 Task: Measure the distance between San Francisco and Lake Merritt.
Action: Mouse moved to (302, 87)
Screenshot: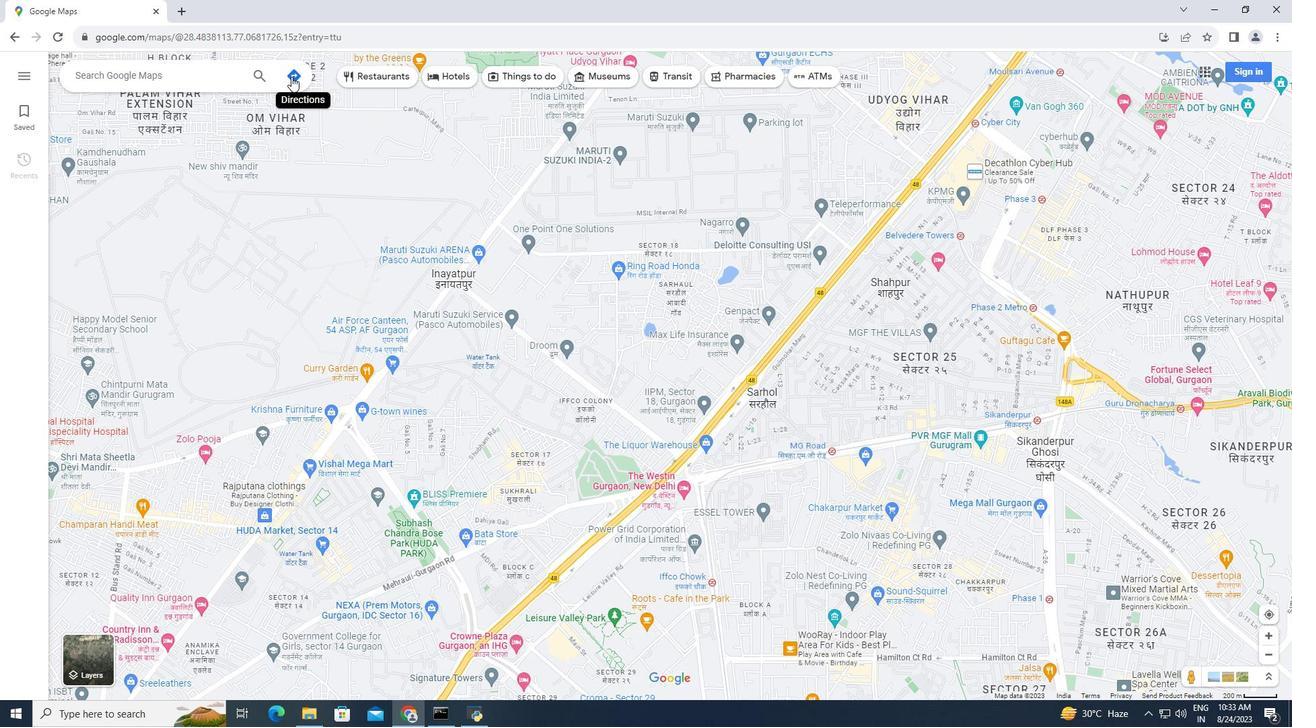 
Action: Mouse pressed left at (302, 87)
Screenshot: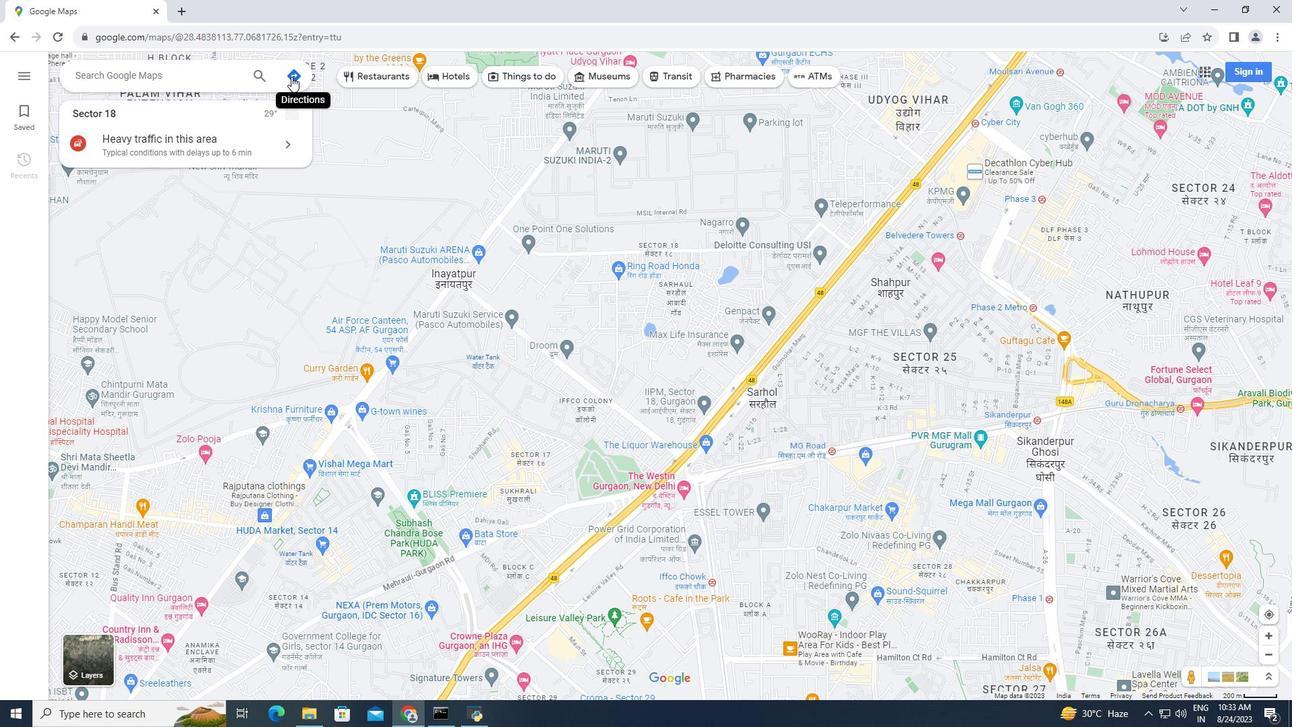 
Action: Mouse moved to (251, 125)
Screenshot: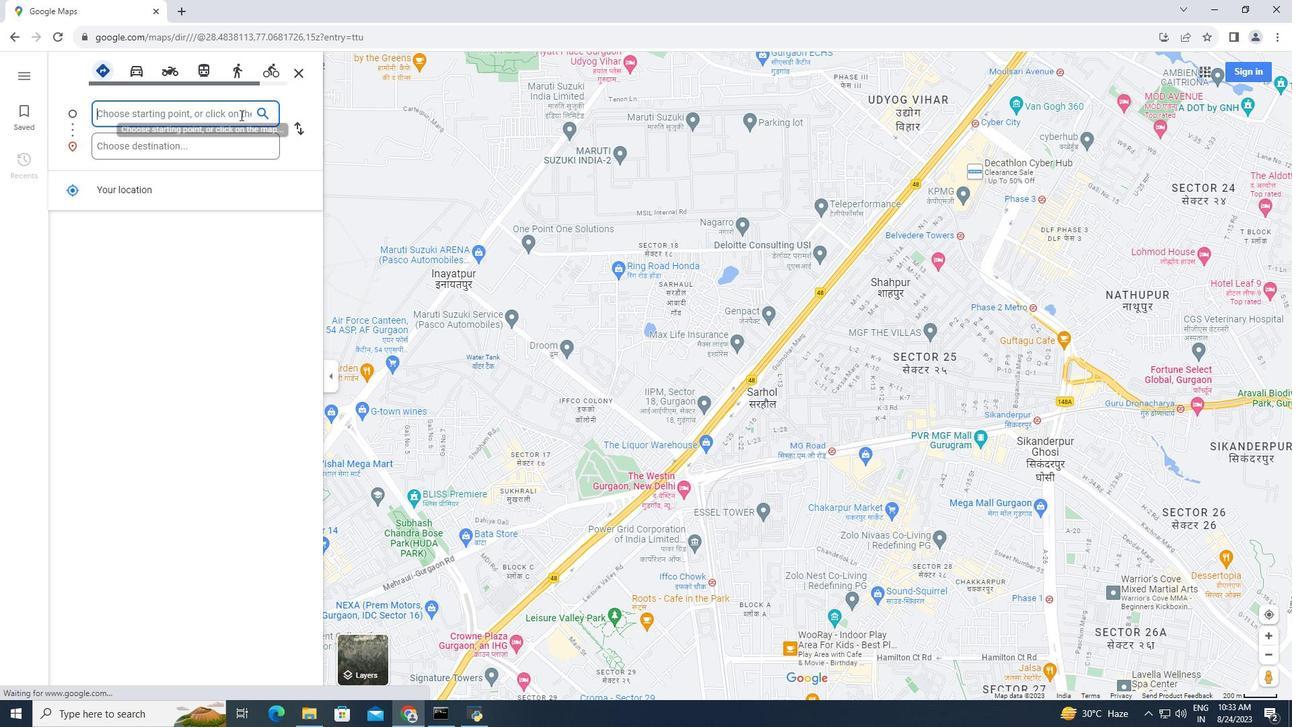 
Action: Key pressed <Key.caps_lock>S<Key.caps_lock>an<Key.space><Key.caps_lock>F<Key.caps_lock>rancisco
Screenshot: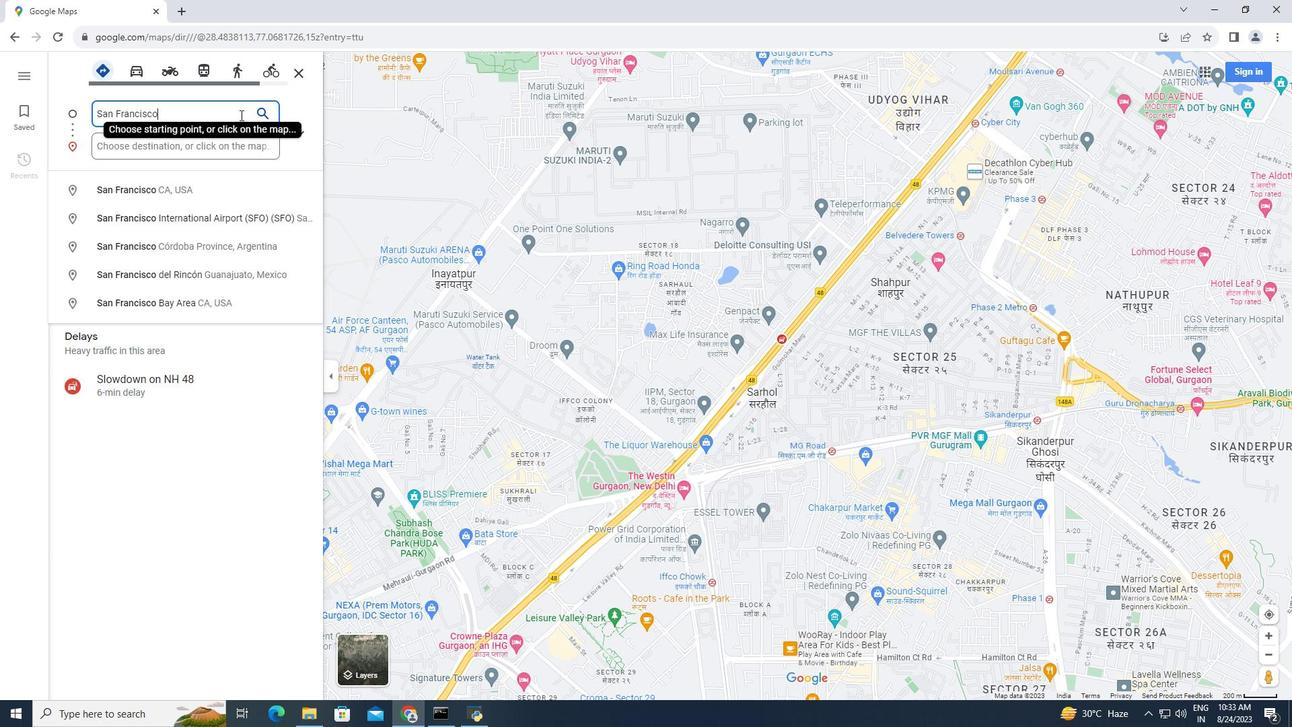 
Action: Mouse moved to (212, 156)
Screenshot: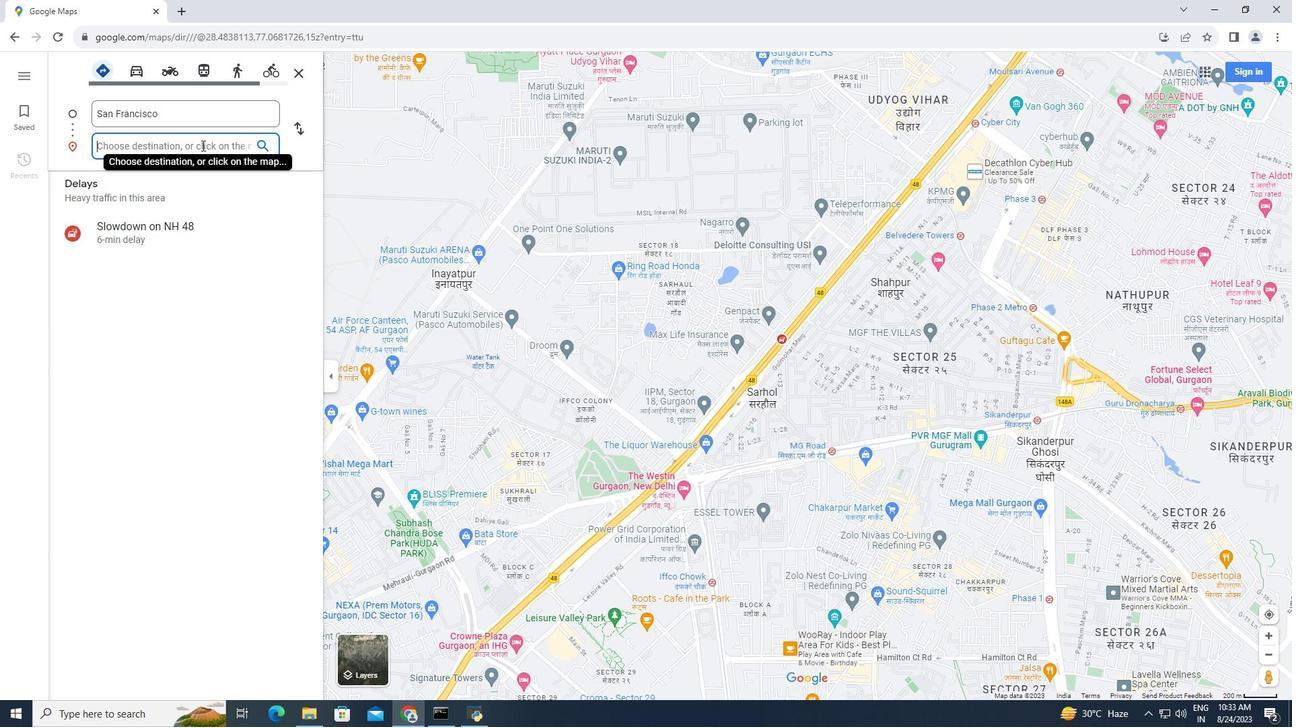 
Action: Mouse pressed left at (212, 156)
Screenshot: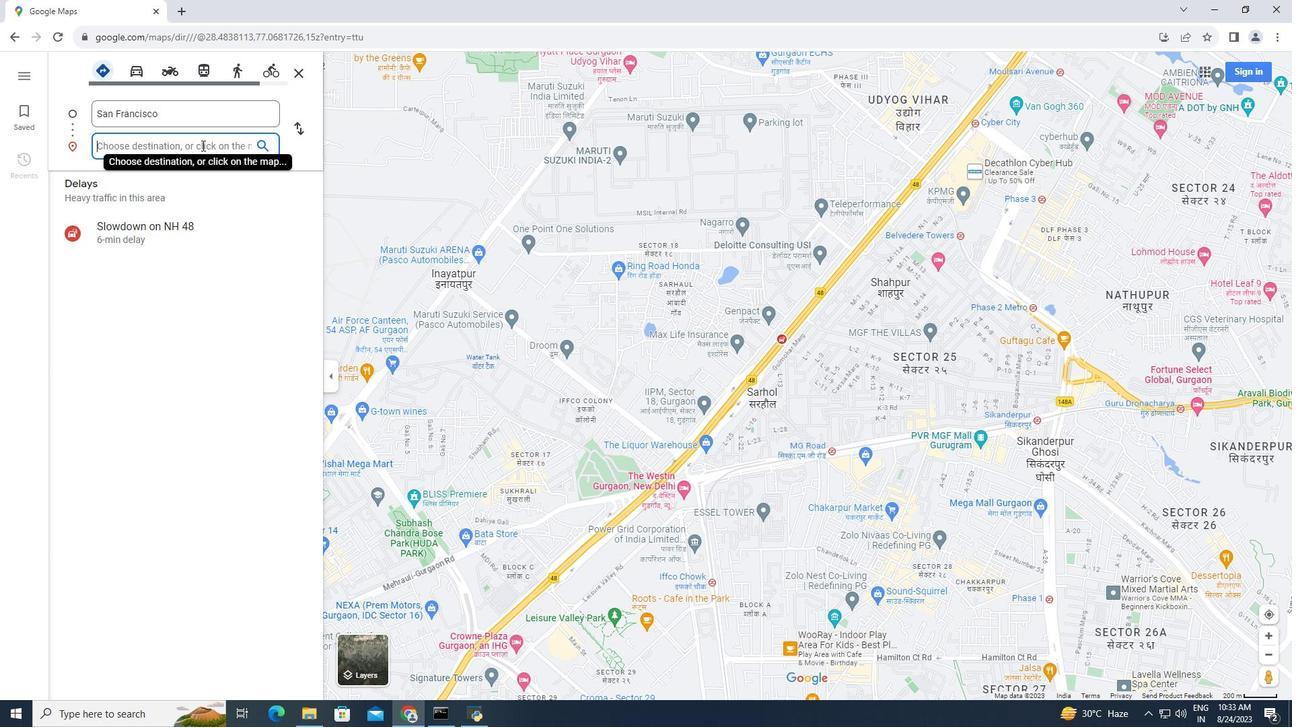
Action: Key pressed <Key.caps_lock>L<Key.caps_lock>ake<Key.space><Key.caps_lock>M<Key.caps_lock>erritt
Screenshot: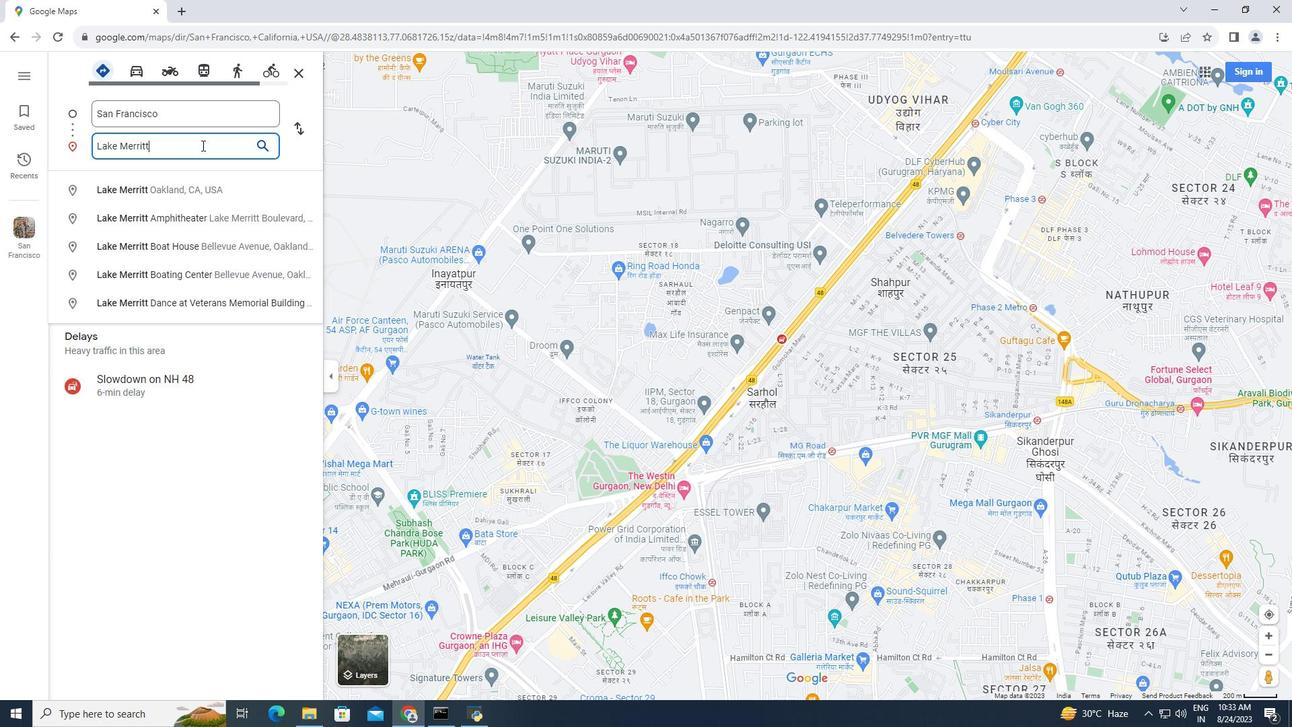 
Action: Mouse moved to (175, 199)
Screenshot: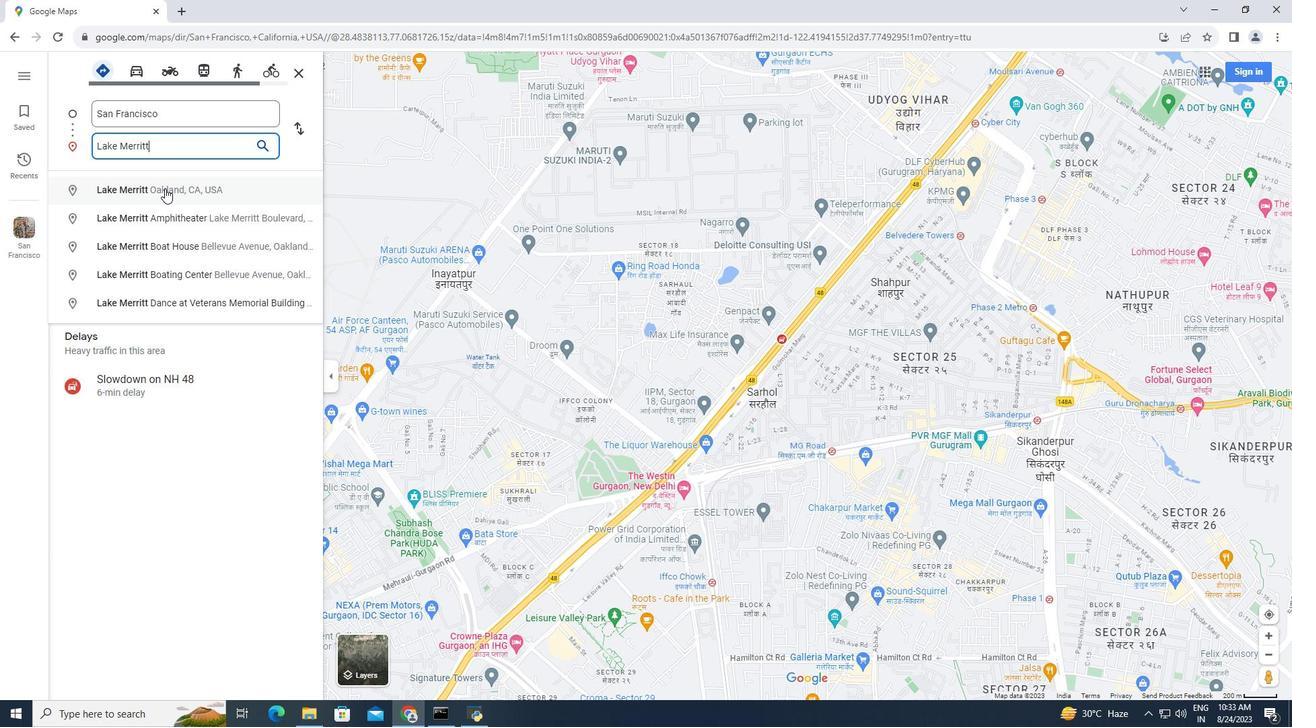 
Action: Mouse pressed left at (175, 199)
Screenshot: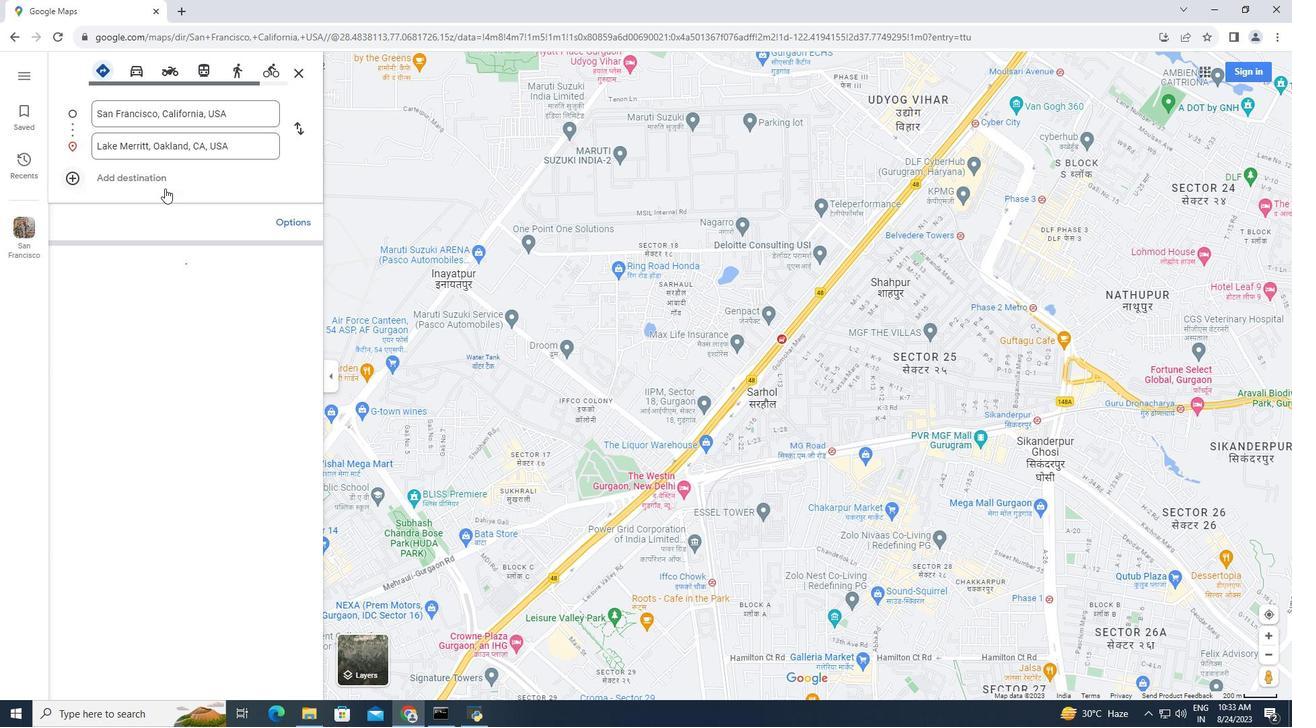 
Action: Mouse moved to (601, 667)
Screenshot: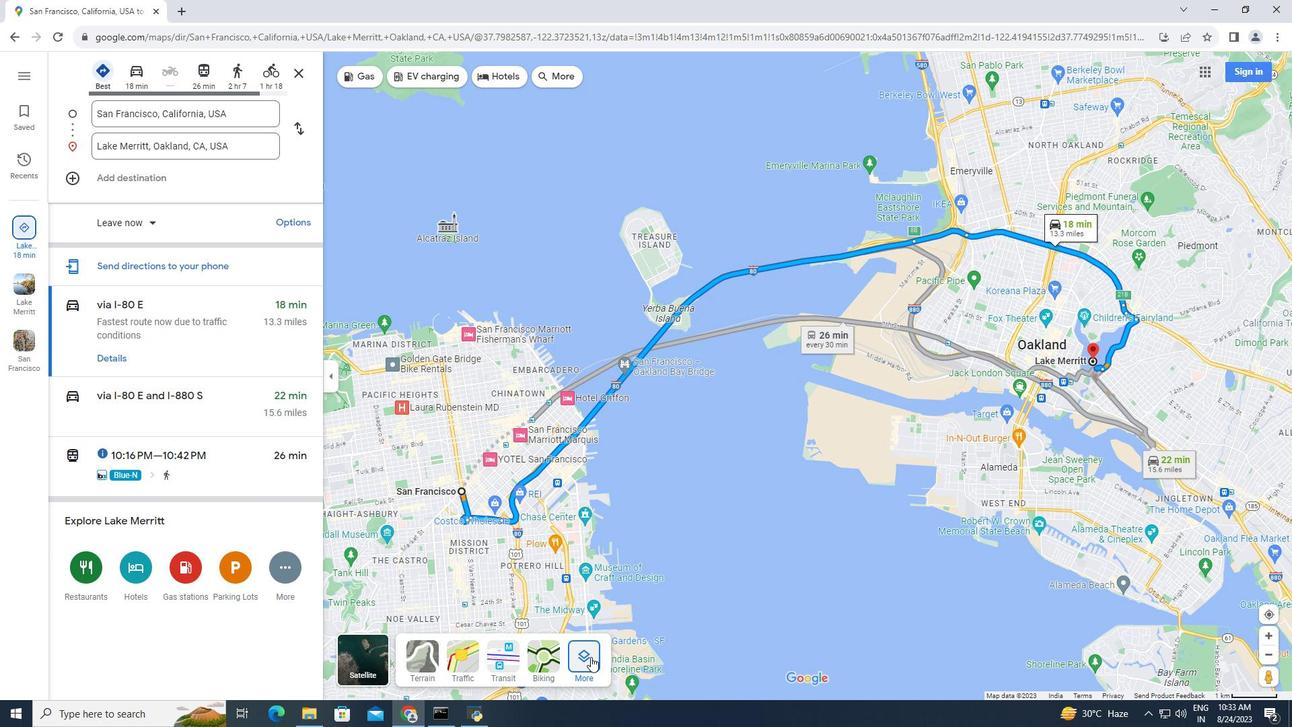 
Action: Mouse pressed left at (601, 667)
Screenshot: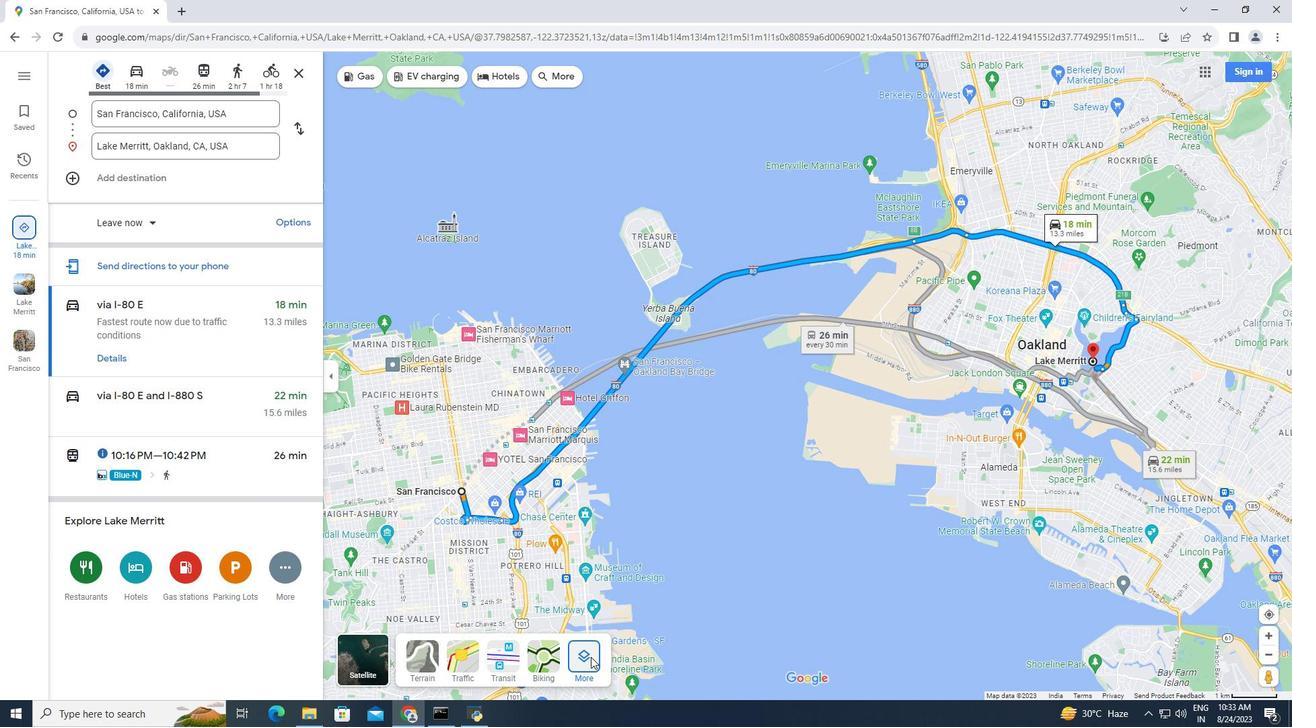 
Action: Mouse moved to (468, 544)
Screenshot: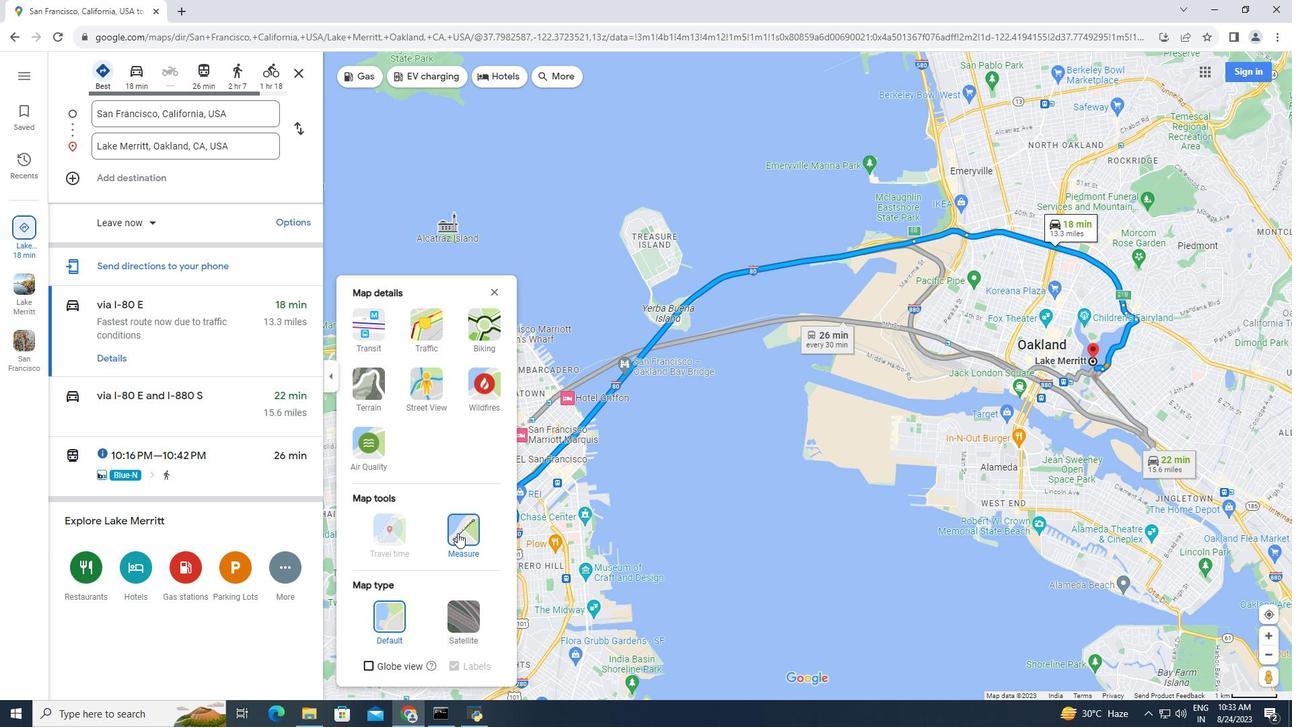 
Action: Mouse pressed left at (468, 544)
Screenshot: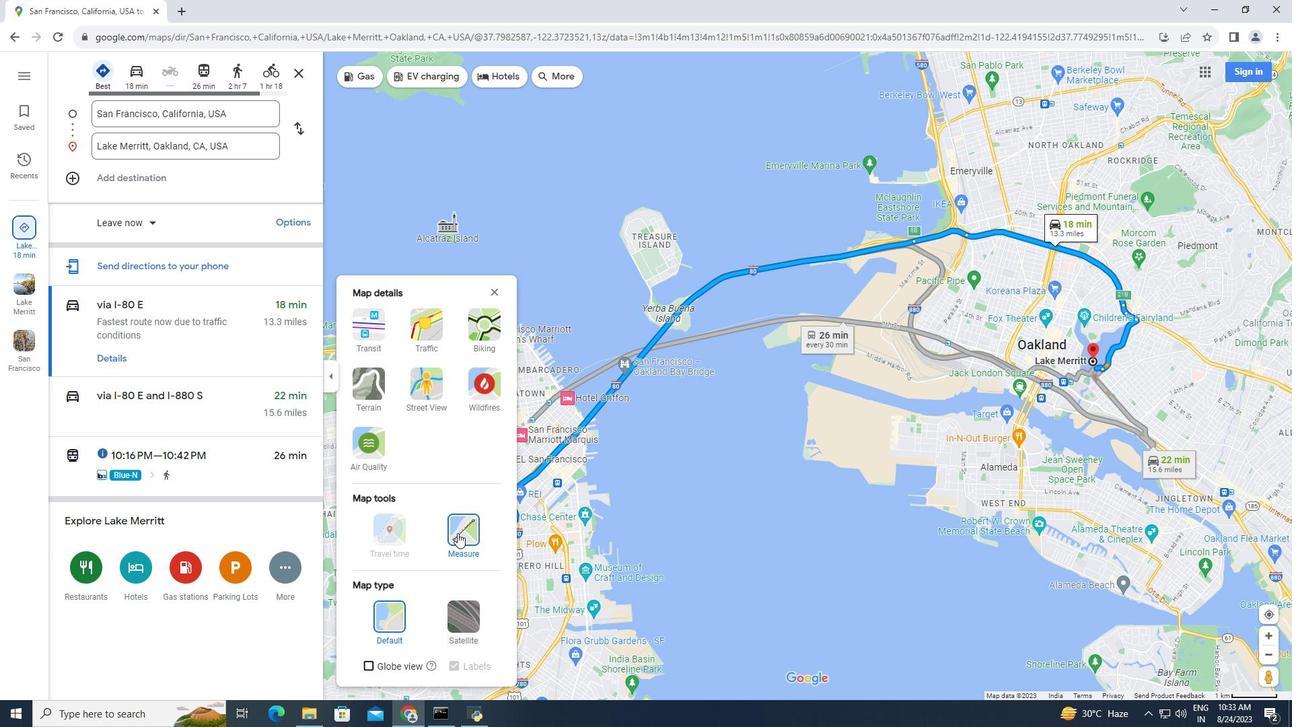 
Action: Mouse moved to (735, 509)
Screenshot: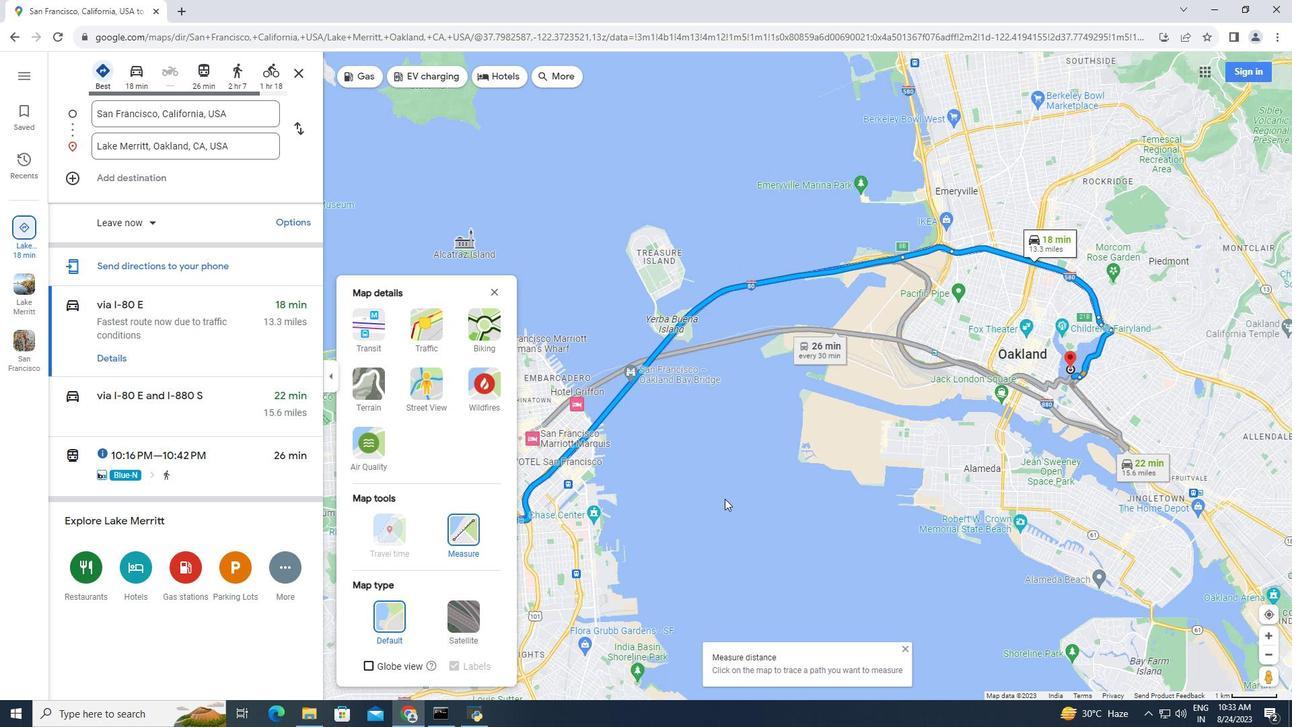 
Action: Mouse scrolled (735, 509) with delta (0, 0)
Screenshot: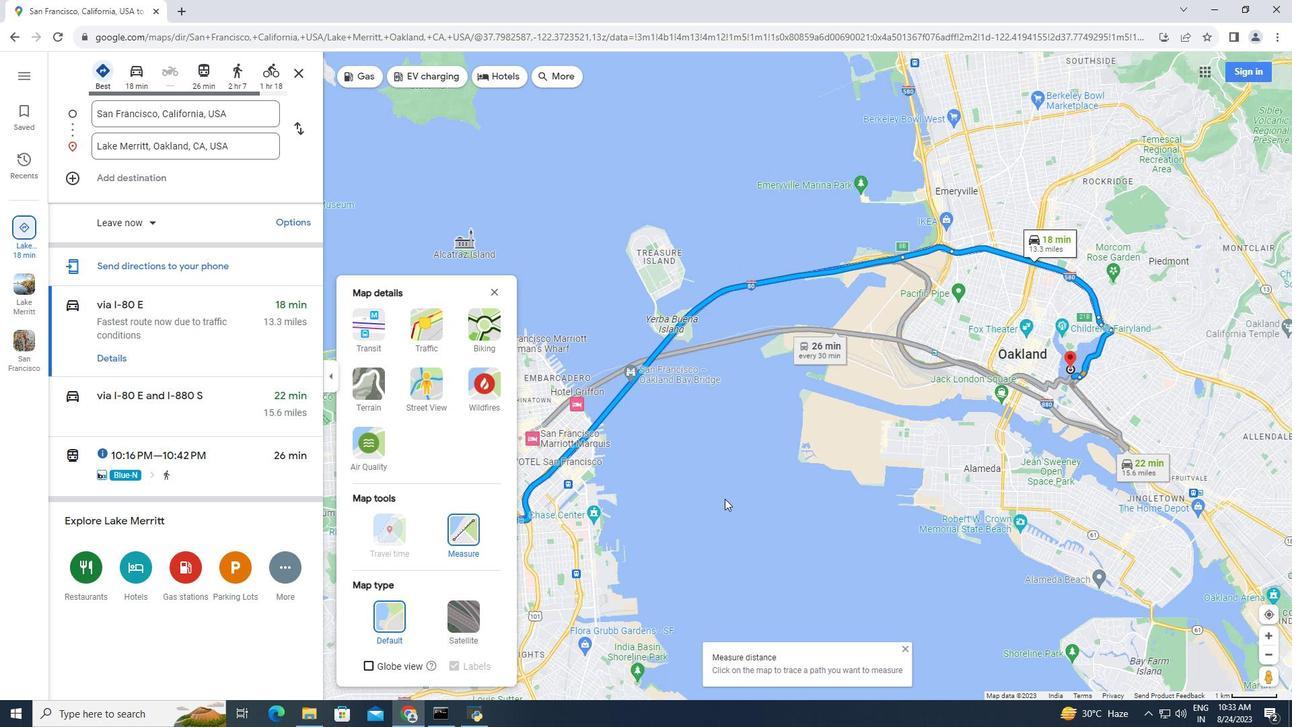
Action: Mouse scrolled (735, 509) with delta (0, 0)
Screenshot: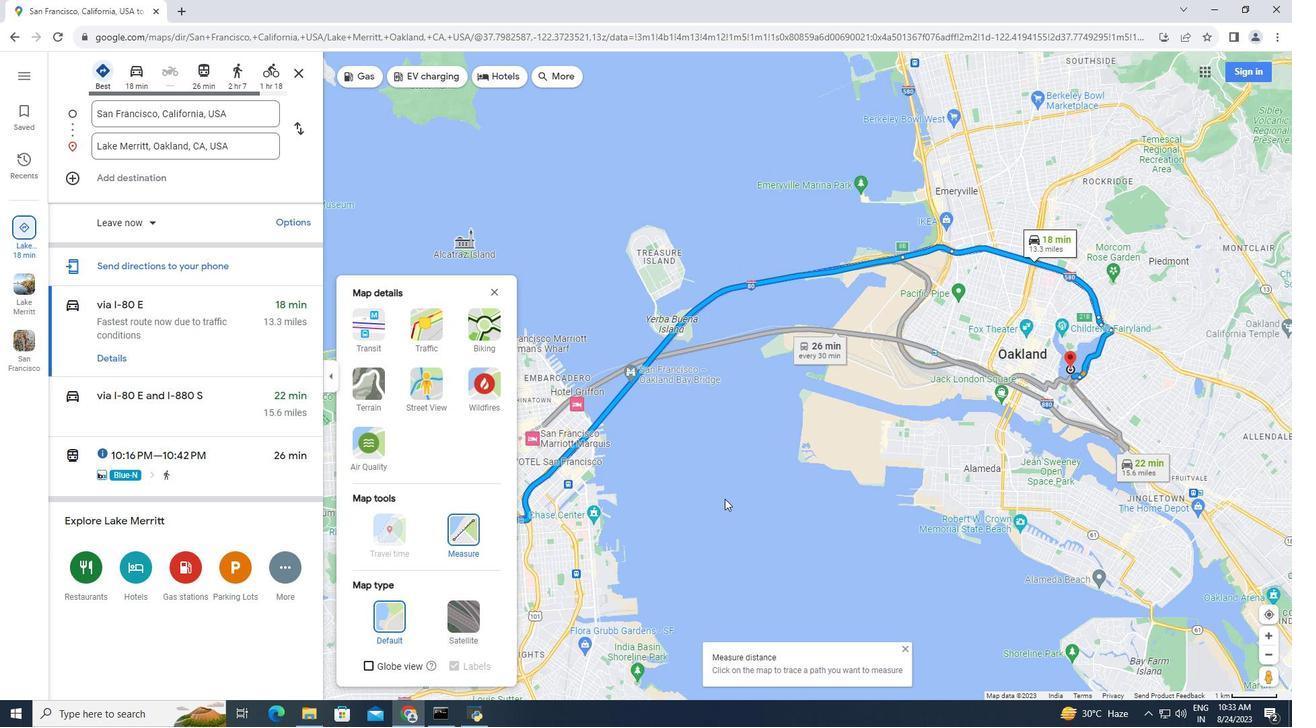 
Action: Mouse scrolled (735, 509) with delta (0, 0)
Screenshot: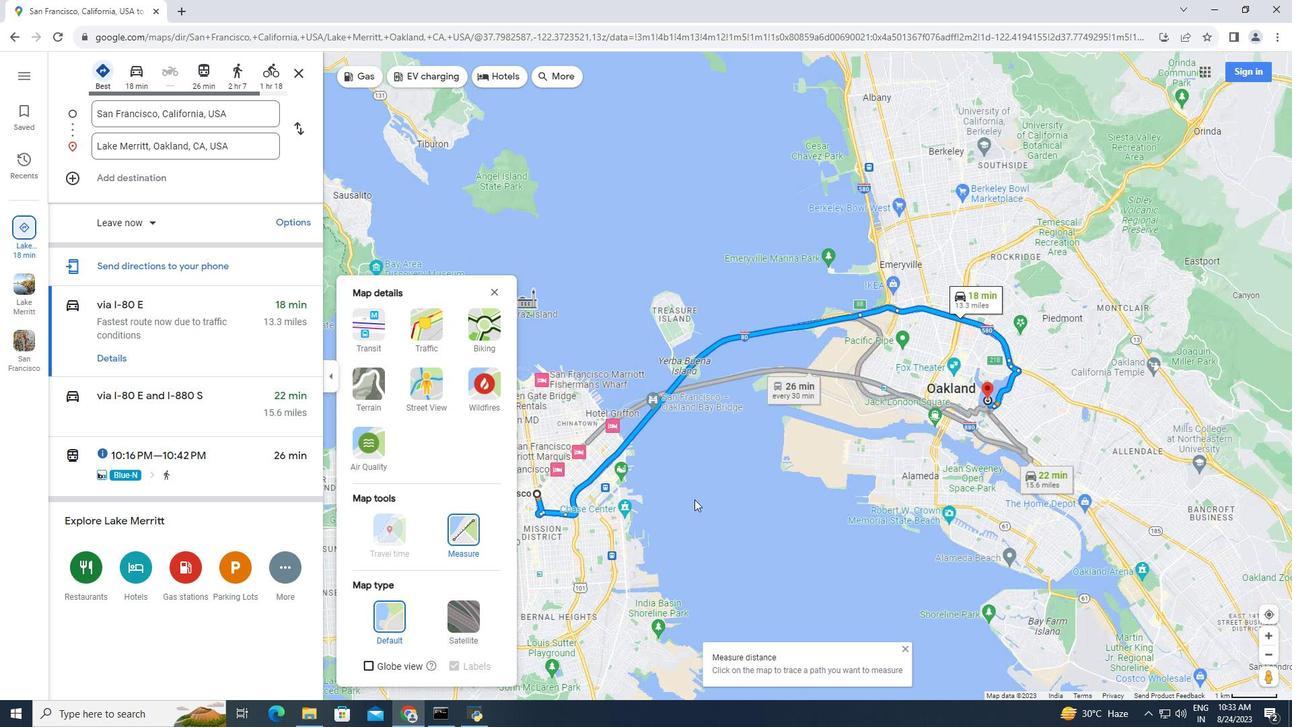 
Action: Mouse moved to (577, 505)
Screenshot: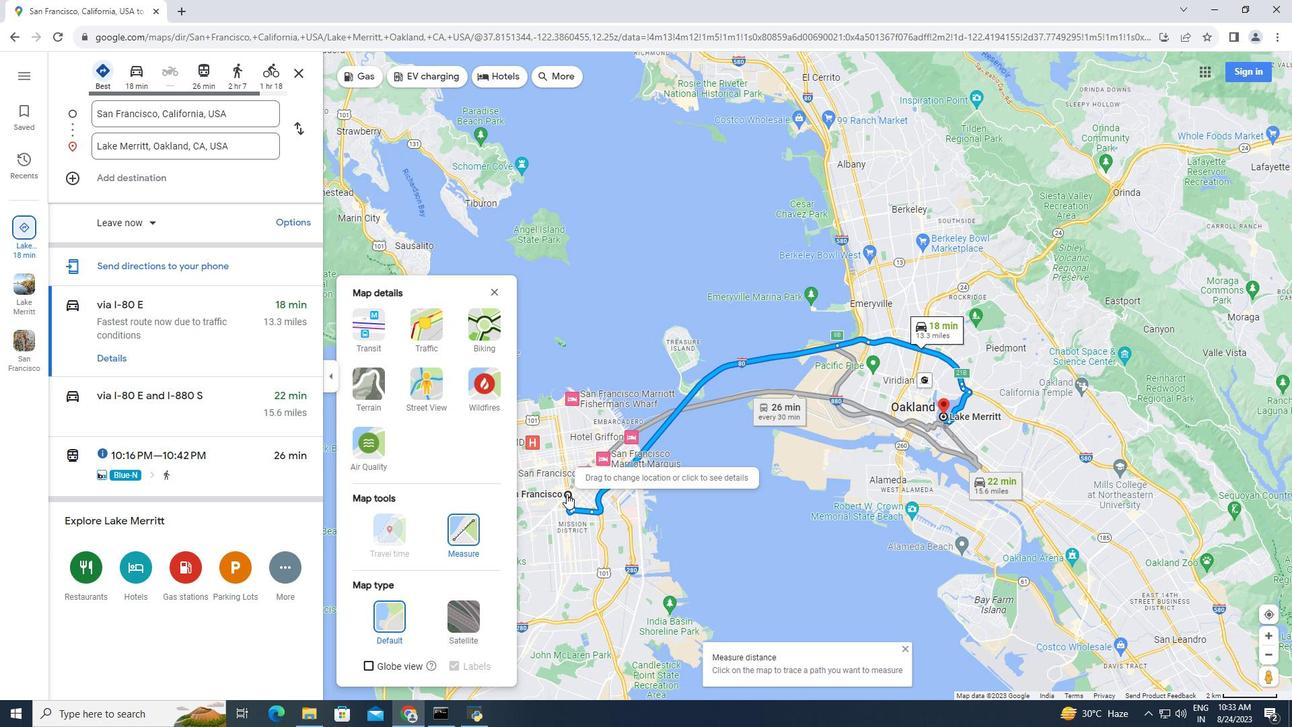 
Action: Mouse pressed left at (577, 505)
Screenshot: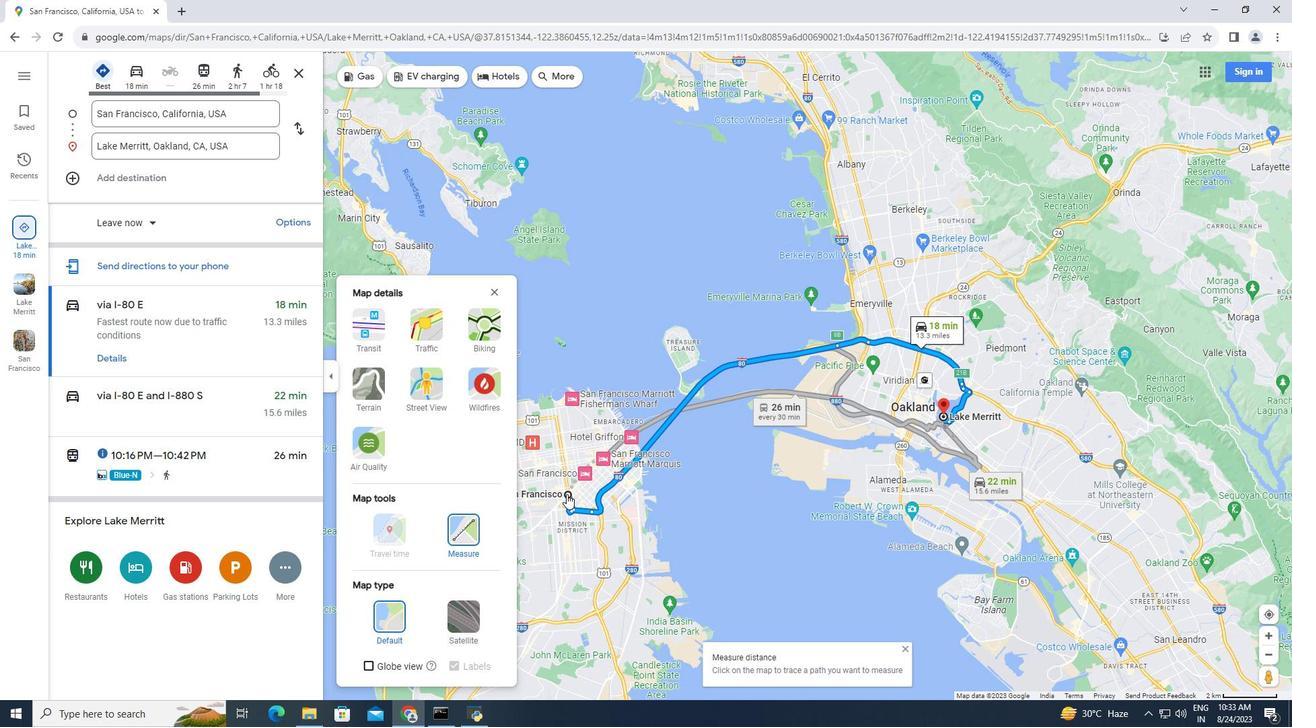 
Action: Mouse moved to (954, 427)
Screenshot: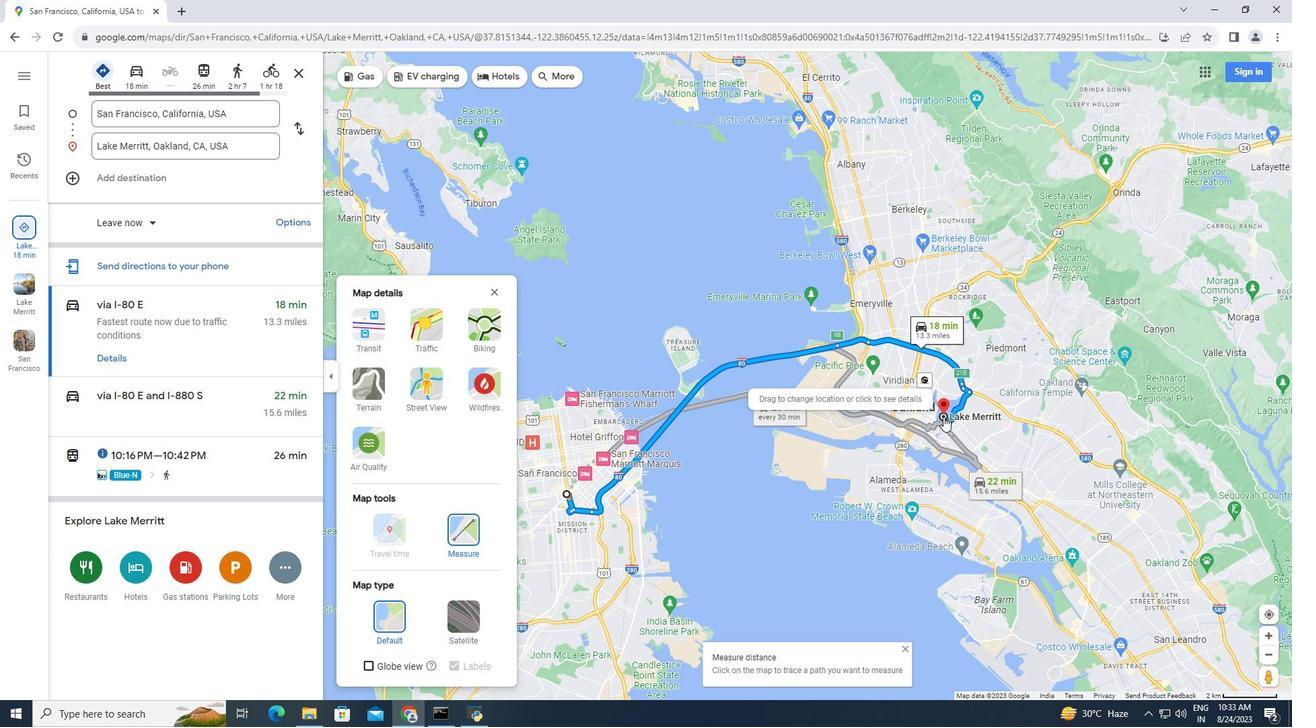 
Action: Mouse pressed left at (954, 427)
Screenshot: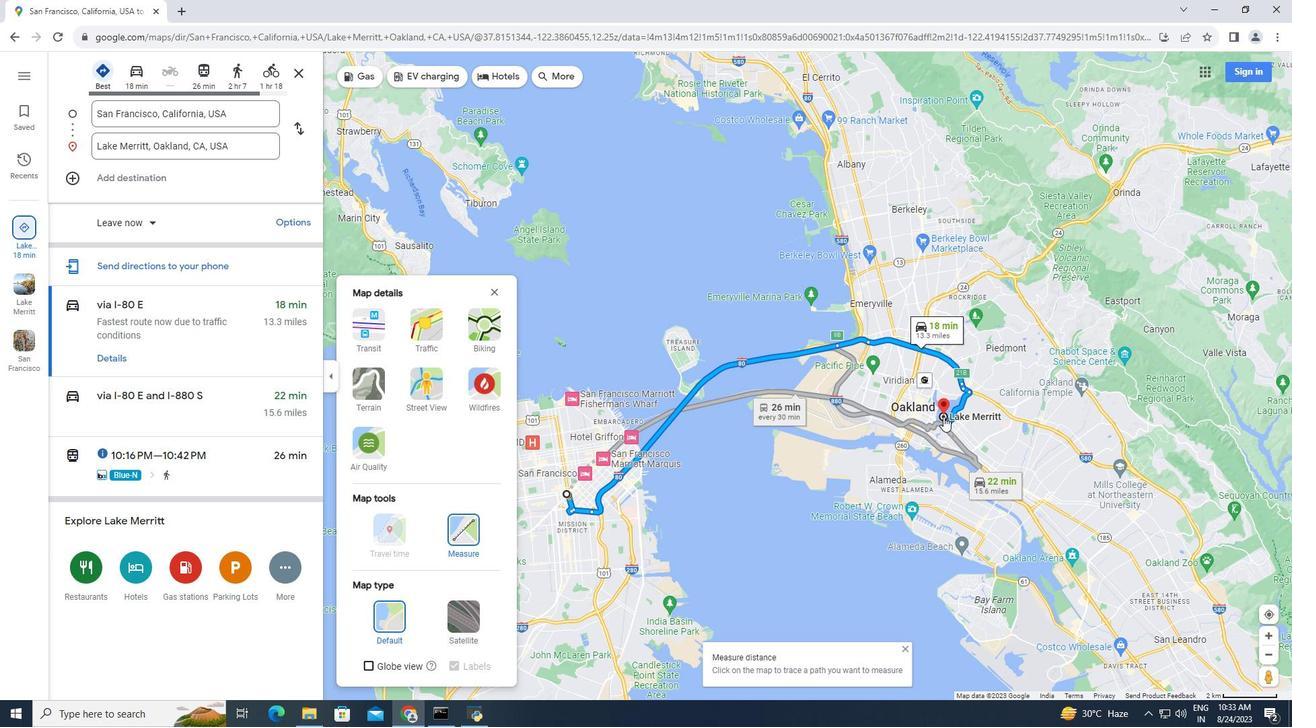 
Action: Mouse moved to (651, 521)
Screenshot: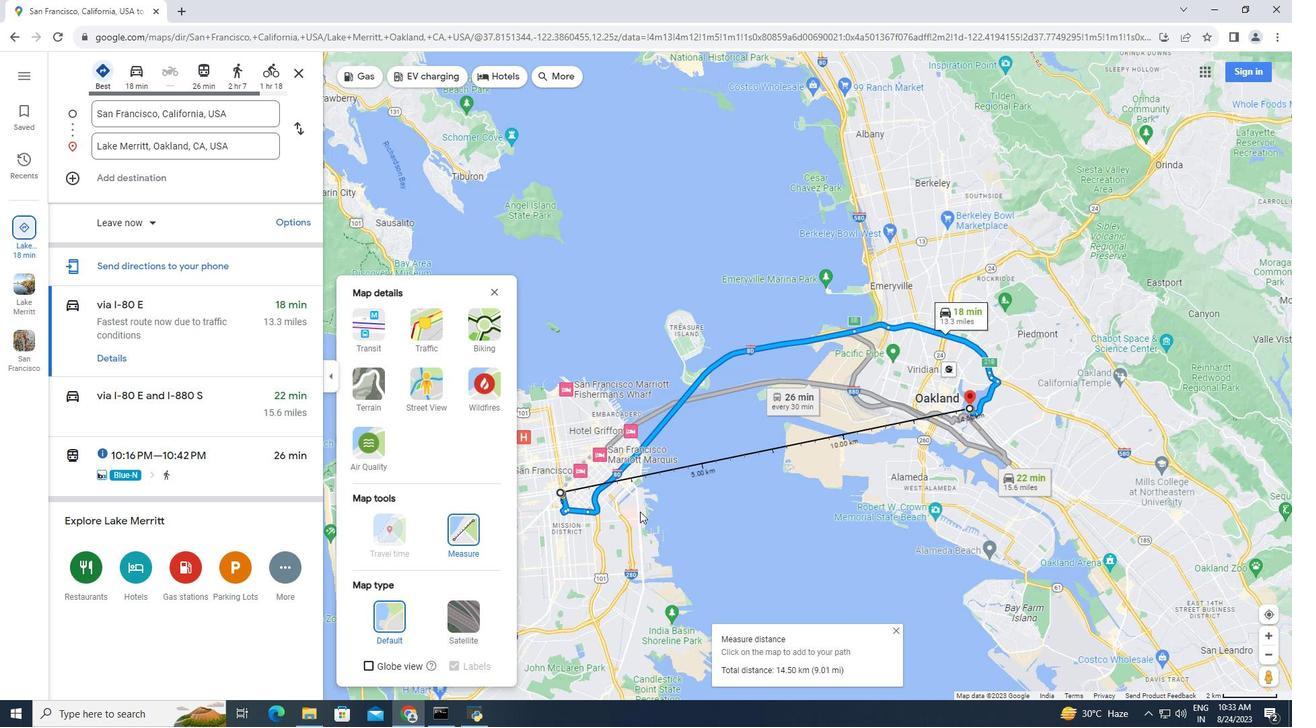 
Action: Mouse scrolled (651, 522) with delta (0, 0)
Screenshot: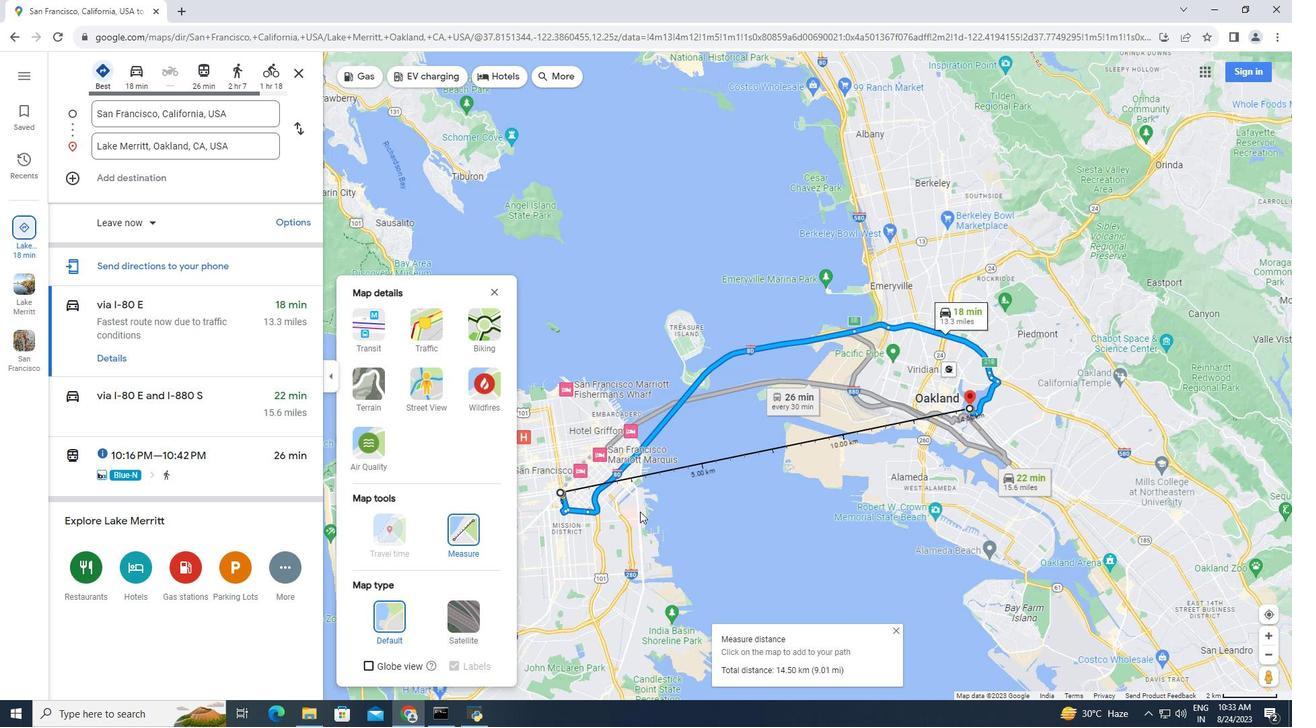 
Action: Mouse scrolled (651, 522) with delta (0, 0)
Screenshot: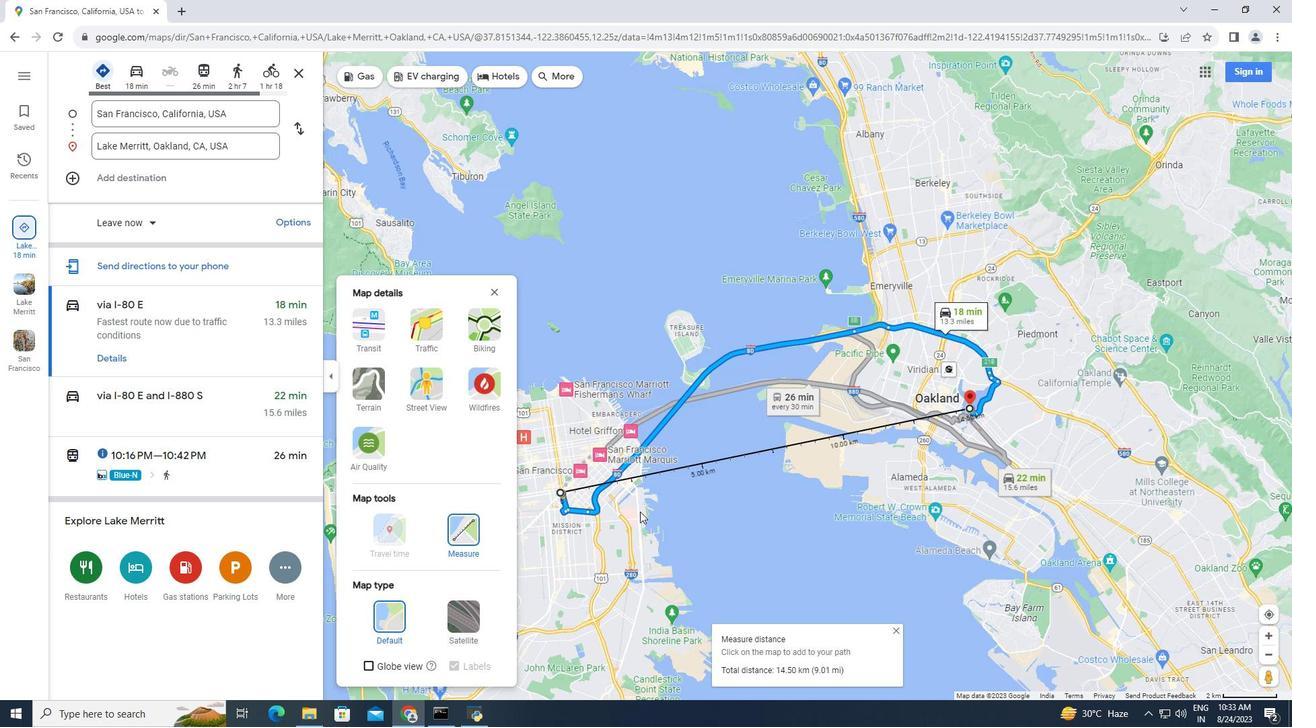 
Action: Mouse scrolled (651, 521) with delta (0, 0)
Screenshot: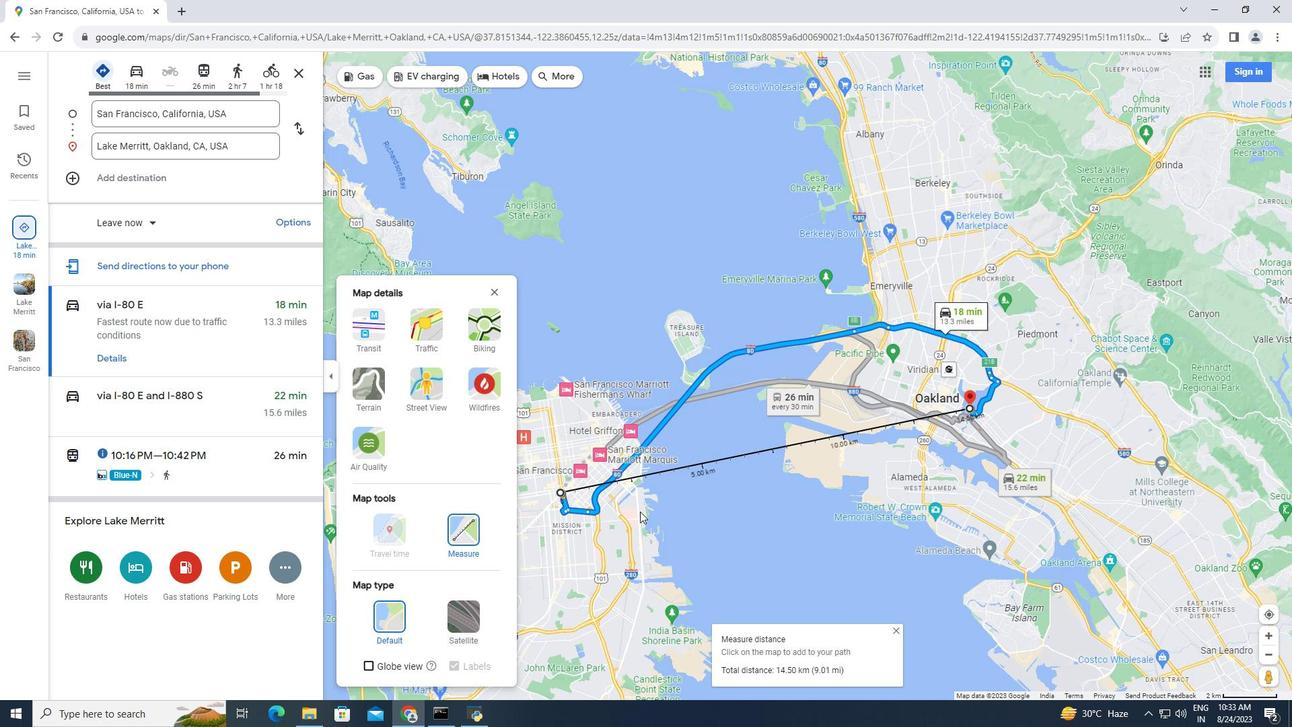 
Action: Mouse moved to (601, 558)
Screenshot: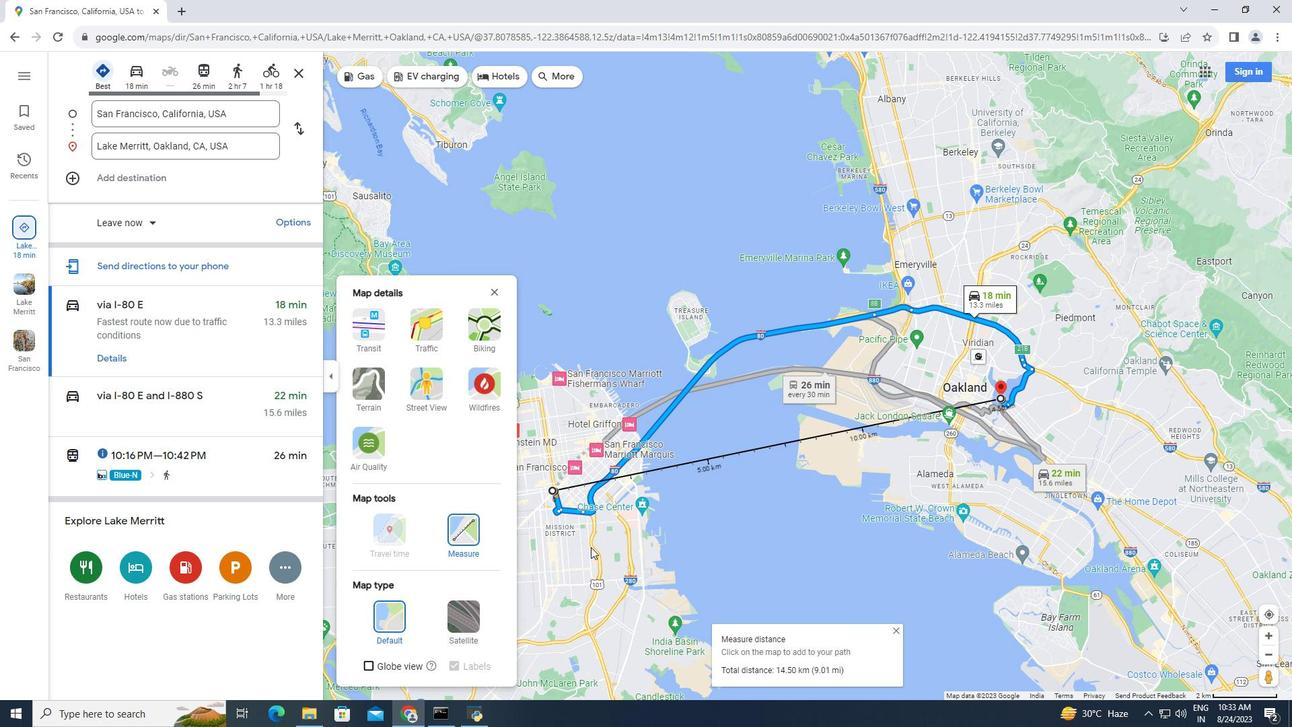 
Action: Mouse pressed left at (601, 558)
Screenshot: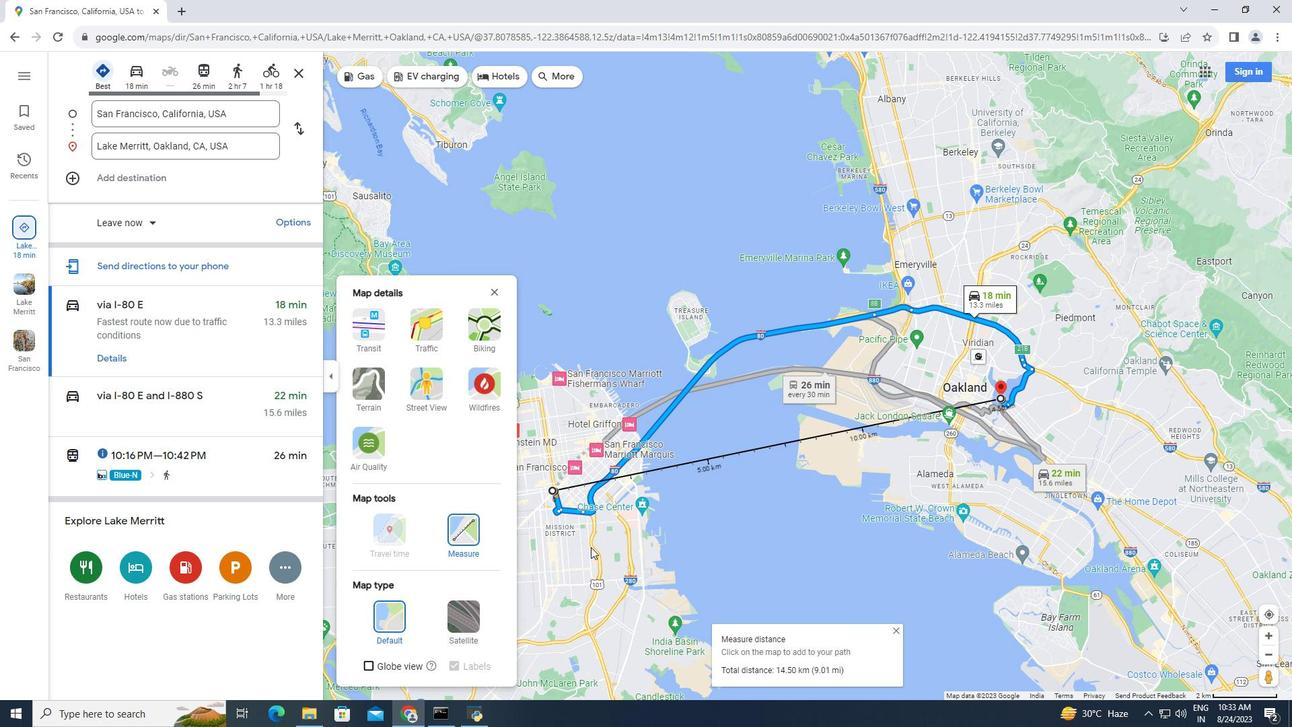 
Action: Mouse moved to (791, 544)
Screenshot: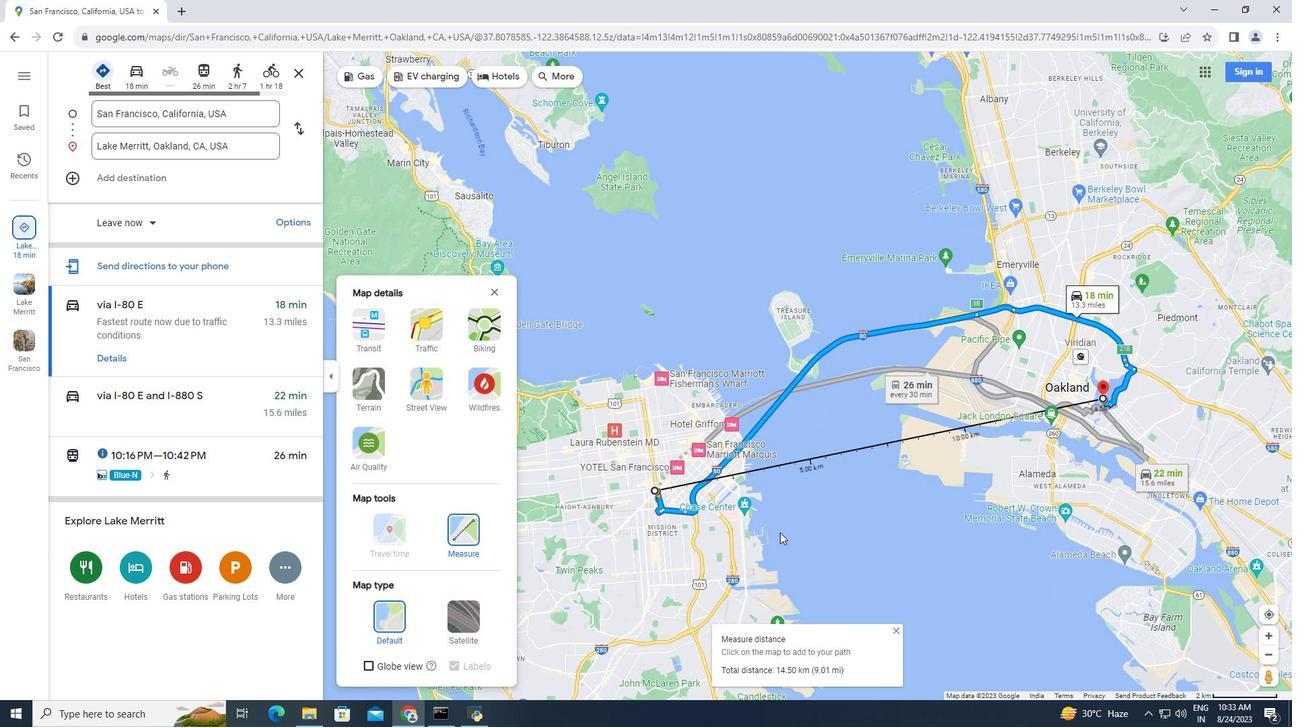 
Action: Mouse scrolled (791, 544) with delta (0, 0)
Screenshot: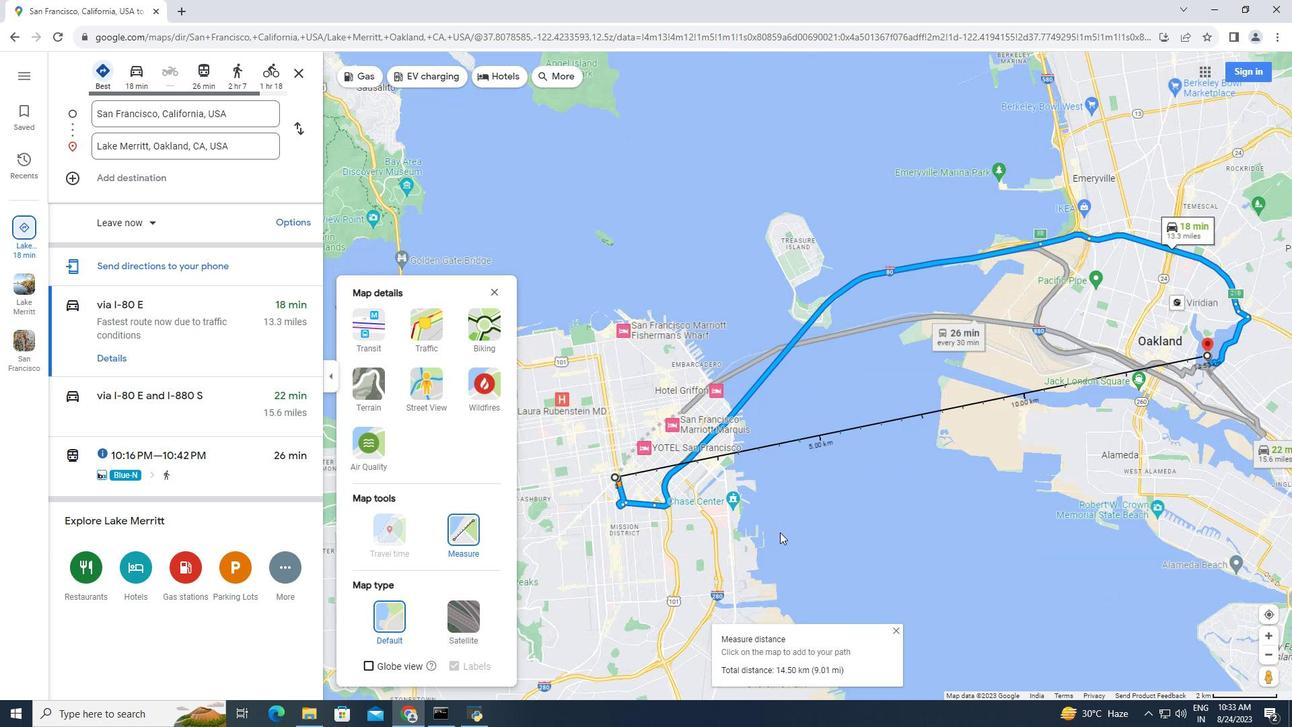 
Action: Mouse scrolled (791, 544) with delta (0, 0)
Screenshot: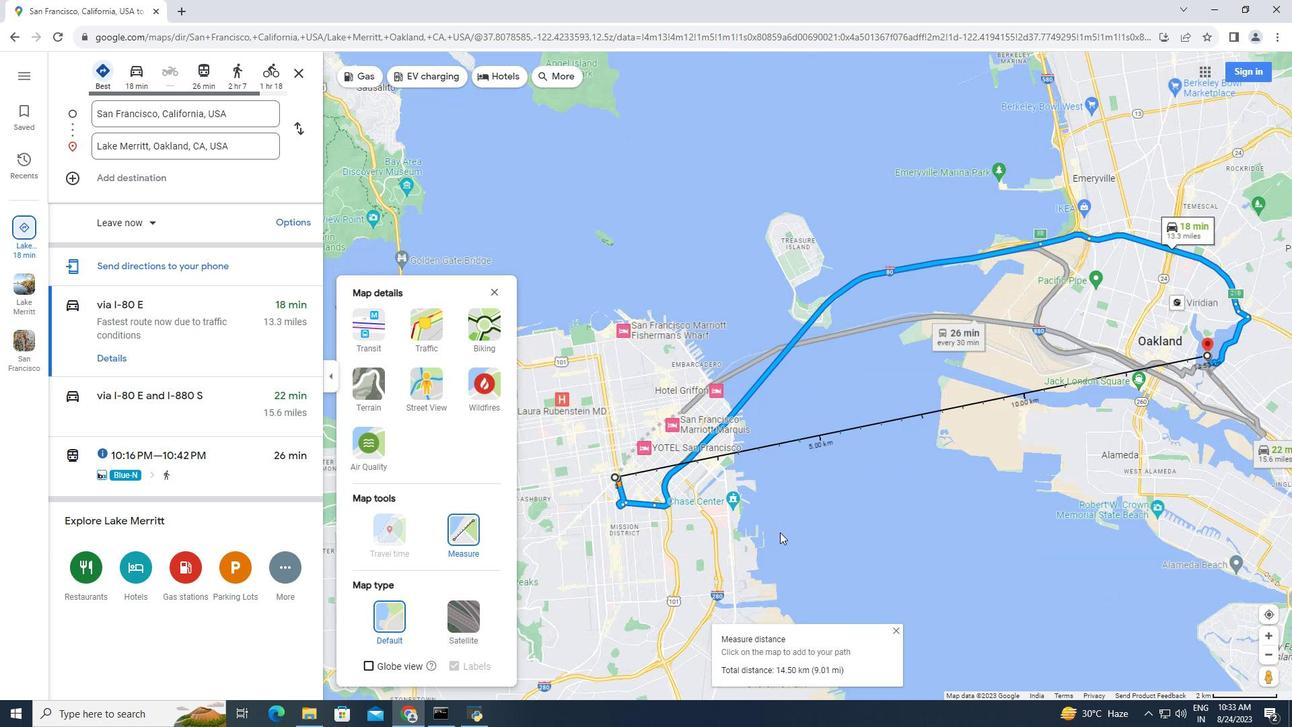 
Action: Mouse moved to (791, 543)
Screenshot: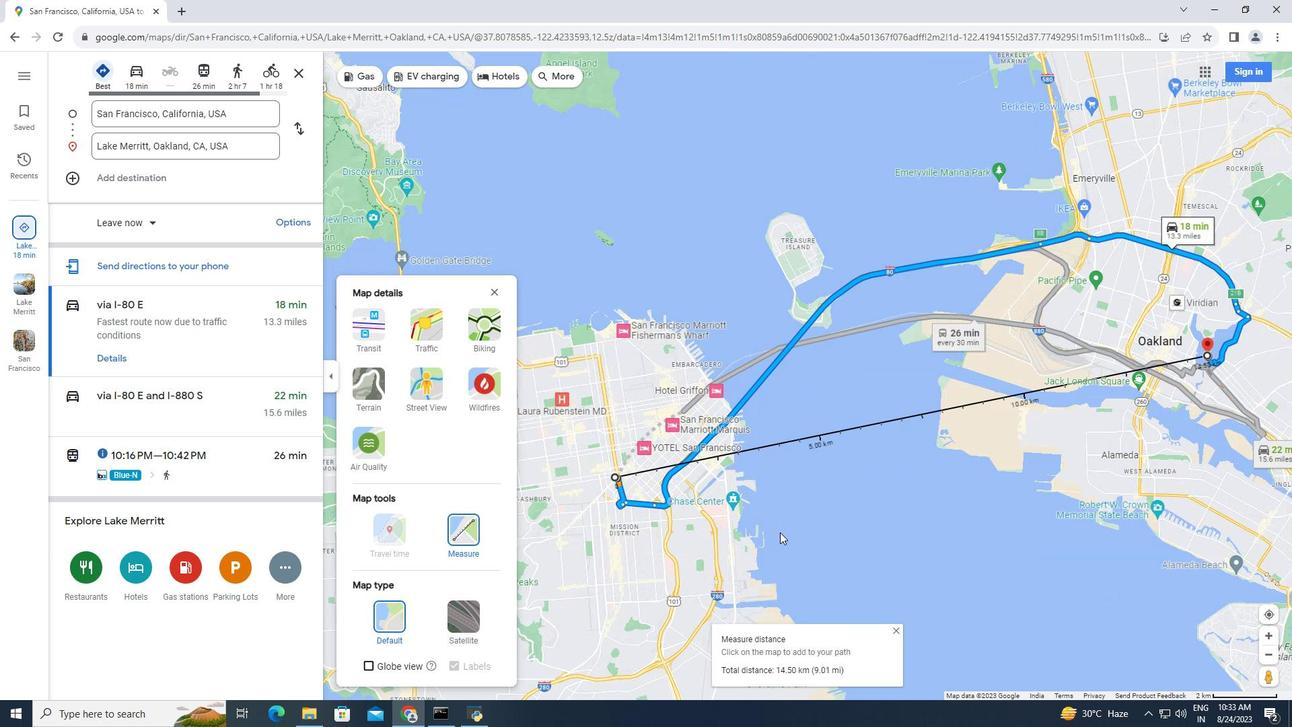 
Action: Mouse scrolled (791, 544) with delta (0, 0)
Screenshot: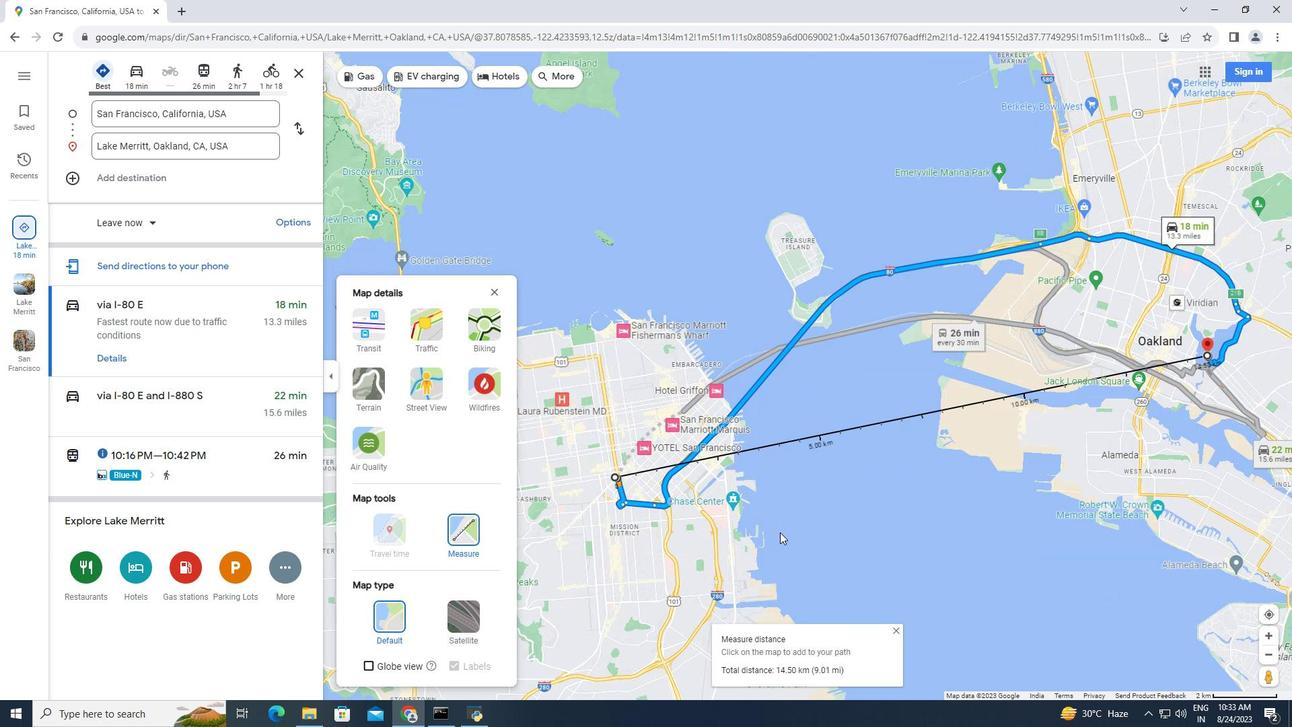 
Action: Mouse scrolled (791, 544) with delta (0, 0)
Screenshot: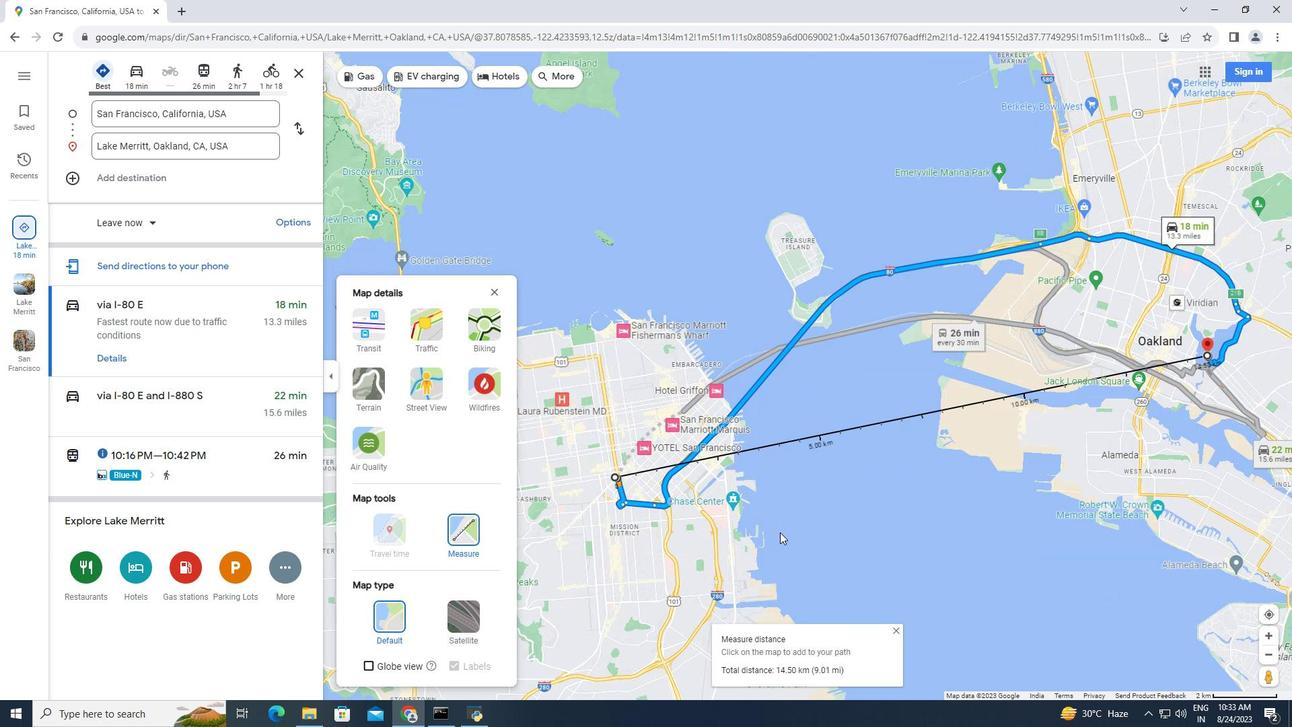 
Action: Mouse scrolled (791, 544) with delta (0, 0)
Screenshot: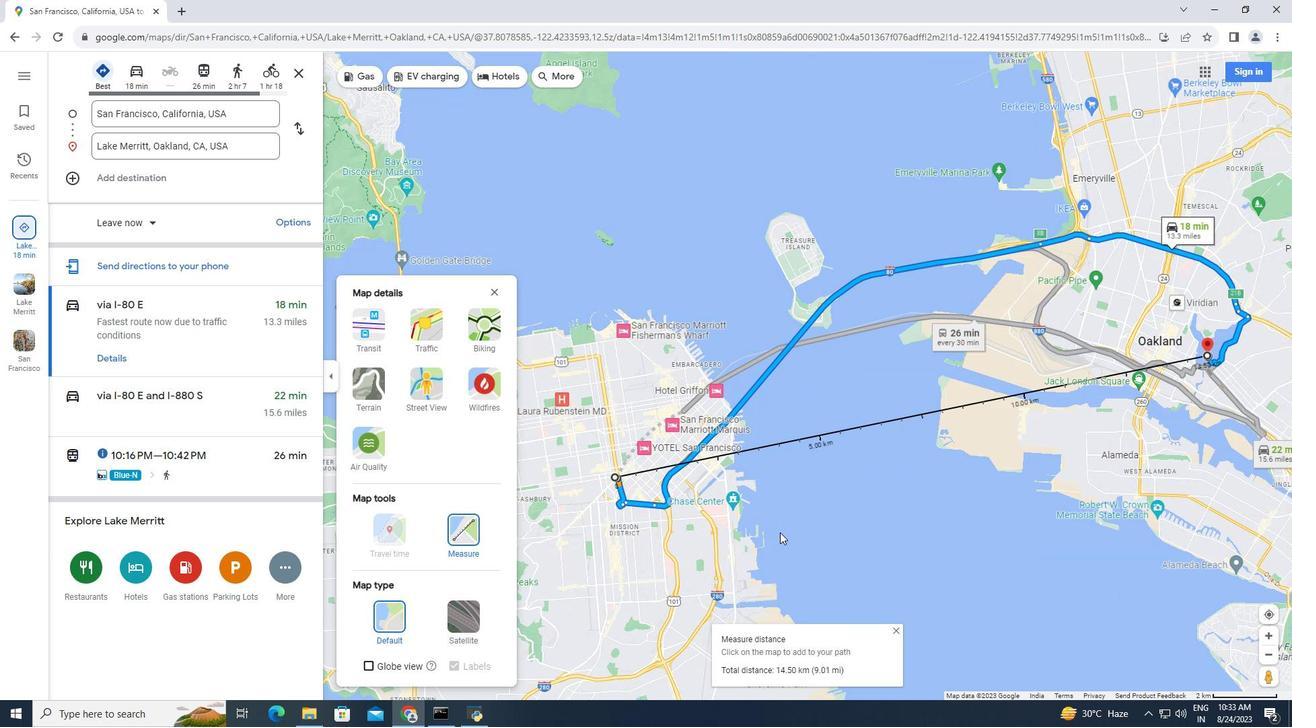 
Action: Mouse moved to (701, 531)
Screenshot: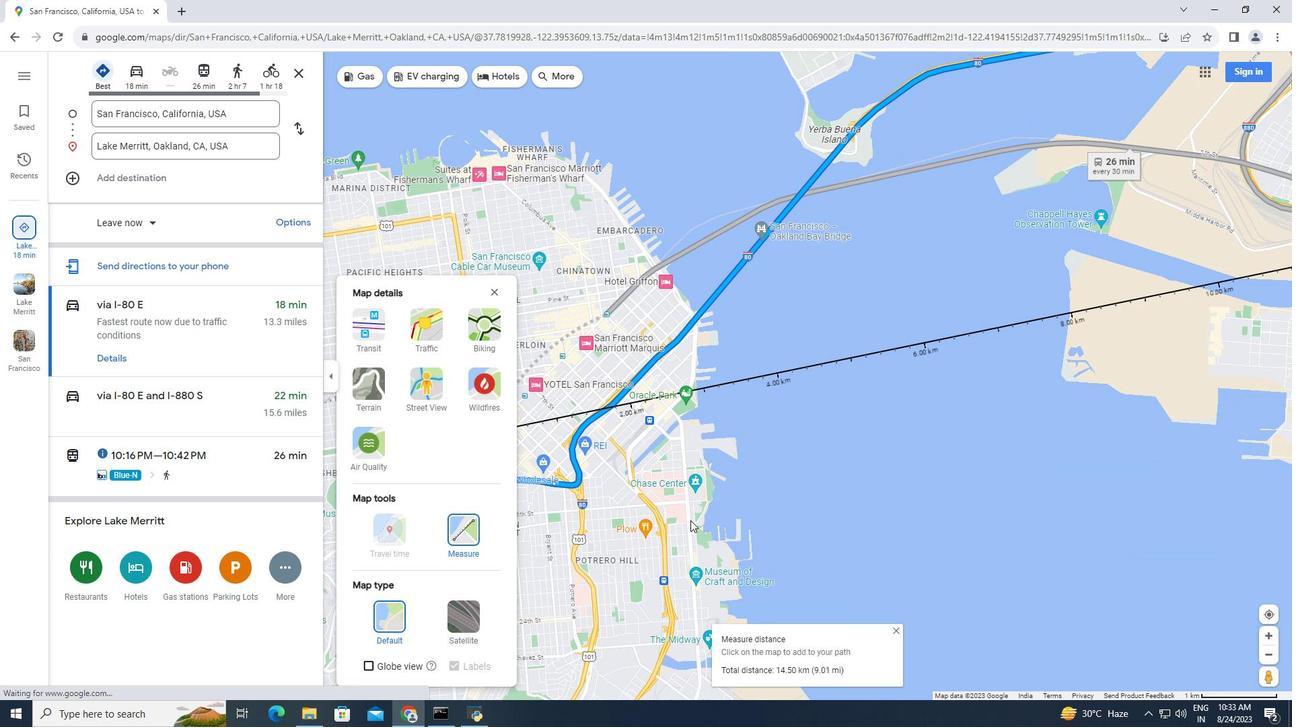 
Action: Mouse scrolled (701, 531) with delta (0, 0)
Screenshot: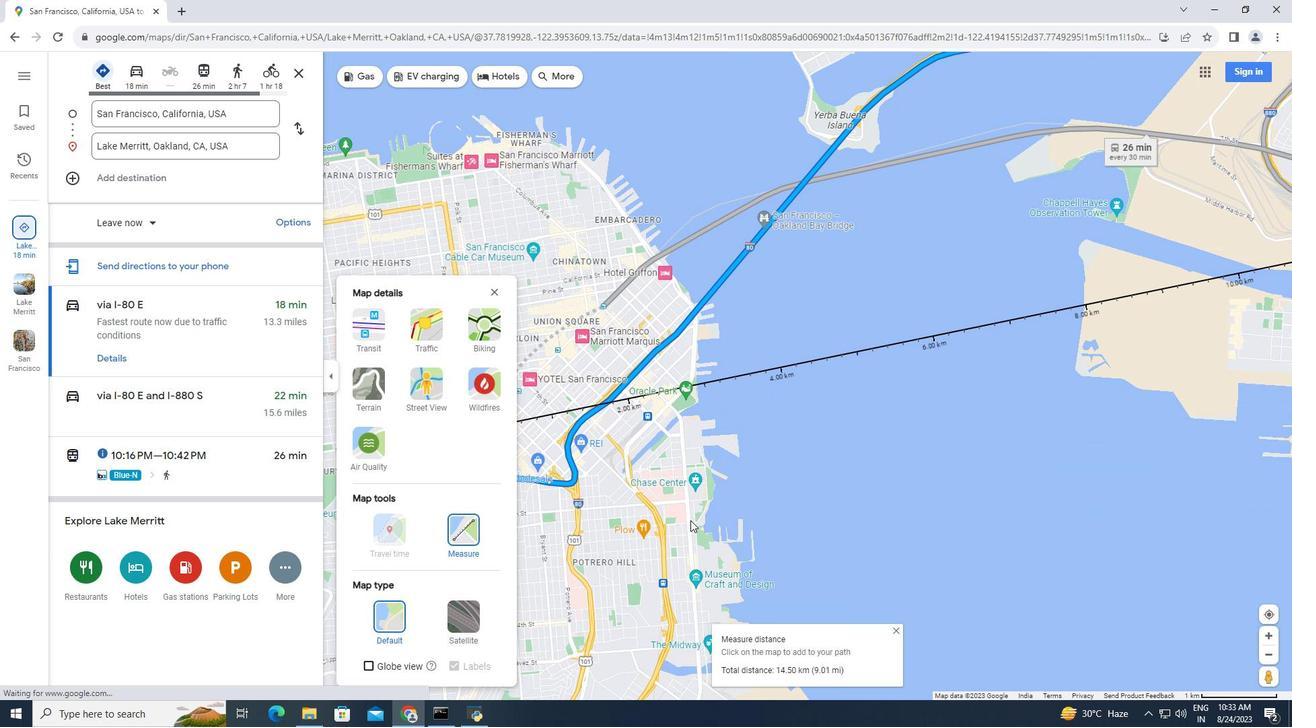 
Action: Mouse scrolled (701, 531) with delta (0, 0)
Screenshot: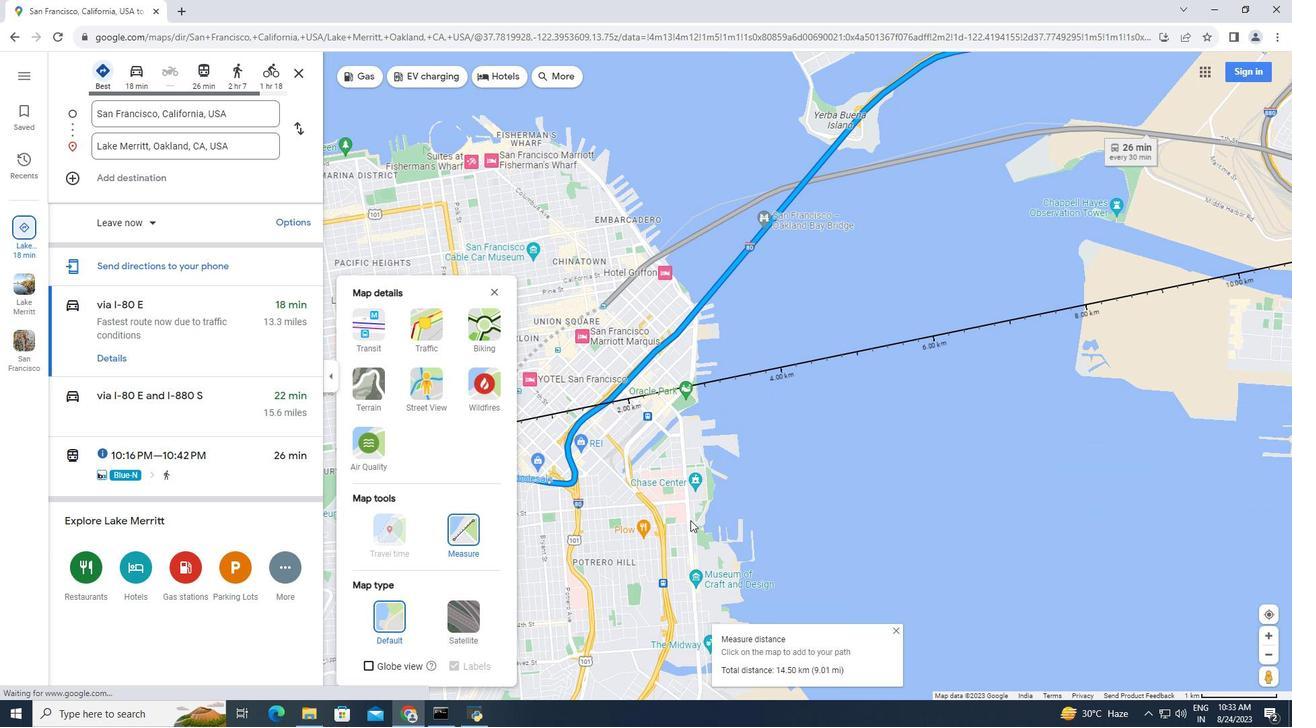 
Action: Mouse scrolled (701, 531) with delta (0, 0)
Screenshot: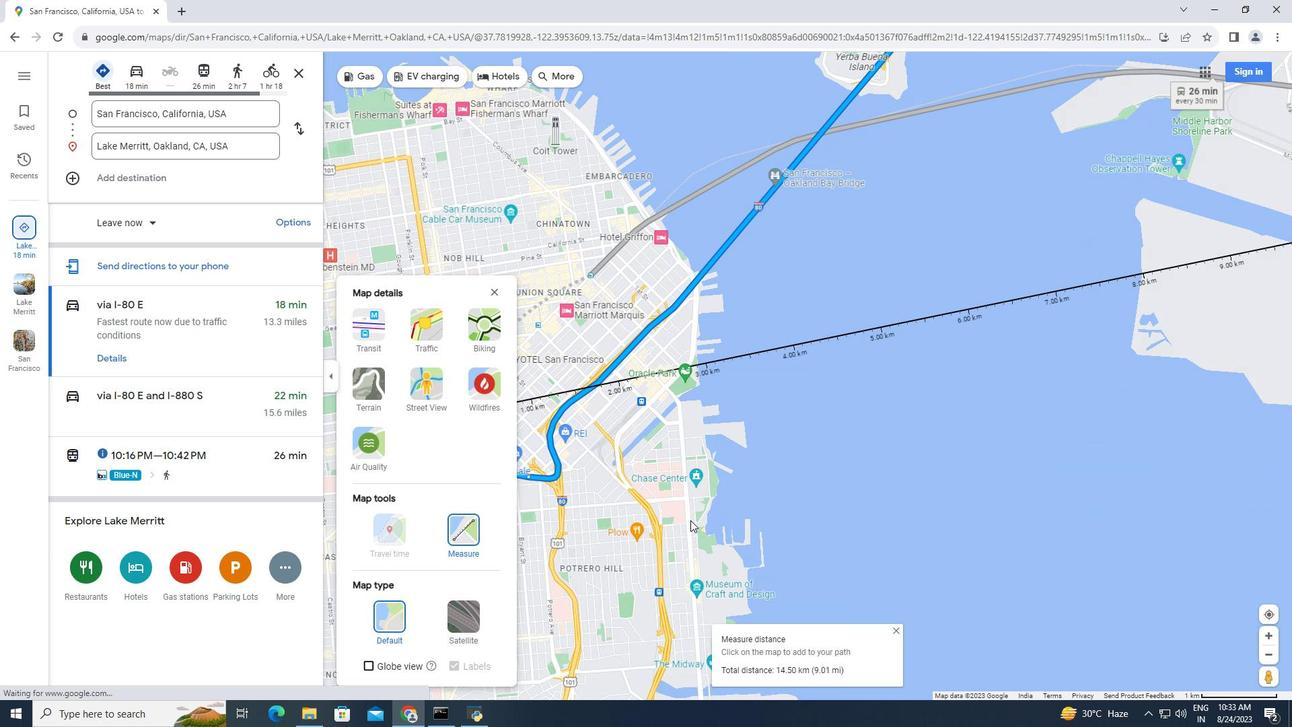 
Action: Mouse scrolled (701, 531) with delta (0, 0)
Screenshot: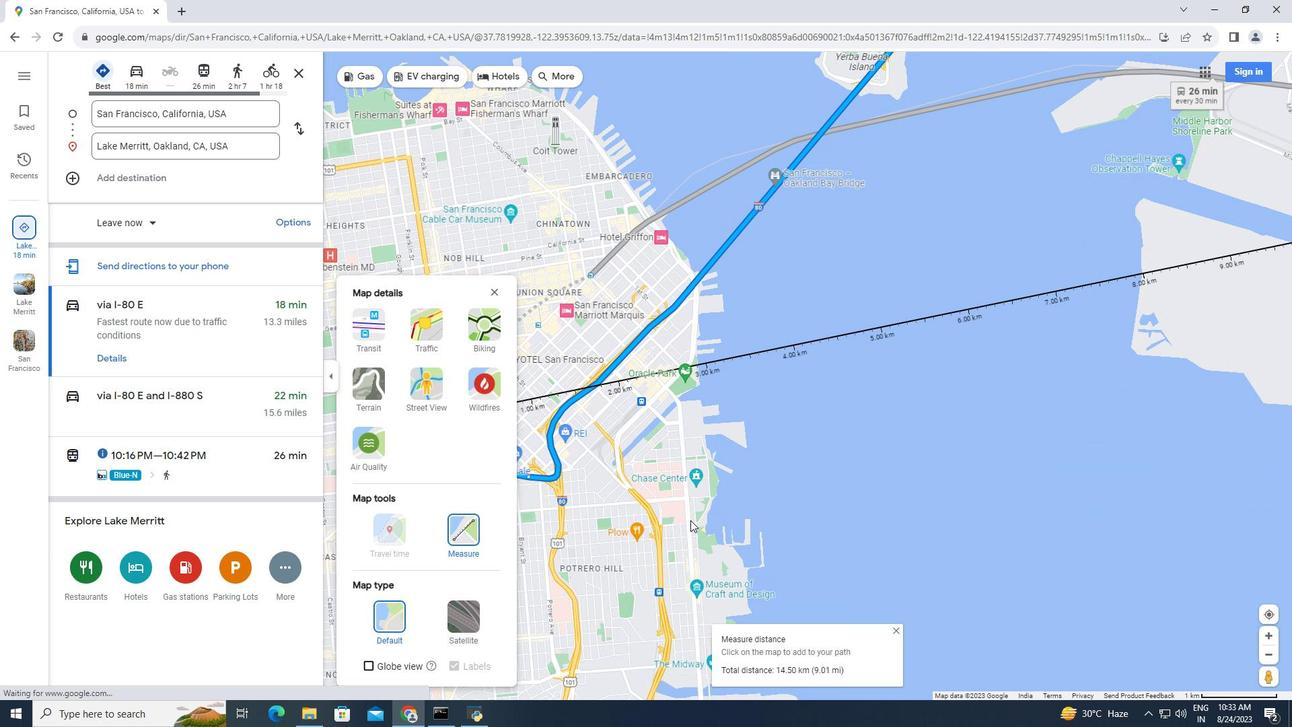 
Action: Mouse moved to (677, 531)
Screenshot: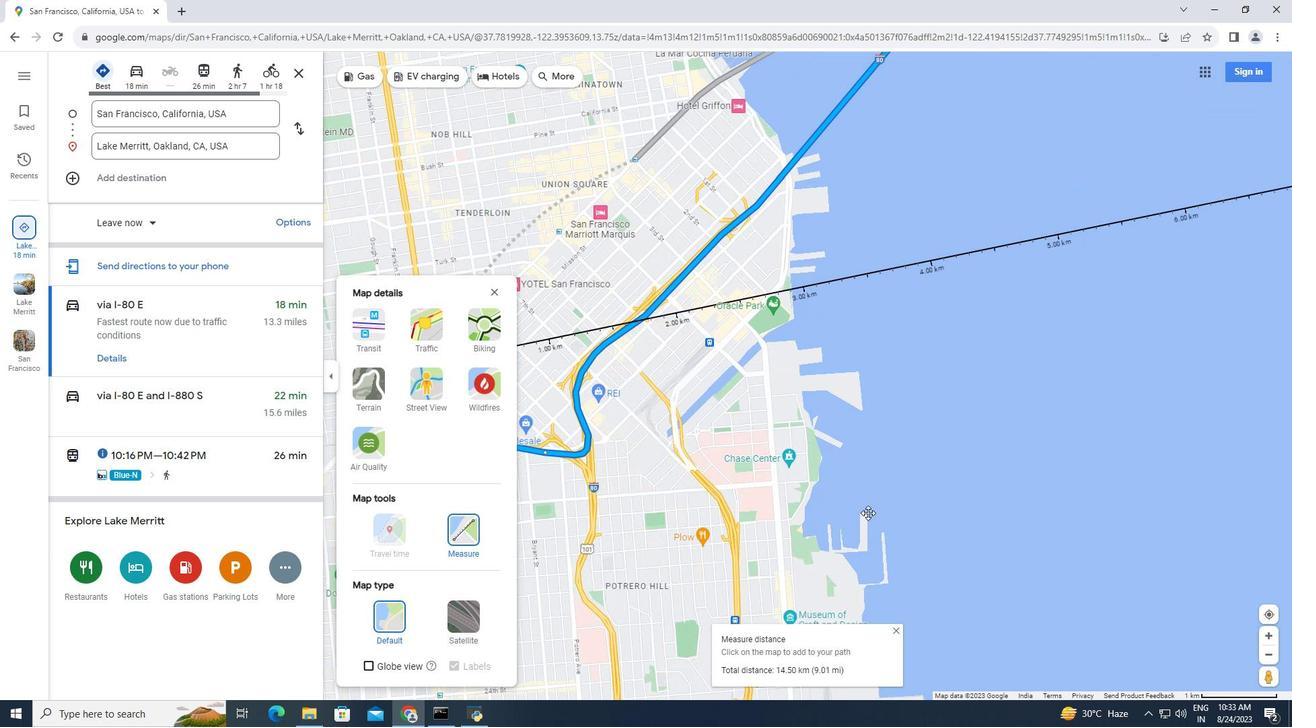 
Action: Mouse pressed left at (677, 531)
Screenshot: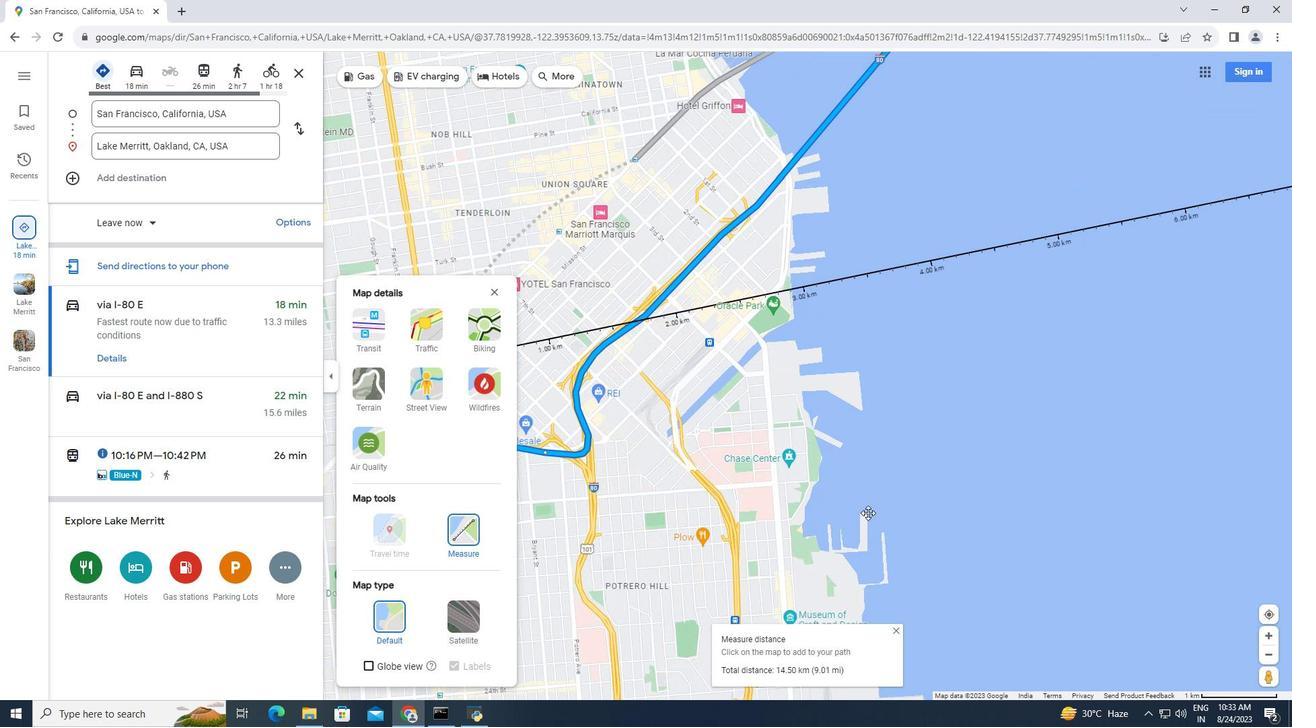 
Action: Mouse moved to (630, 374)
Screenshot: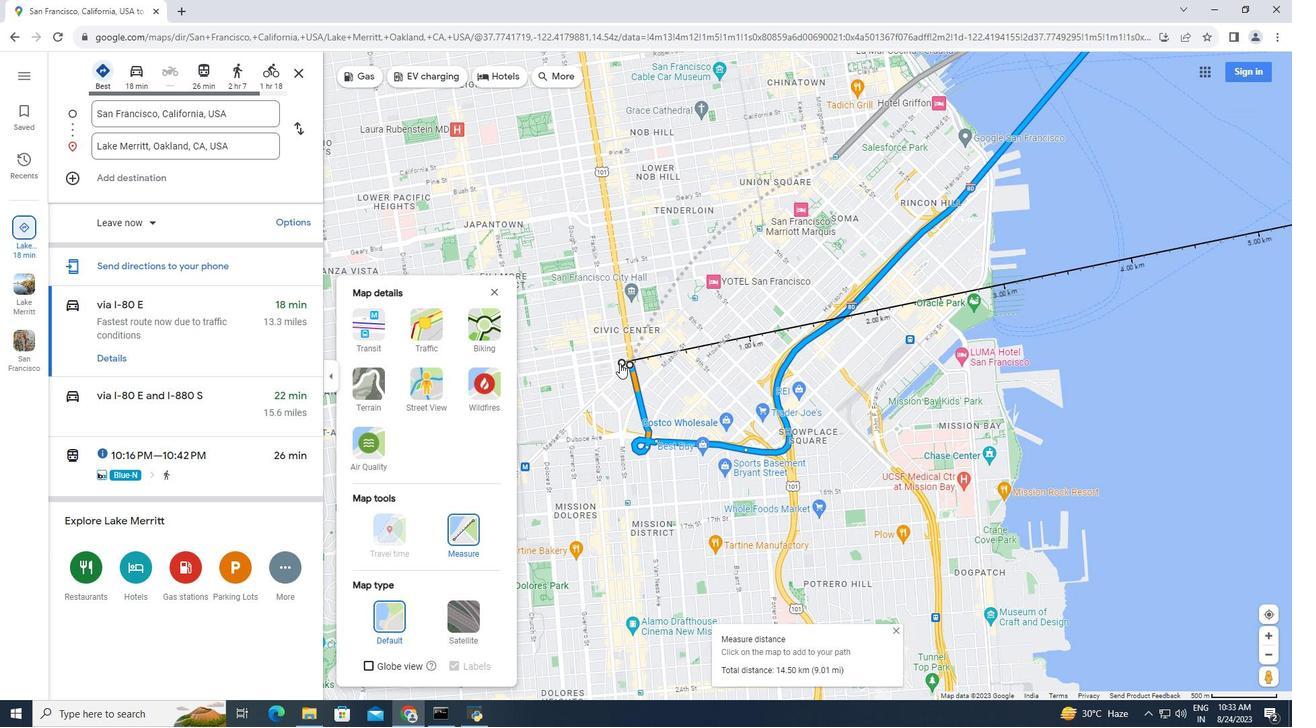 
Action: Mouse pressed left at (630, 374)
Screenshot: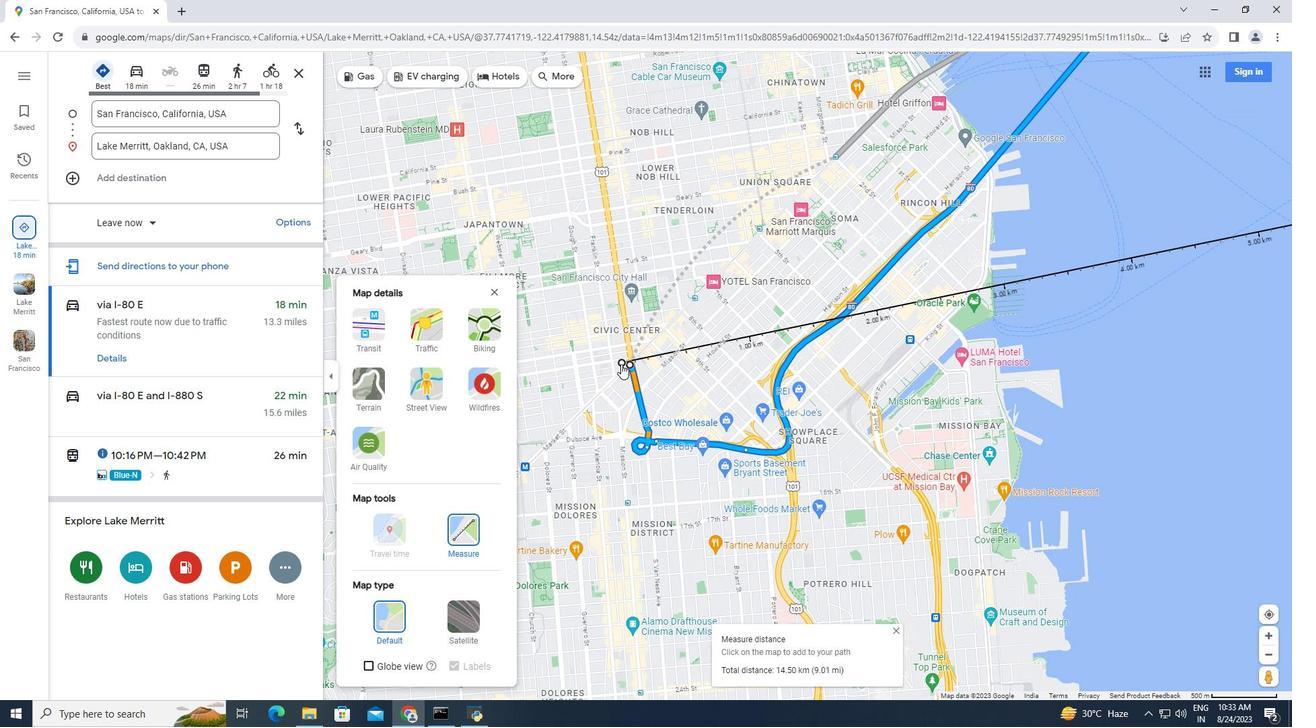 
Action: Mouse moved to (680, 424)
Screenshot: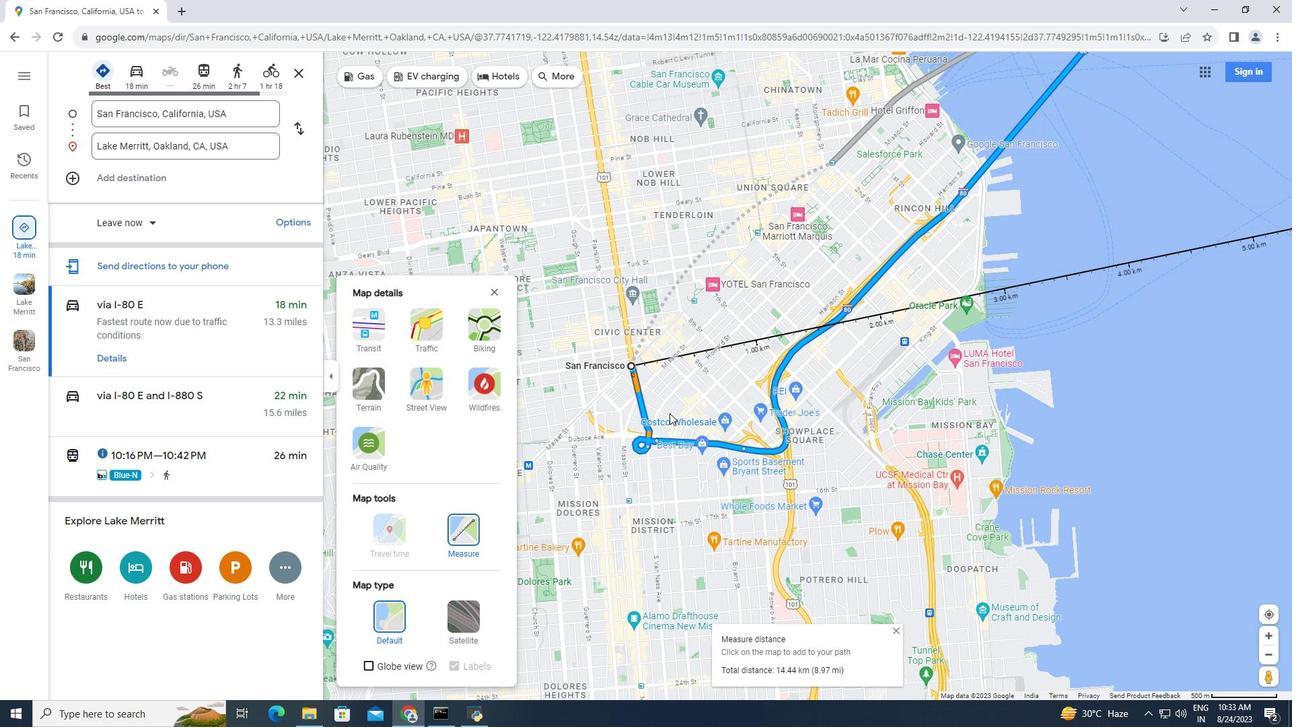 
Action: Mouse scrolled (680, 423) with delta (0, 0)
Screenshot: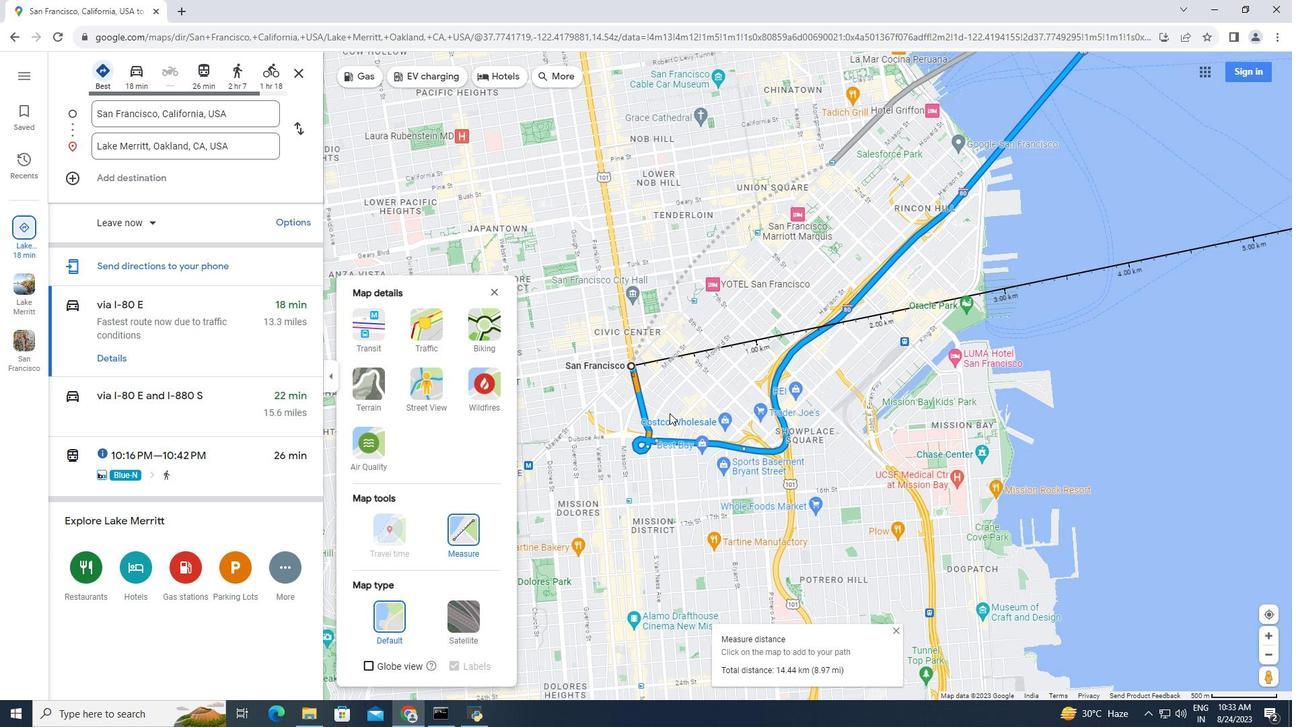 
Action: Mouse scrolled (680, 423) with delta (0, 0)
Screenshot: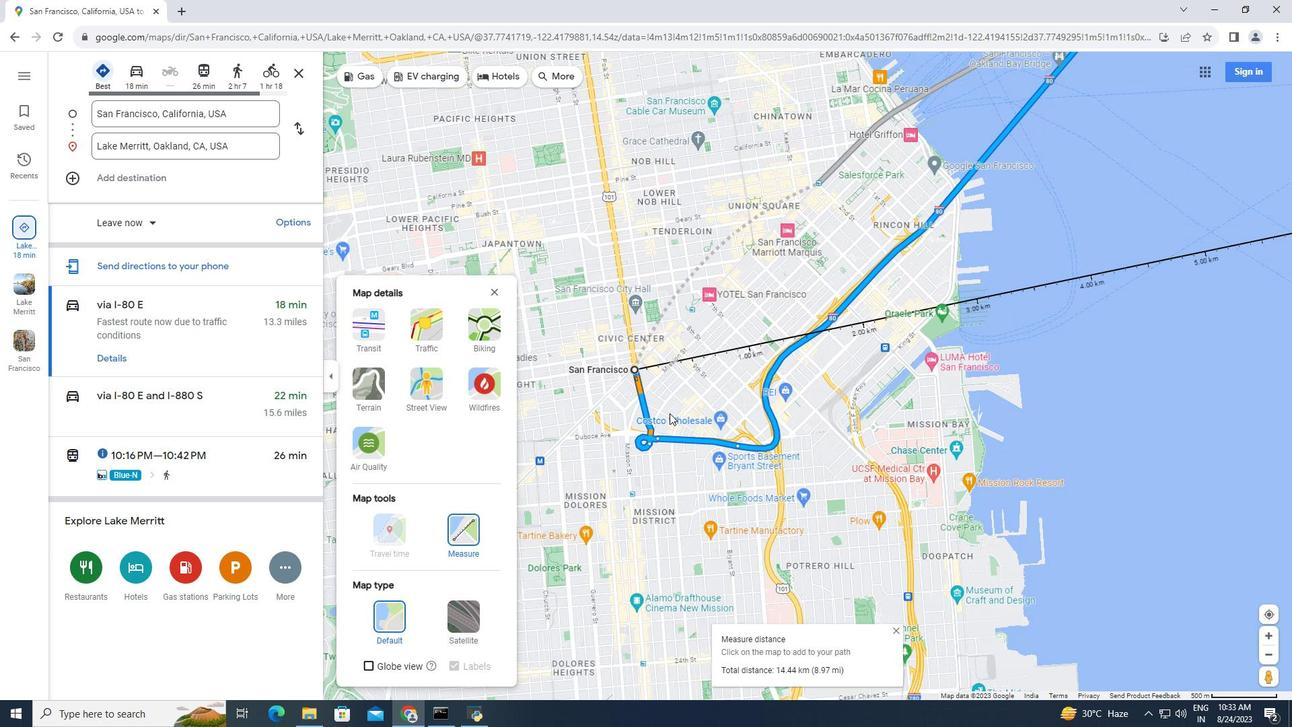 
Action: Mouse moved to (829, 399)
Screenshot: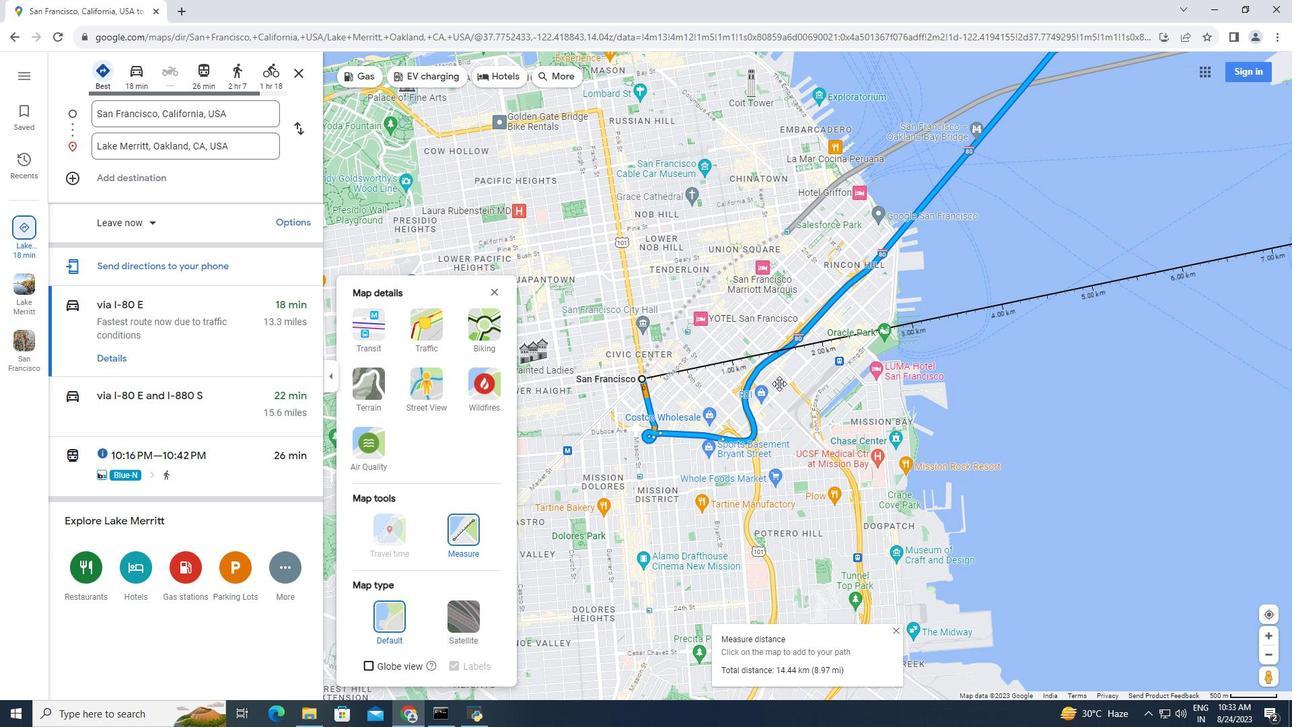 
Action: Mouse pressed left at (829, 399)
Screenshot: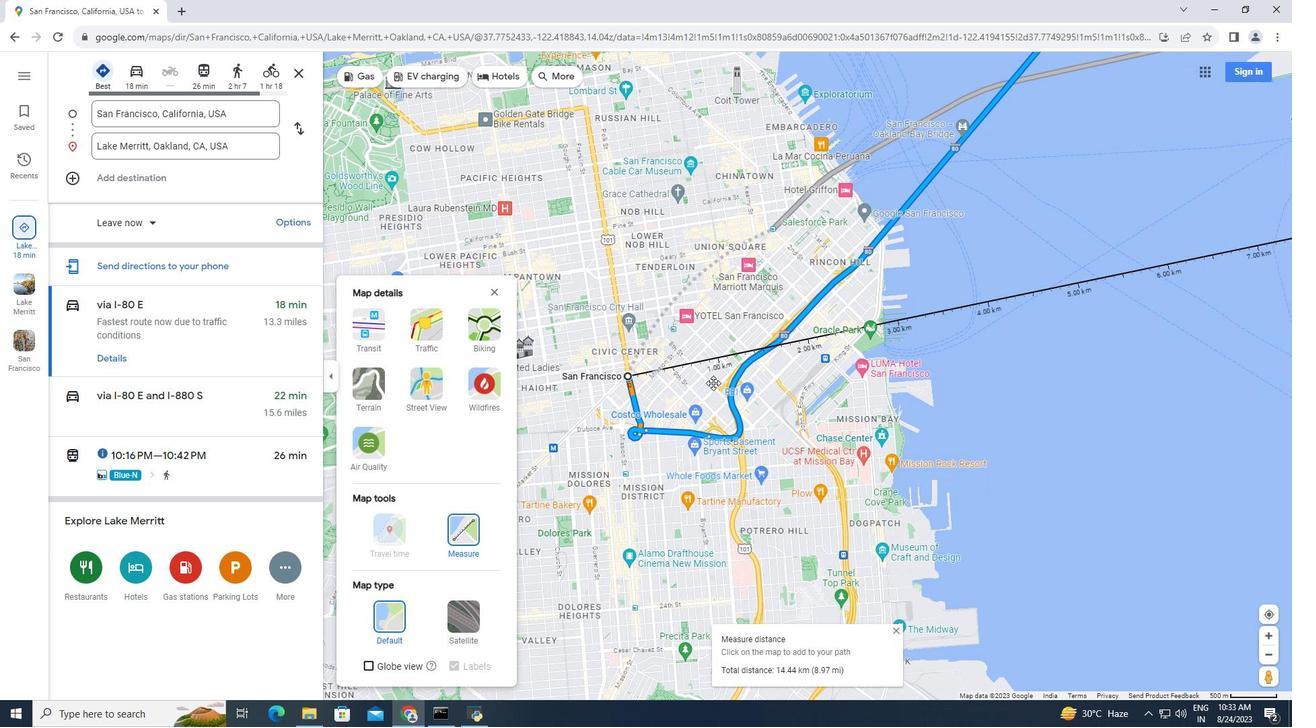 
Action: Mouse moved to (865, 374)
Screenshot: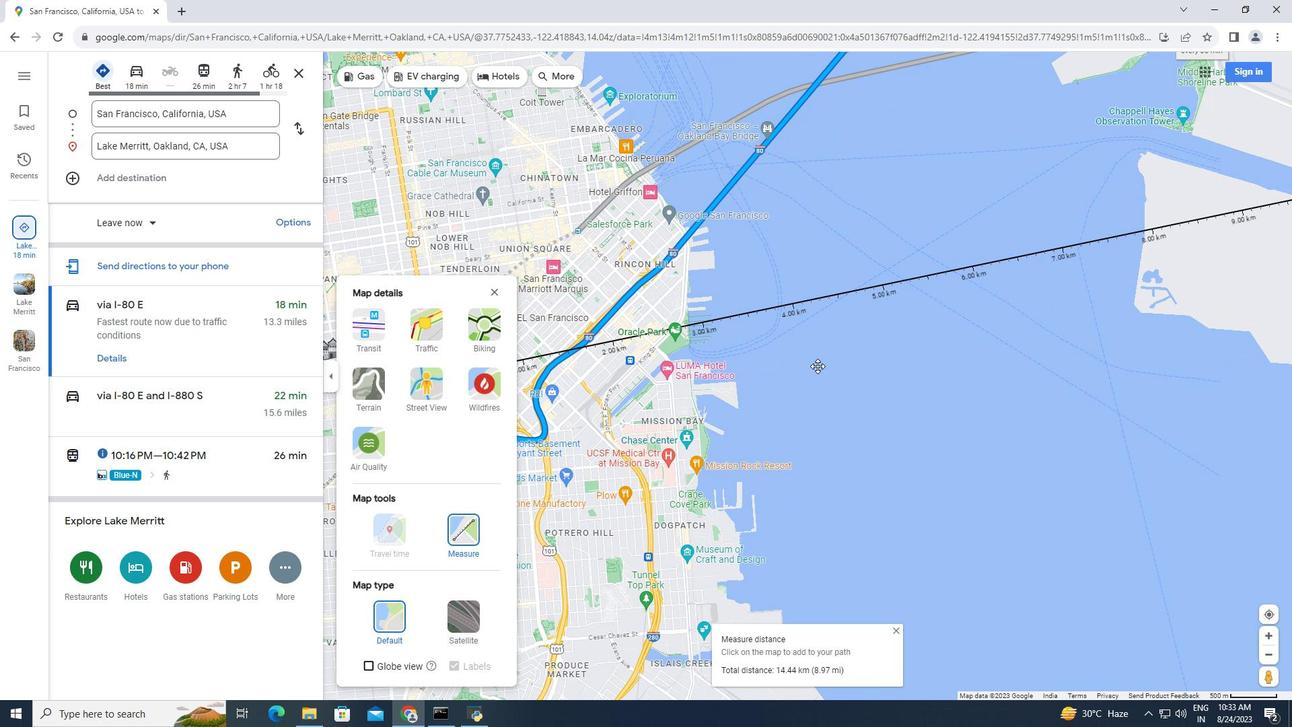 
Action: Mouse pressed left at (865, 374)
Screenshot: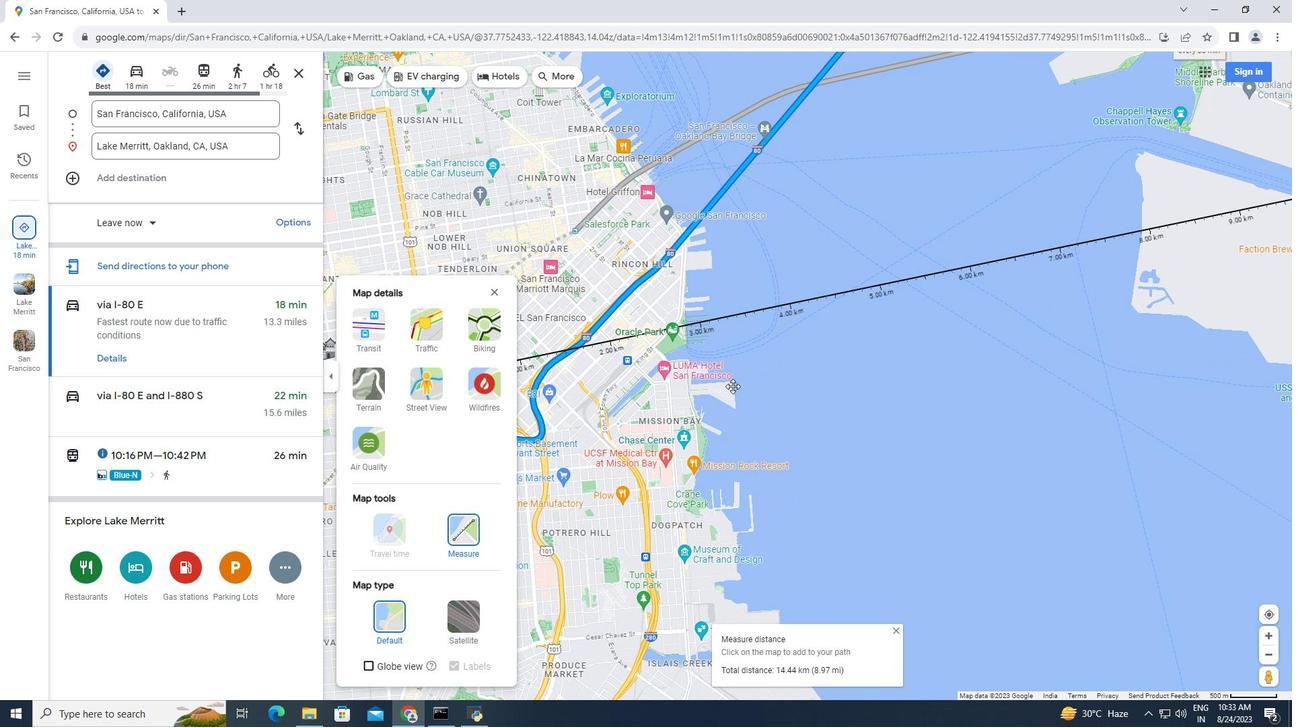 
Action: Mouse moved to (927, 358)
Screenshot: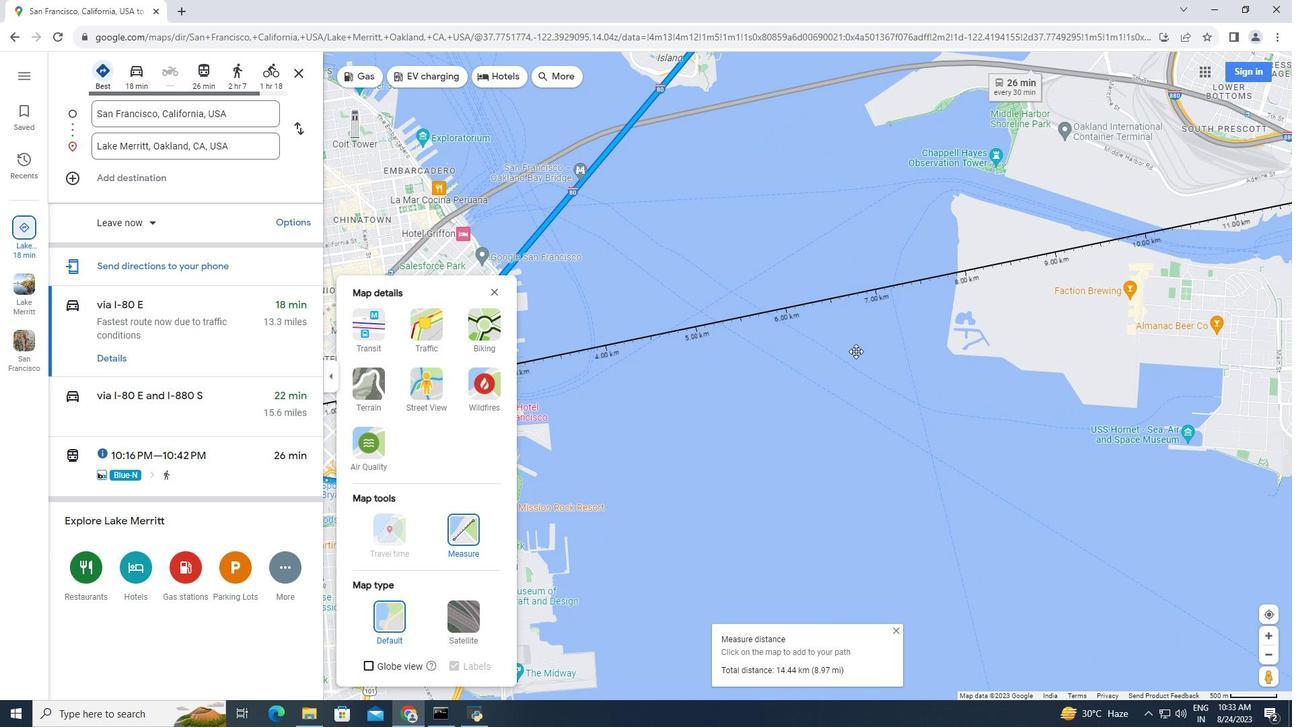 
Action: Mouse pressed left at (927, 358)
Screenshot: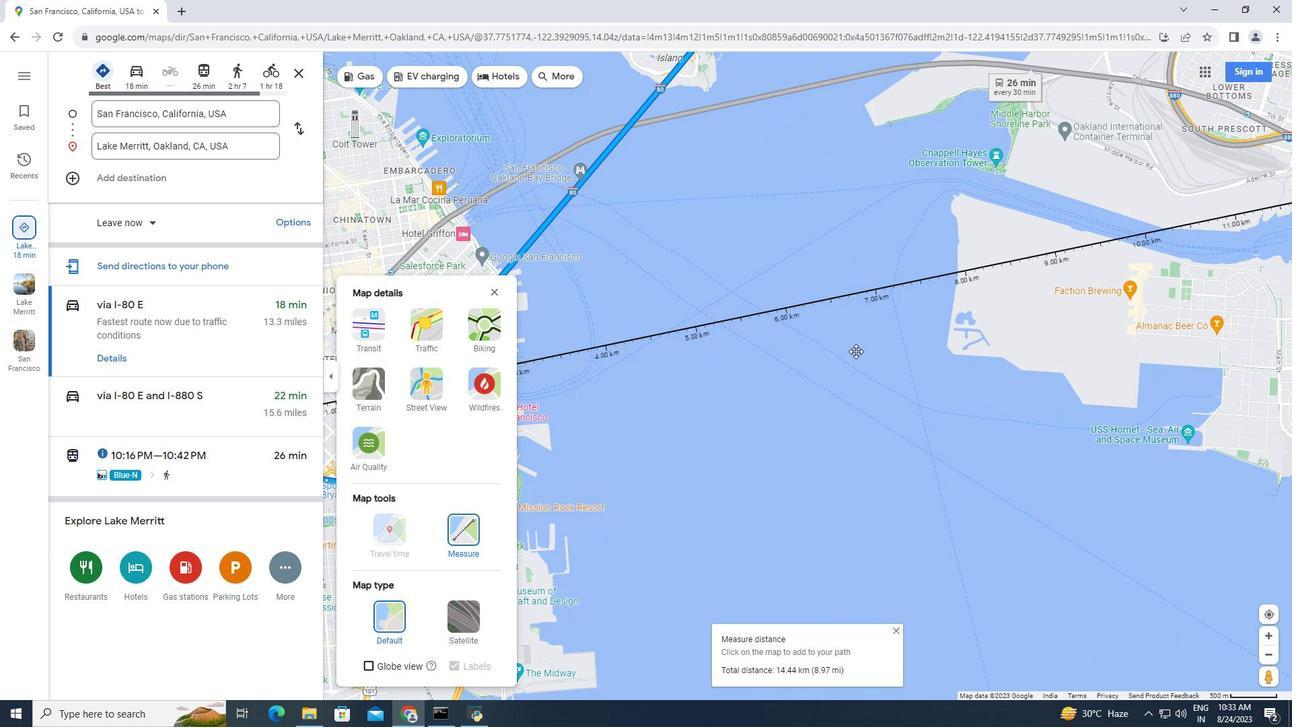 
Action: Mouse moved to (1016, 370)
Screenshot: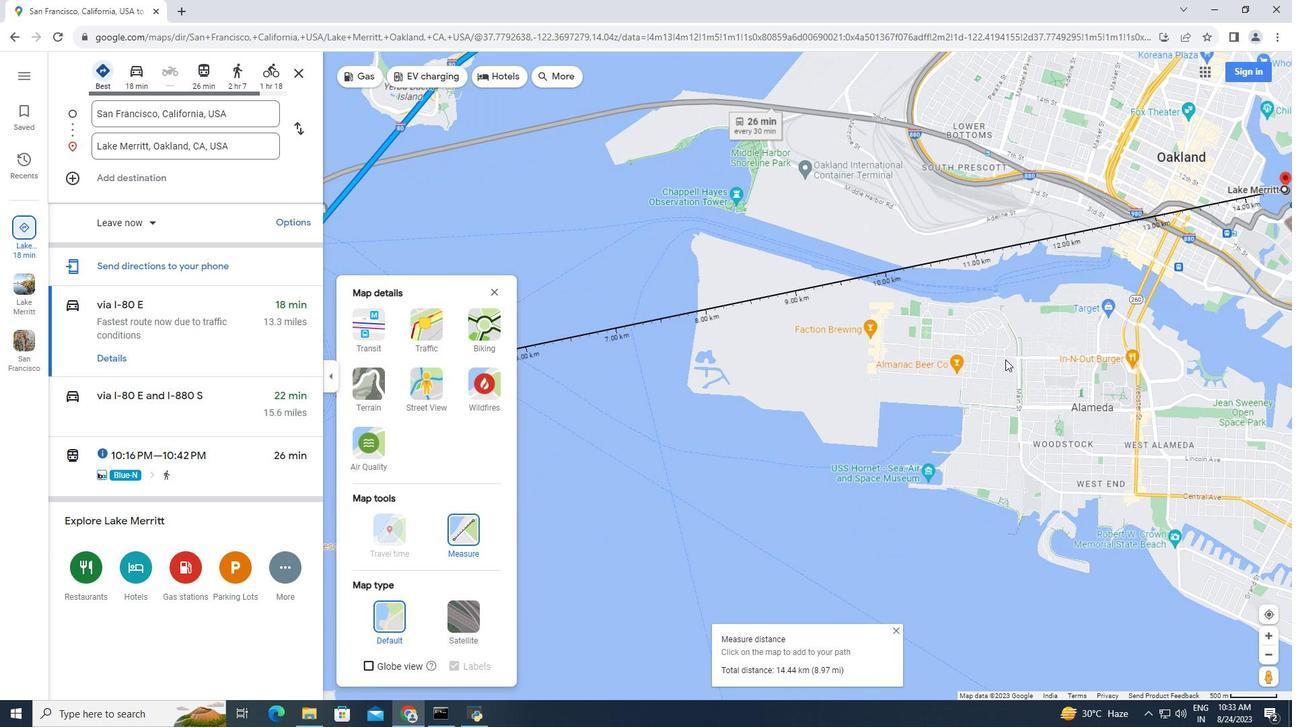 
Action: Mouse pressed left at (1016, 370)
Screenshot: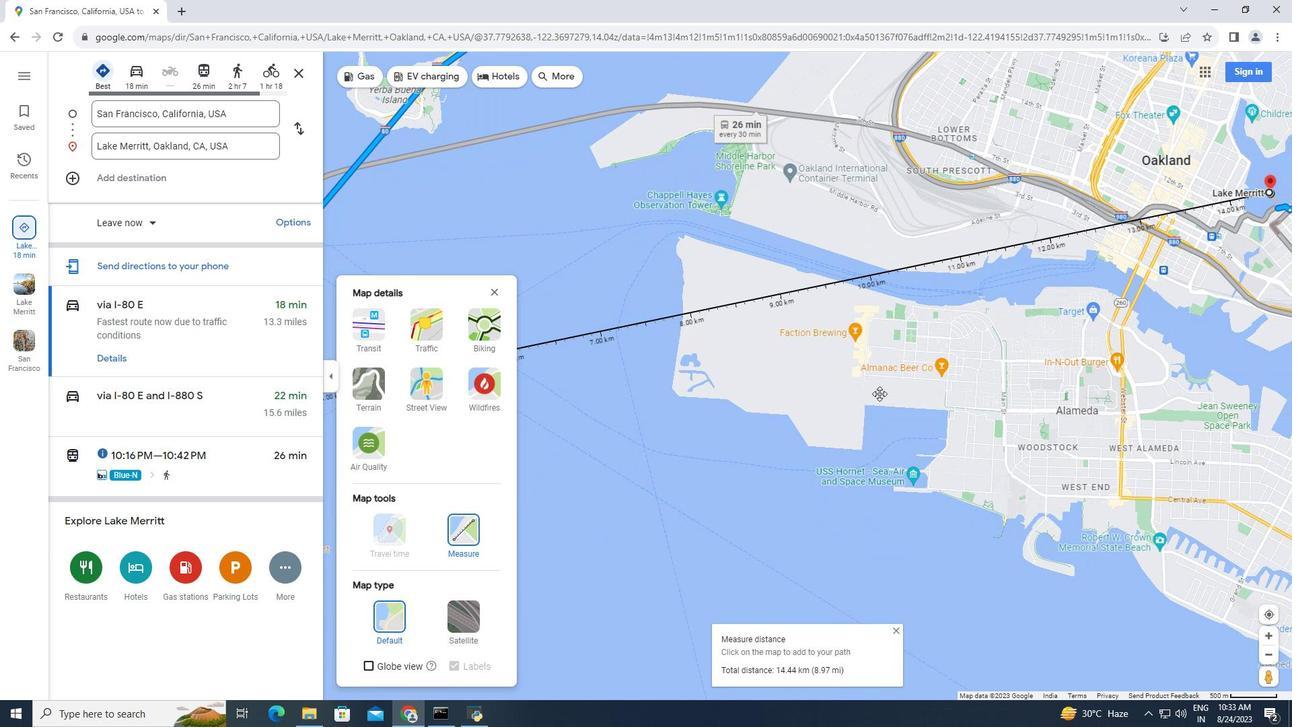 
Action: Mouse moved to (1006, 296)
Screenshot: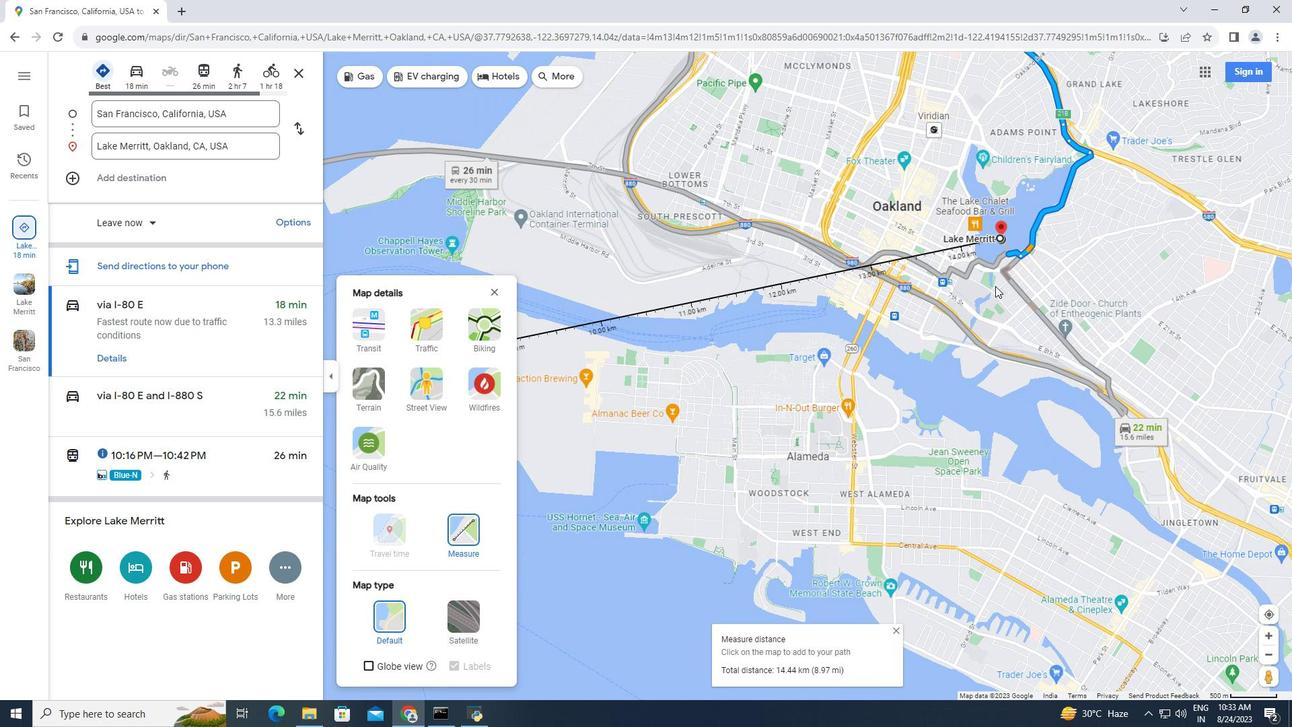 
Action: Mouse pressed left at (1006, 296)
Screenshot: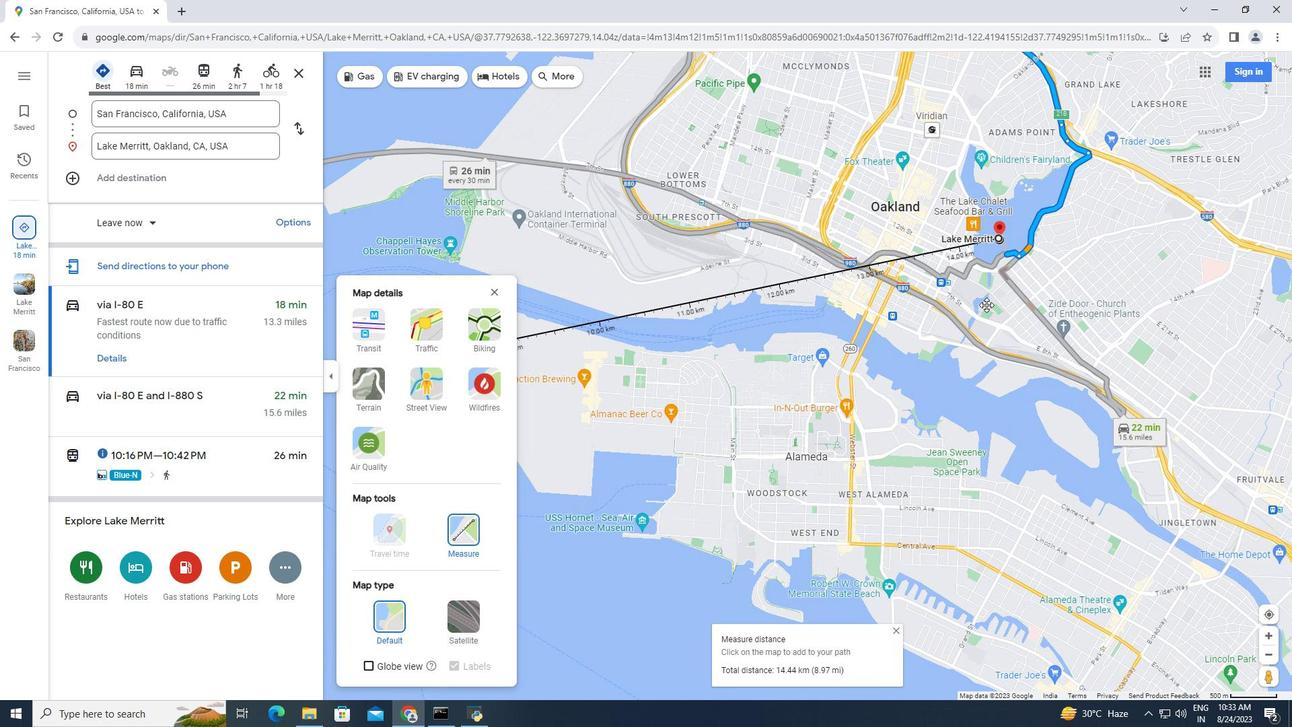 
Action: Mouse moved to (988, 301)
Screenshot: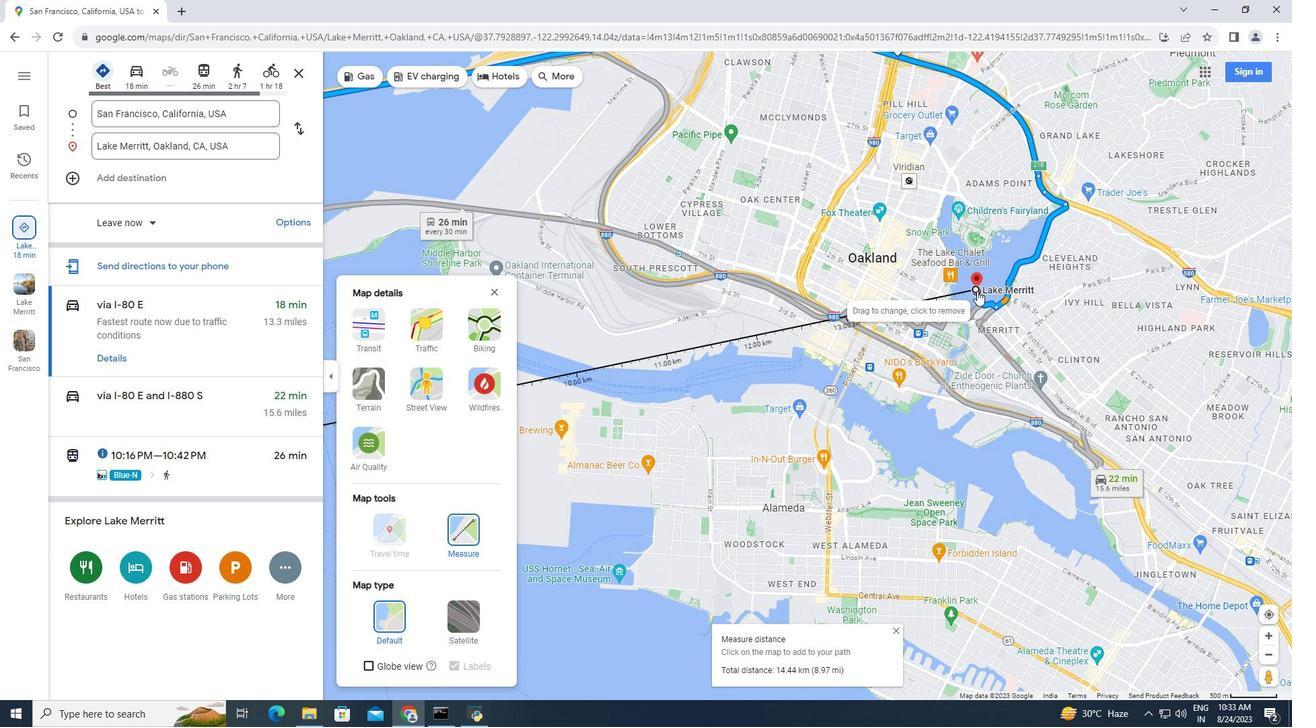 
Action: Mouse pressed left at (988, 301)
Screenshot: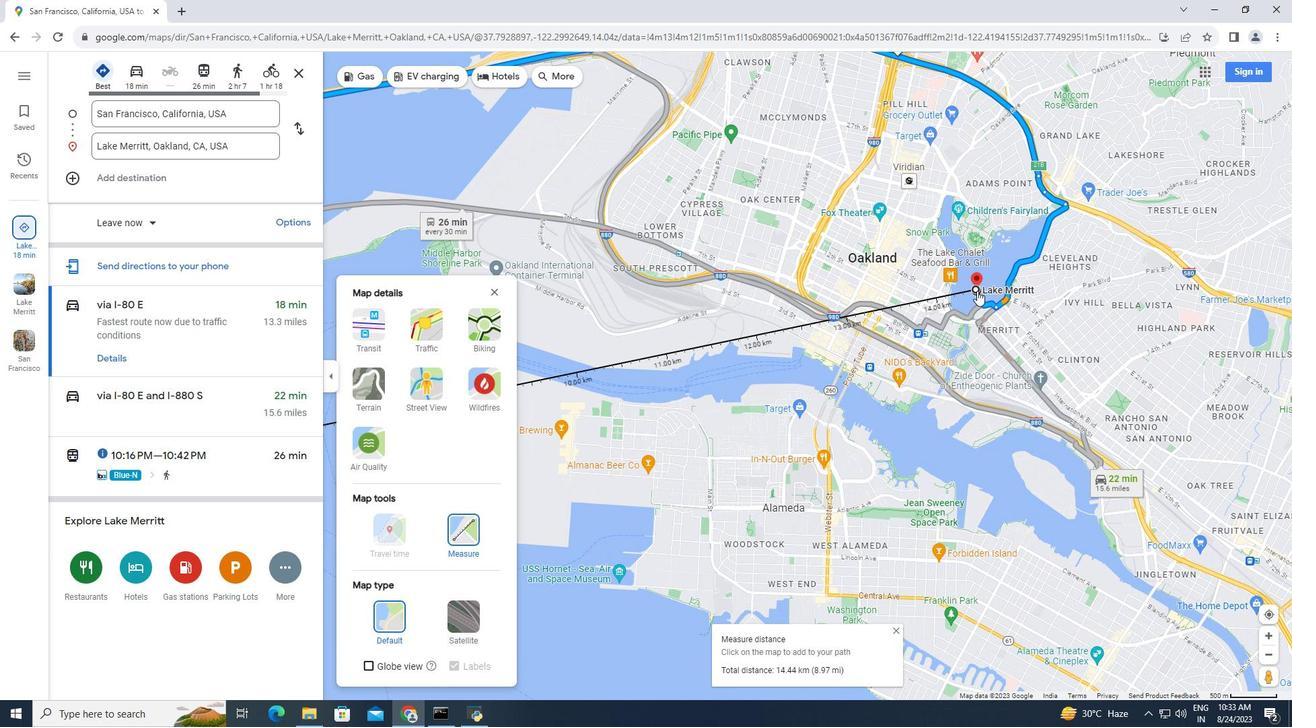 
Action: Mouse moved to (968, 362)
Screenshot: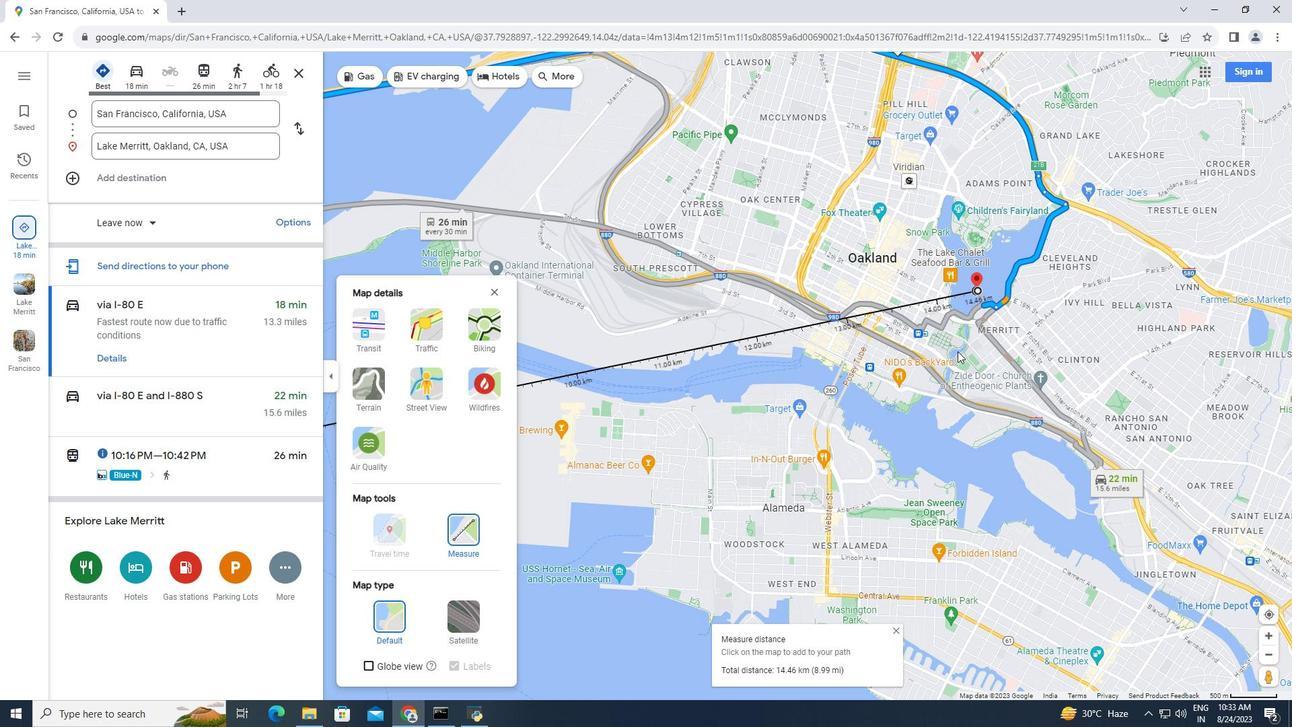 
Action: Mouse scrolled (968, 361) with delta (0, 0)
Screenshot: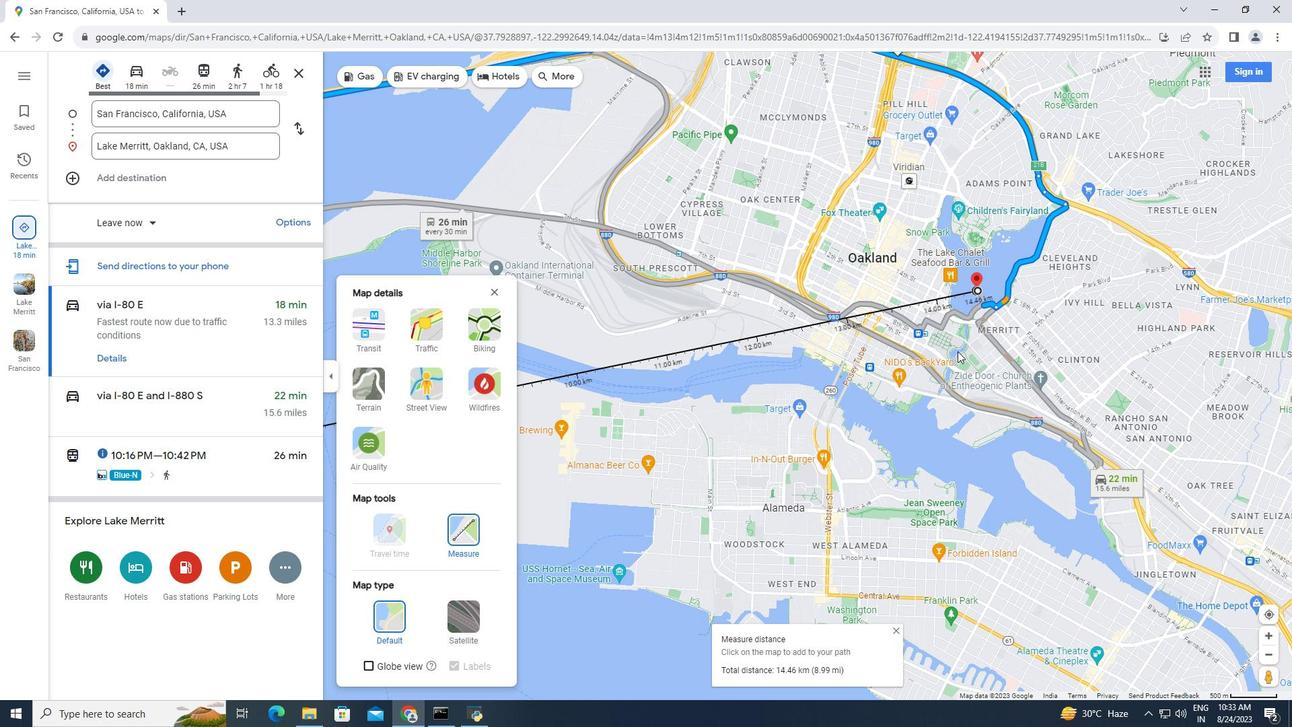 
Action: Mouse scrolled (968, 361) with delta (0, 0)
Screenshot: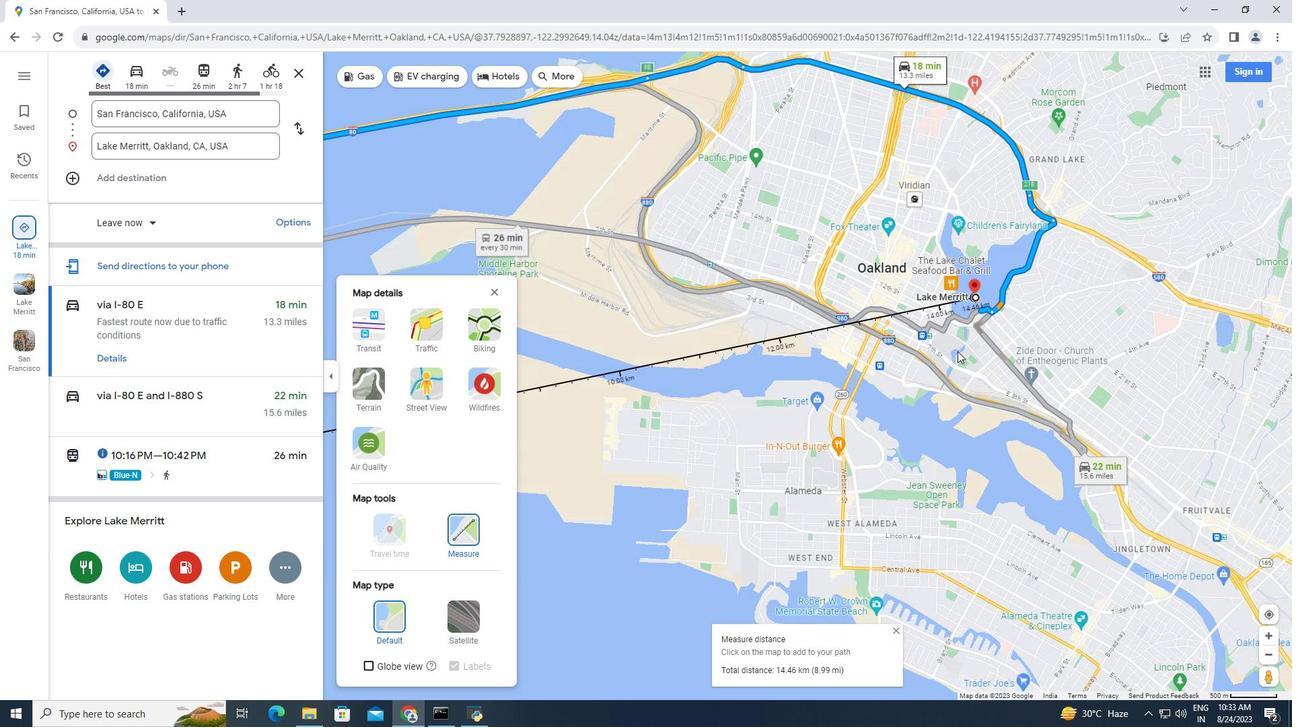 
Action: Mouse scrolled (968, 361) with delta (0, 0)
Screenshot: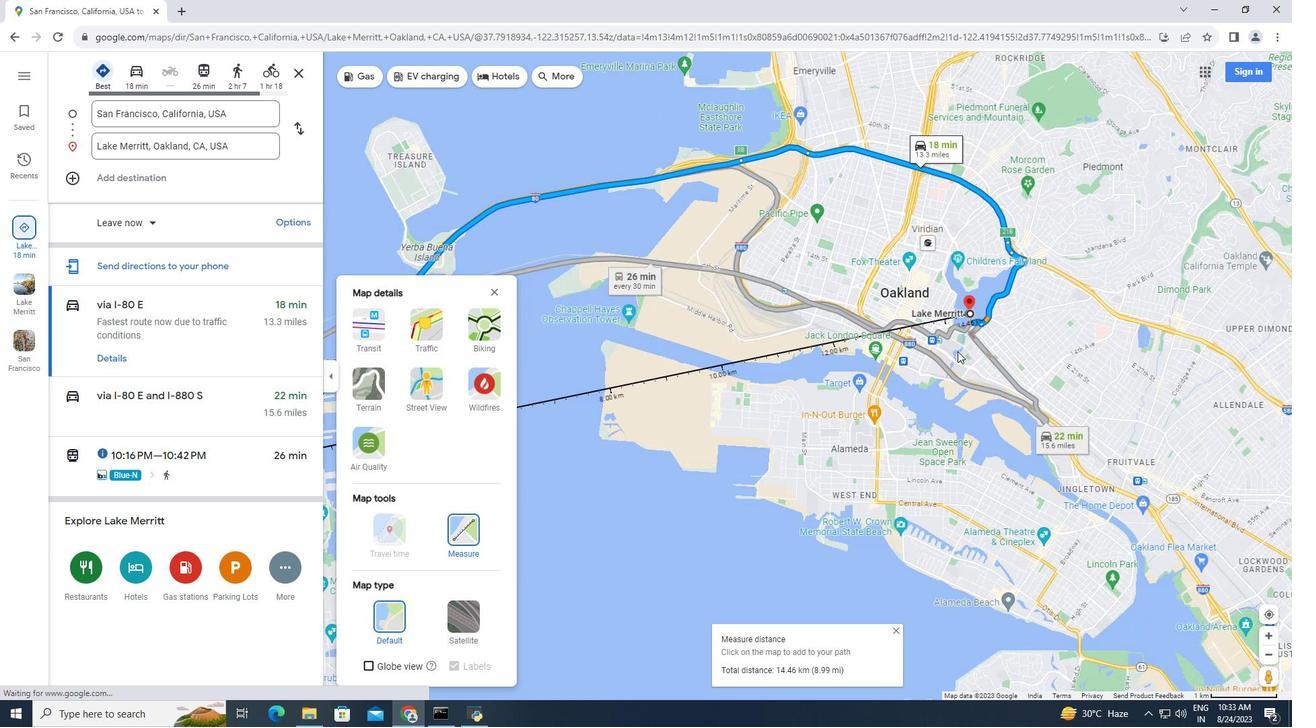
Action: Mouse scrolled (968, 361) with delta (0, 0)
Screenshot: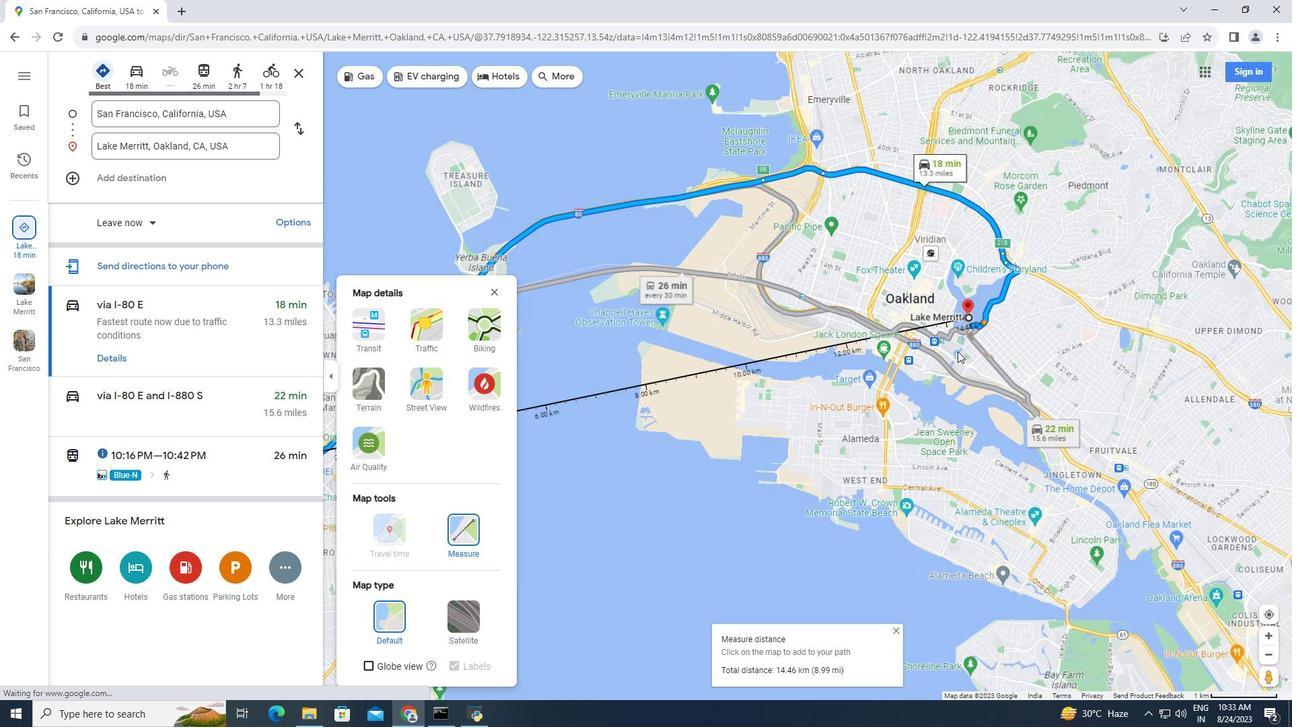 
Action: Mouse moved to (968, 364)
Screenshot: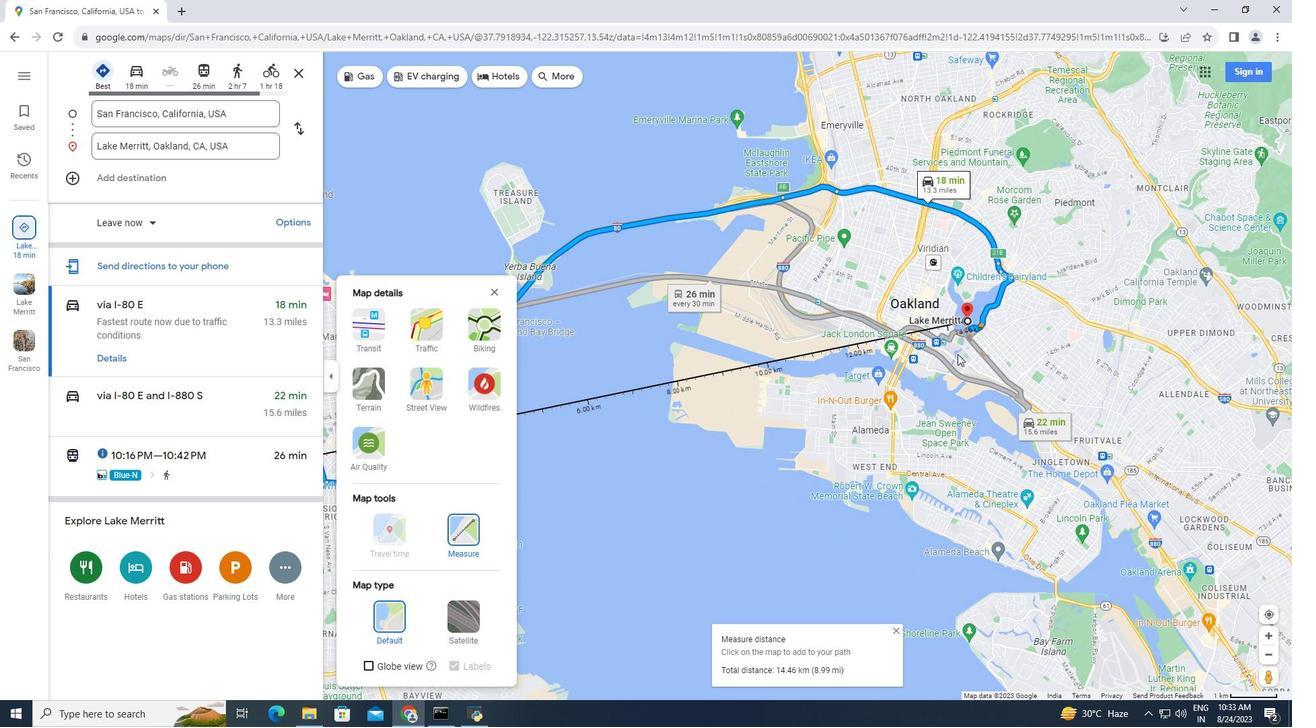 
Action: Mouse scrolled (968, 364) with delta (0, 0)
Screenshot: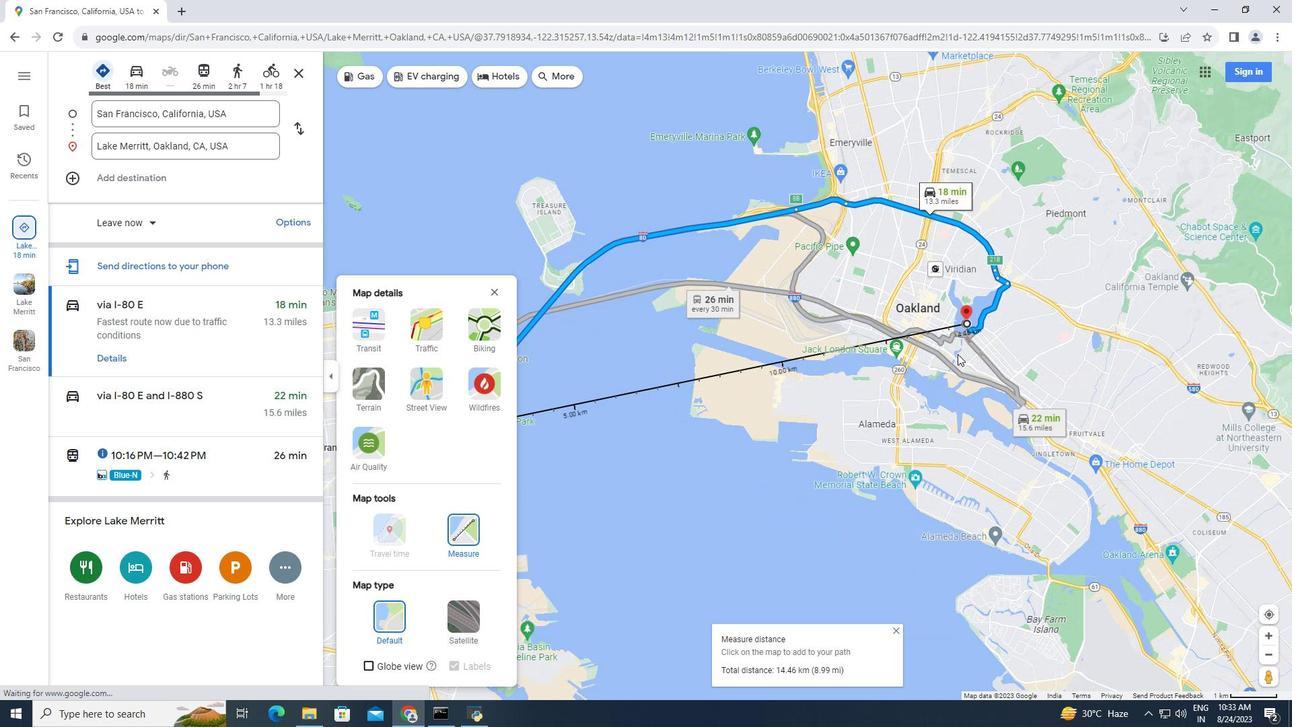 
Action: Mouse moved to (968, 364)
Screenshot: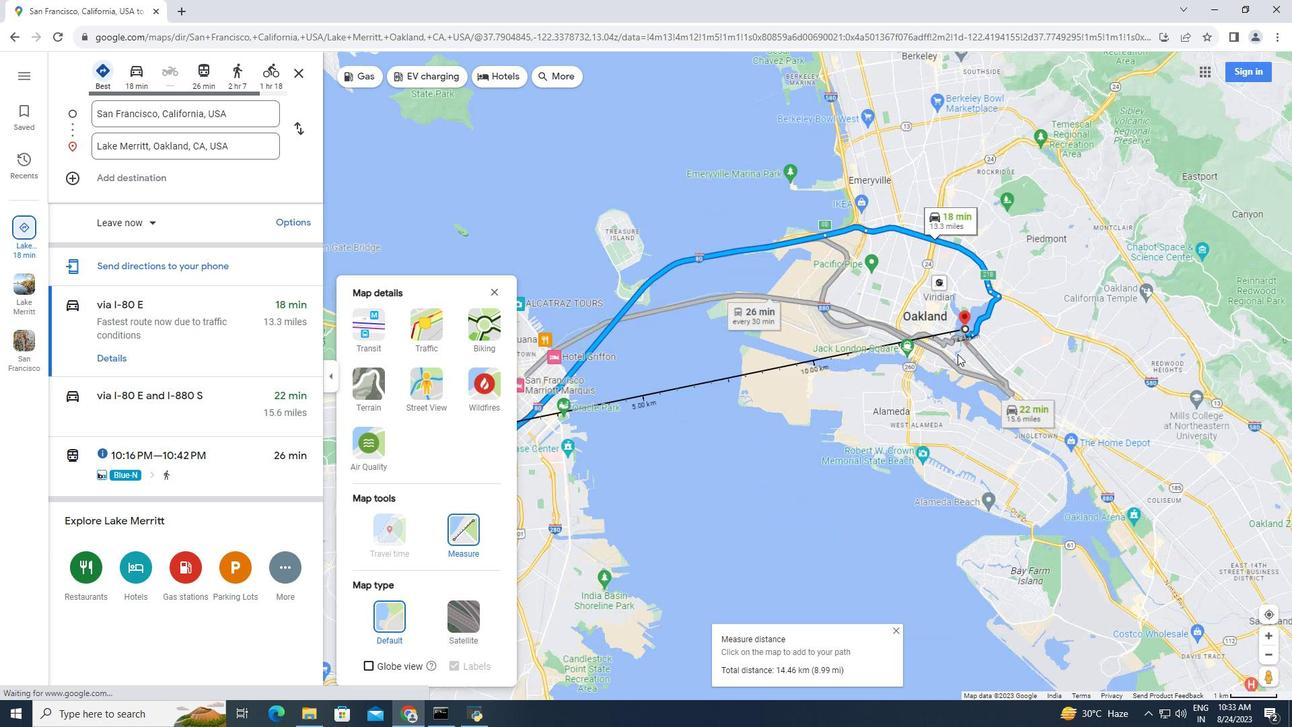 
Action: Mouse scrolled (968, 364) with delta (0, 0)
Screenshot: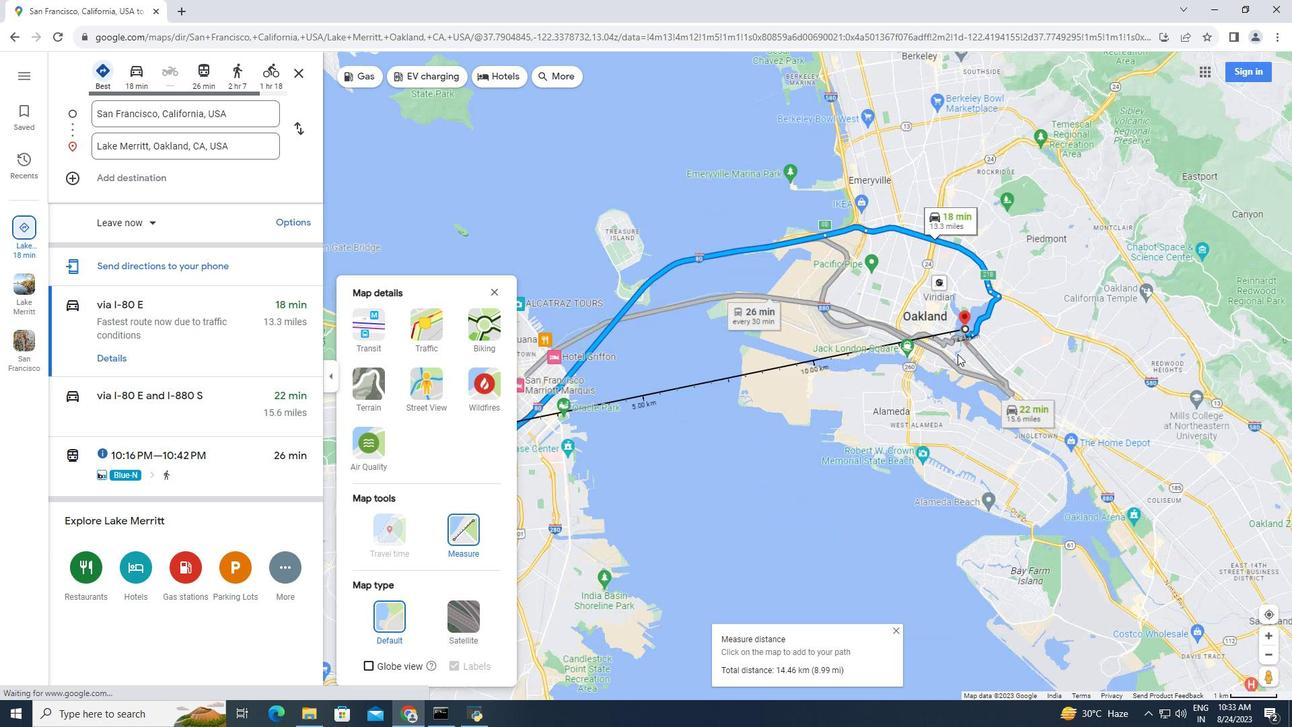 
Action: Mouse scrolled (968, 364) with delta (0, 0)
Screenshot: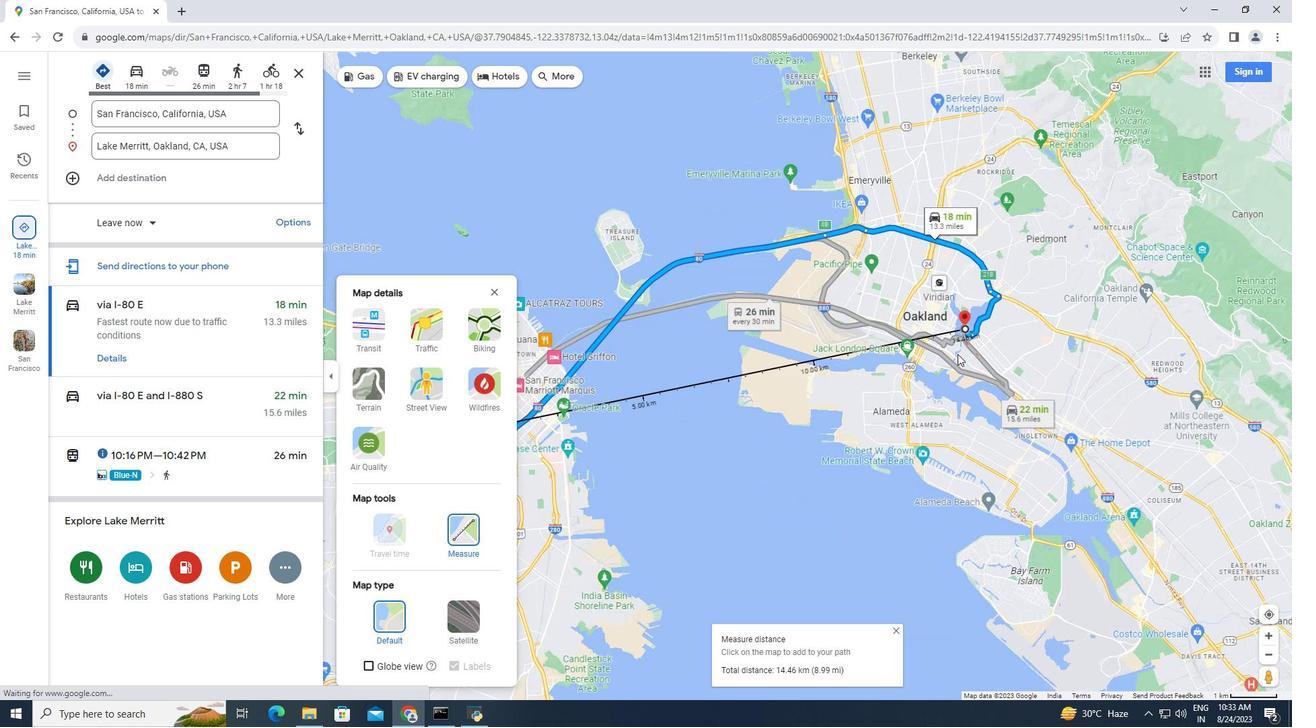 
Action: Mouse moved to (968, 365)
Screenshot: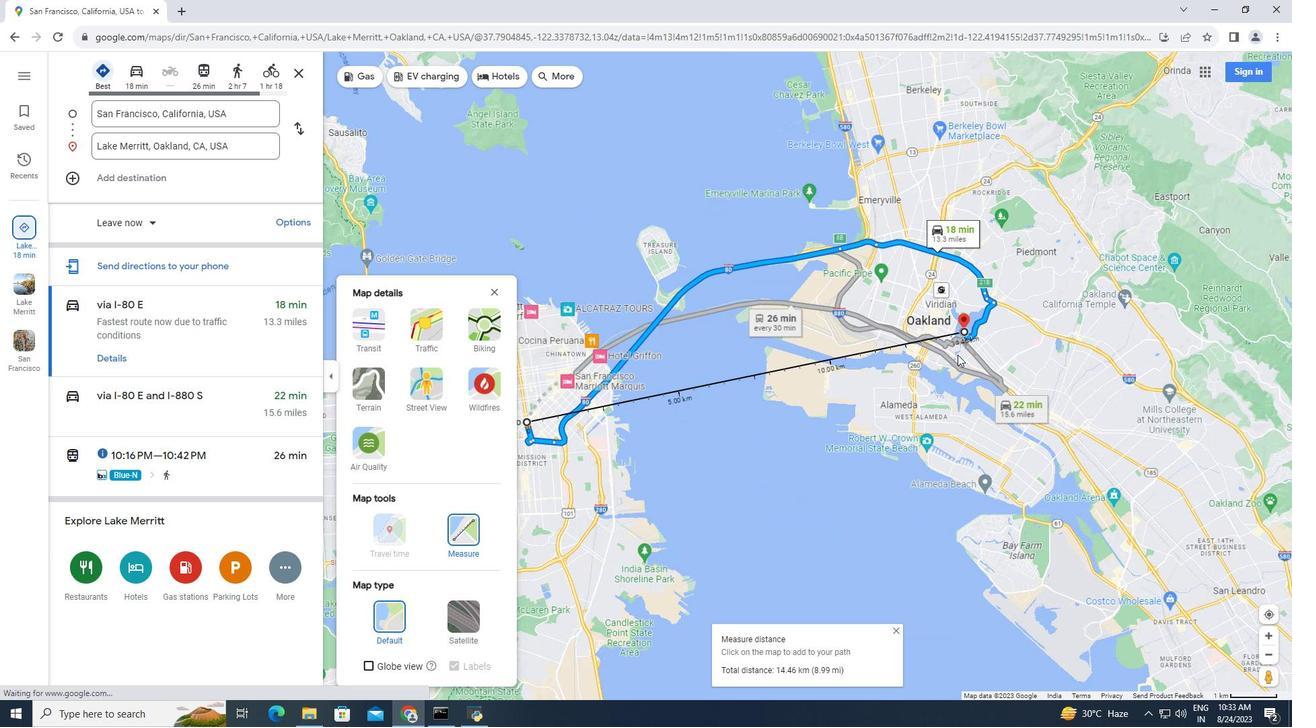 
Action: Mouse scrolled (968, 364) with delta (0, 0)
Screenshot: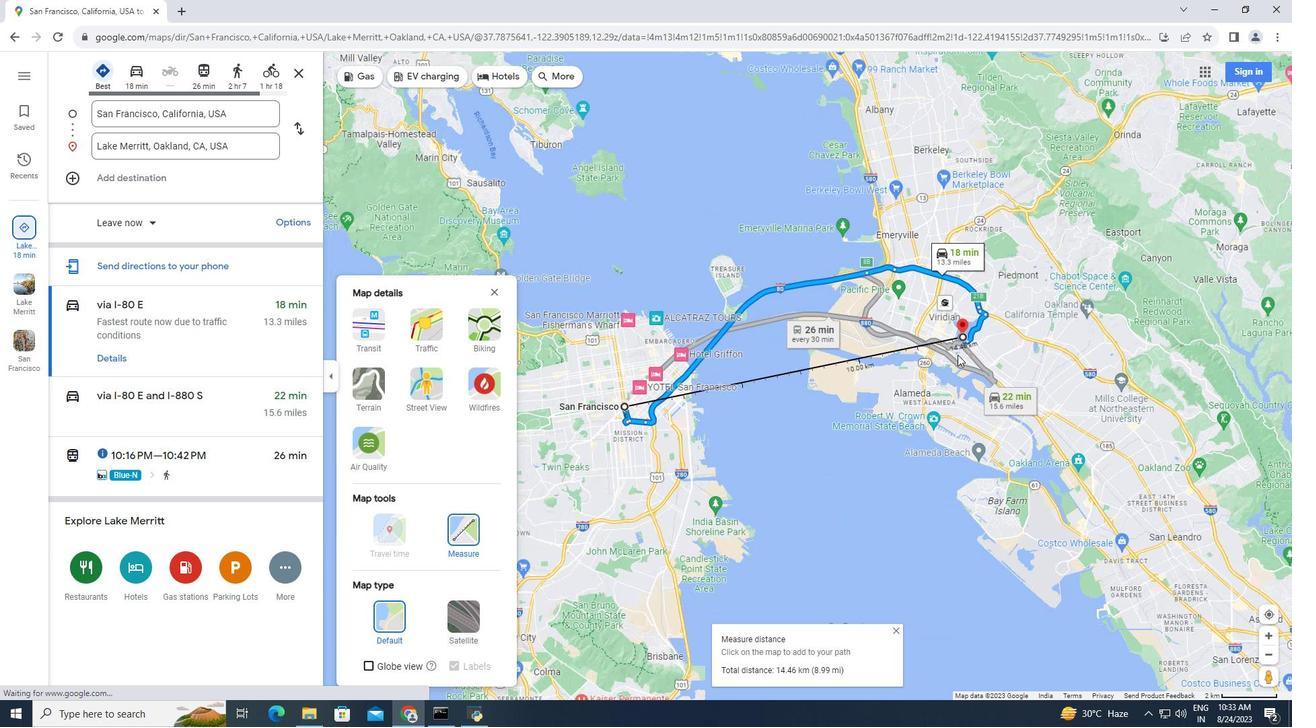 
Action: Mouse scrolled (968, 364) with delta (0, 0)
Screenshot: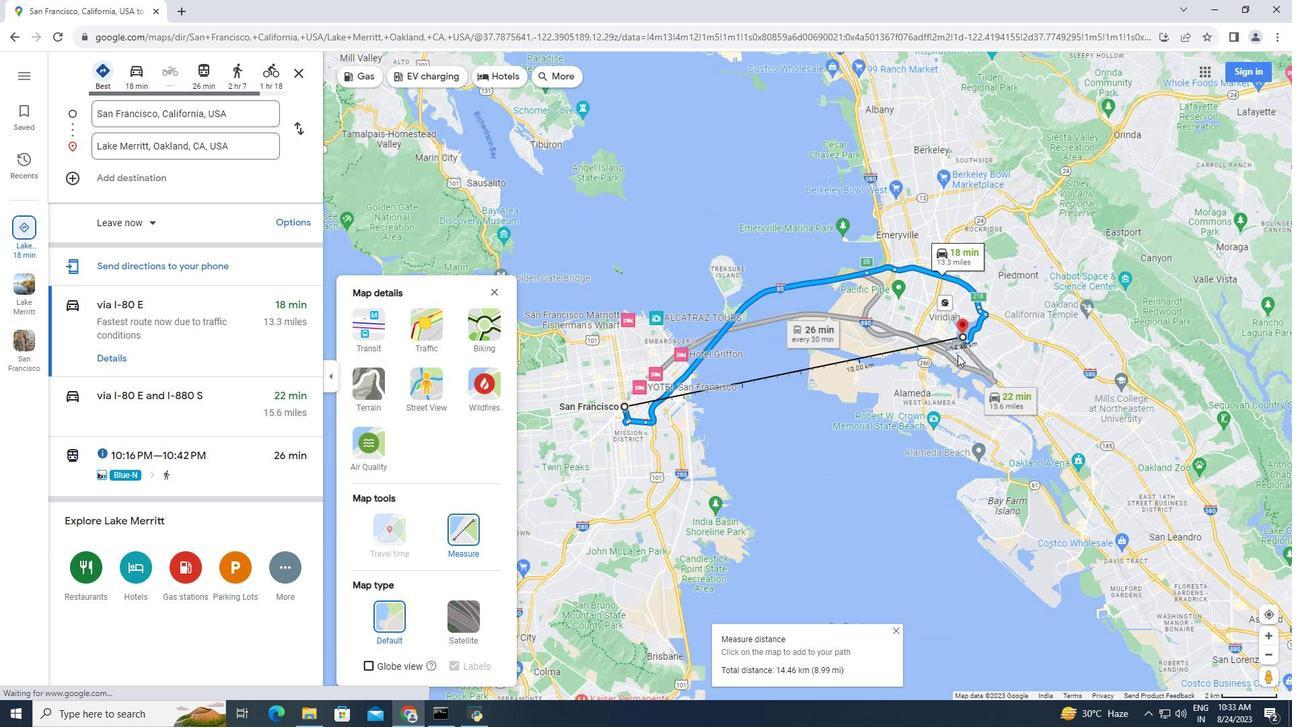 
Action: Mouse moved to (919, 375)
Screenshot: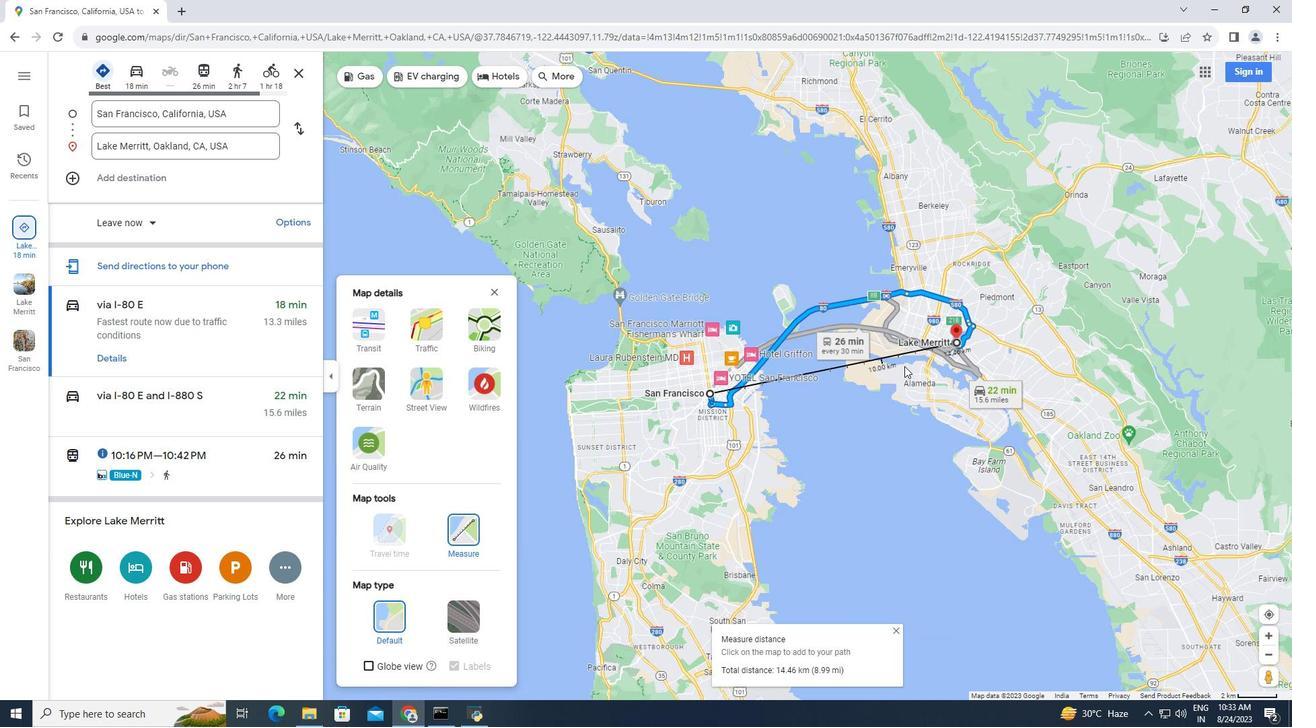 
Action: Mouse scrolled (919, 375) with delta (0, 0)
Screenshot: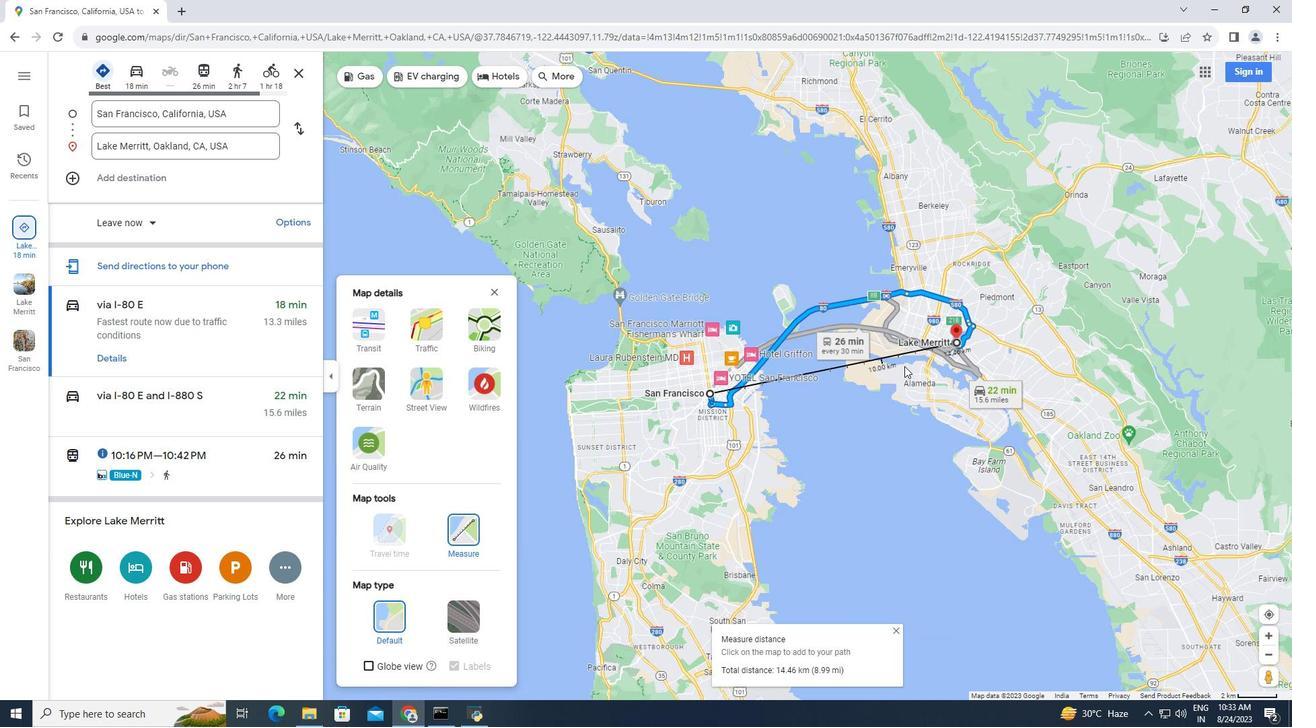 
Action: Mouse moved to (915, 377)
Screenshot: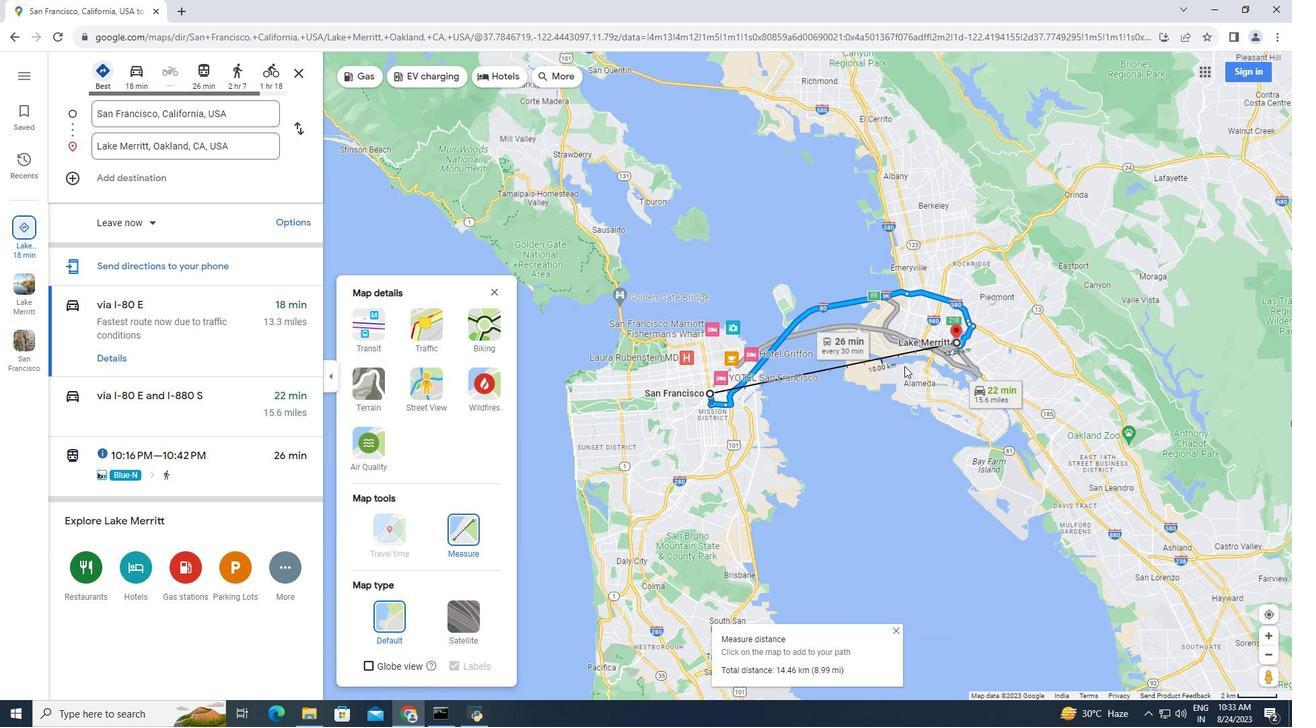
Action: Mouse scrolled (915, 376) with delta (0, 0)
Screenshot: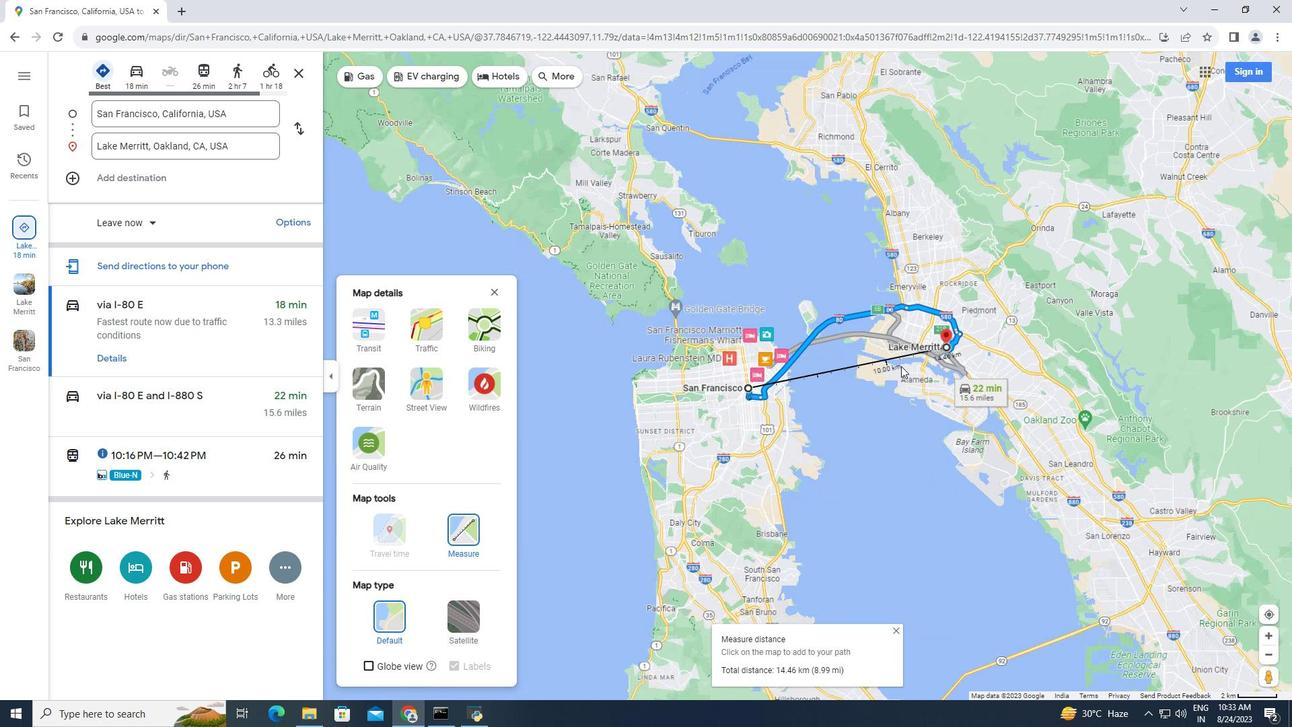 
Action: Mouse moved to (748, 495)
Screenshot: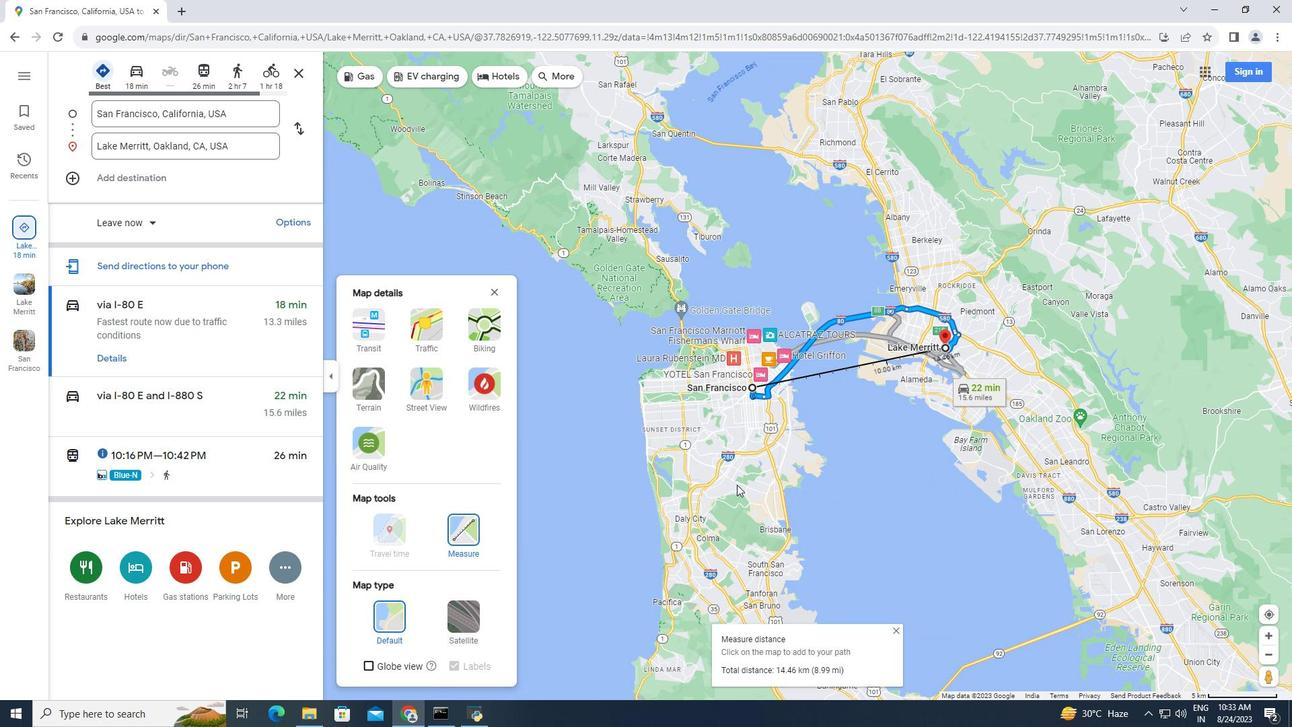 
